 Task: Find an Airbnb in Elele, Nigeria, for 6 guests from August 24 to September 10, with 4 bedrooms, 4 bathrooms, a price range of ₹12,000 to ₹15,000, and amenities like WiFi, free parking, TV, gym, and breakfast. Choose a flat with self check-in.
Action: Mouse moved to (352, 153)
Screenshot: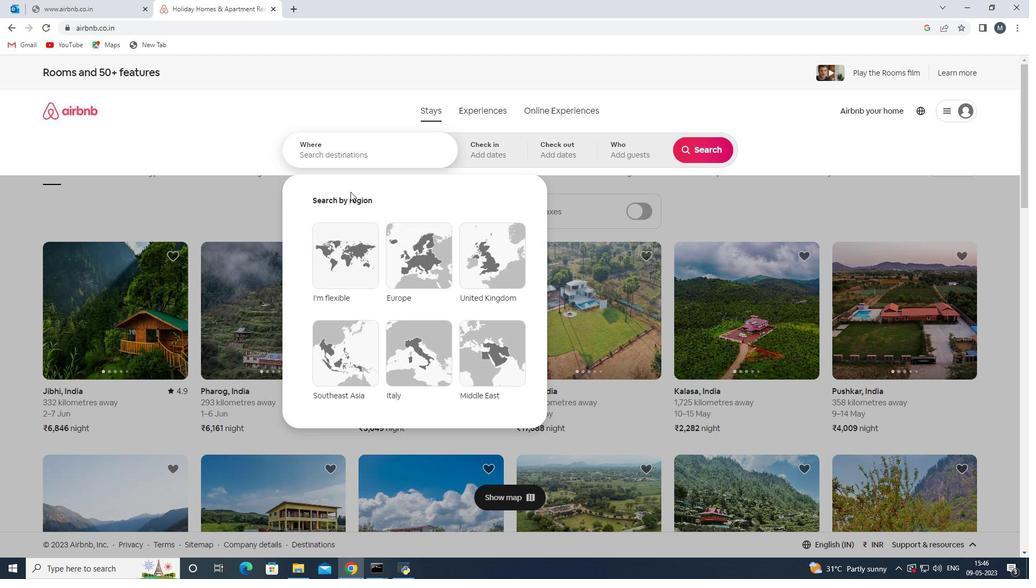 
Action: Mouse pressed left at (352, 153)
Screenshot: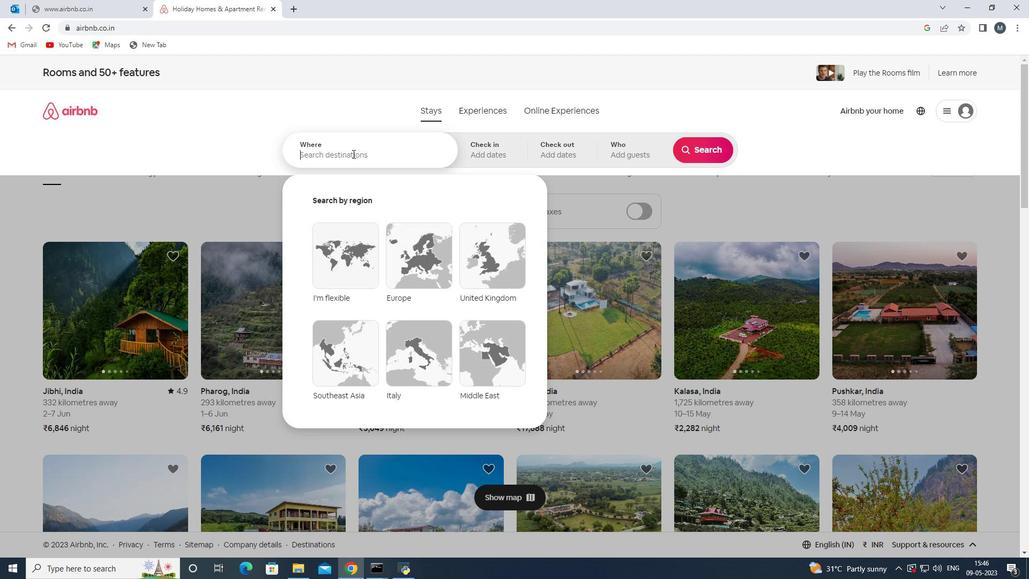 
Action: Key pressed <Key.shift><Key.shift><Key.shift><Key.shift><Key.shift><Key.shift><Key.shift><Key.shift><Key.shift><Key.shift><Key.shift><Key.shift><Key.shift><Key.shift><Key.shift>Elele,<Key.space><Key.shift>N
Screenshot: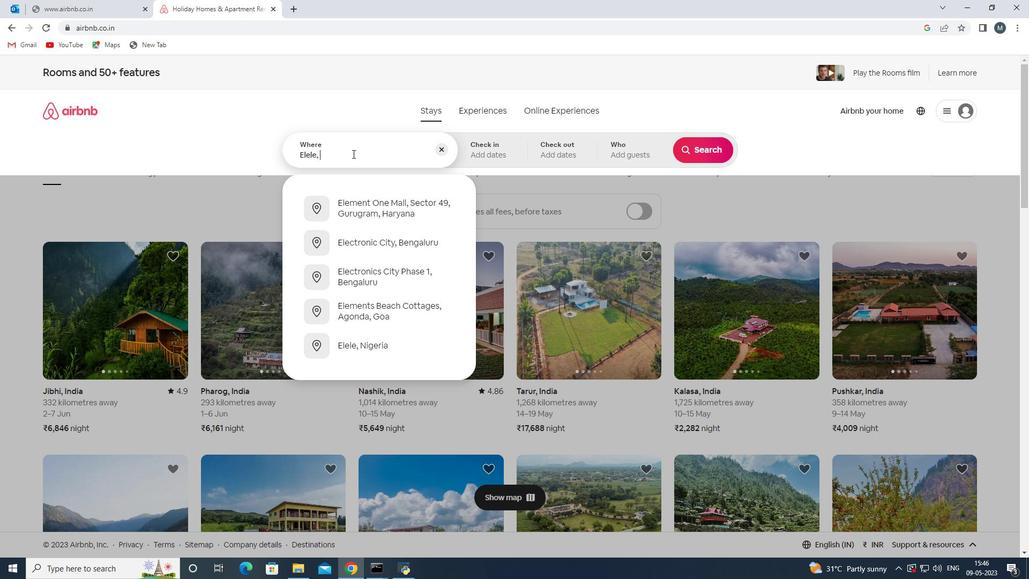 
Action: Mouse moved to (352, 218)
Screenshot: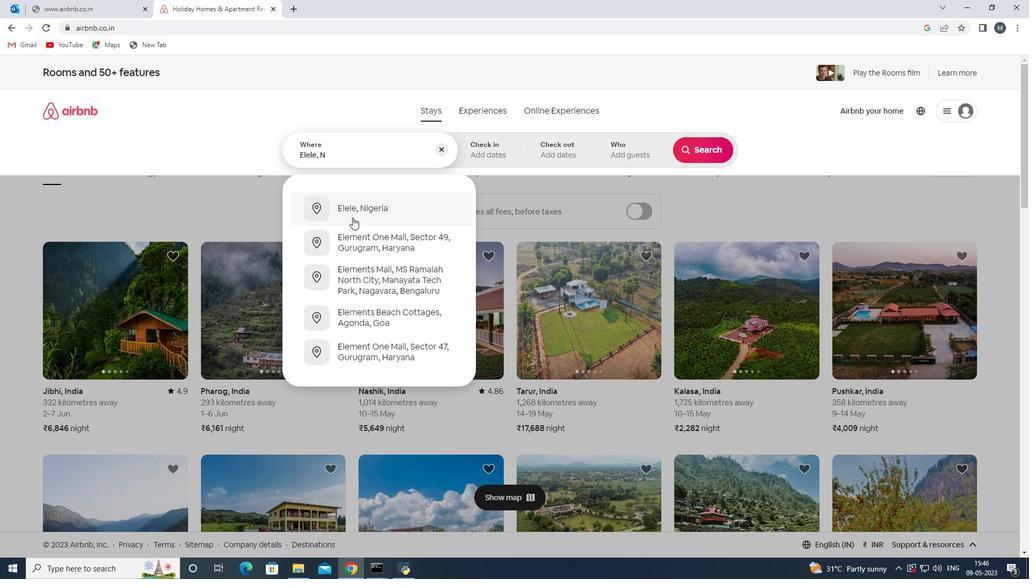 
Action: Mouse pressed left at (352, 218)
Screenshot: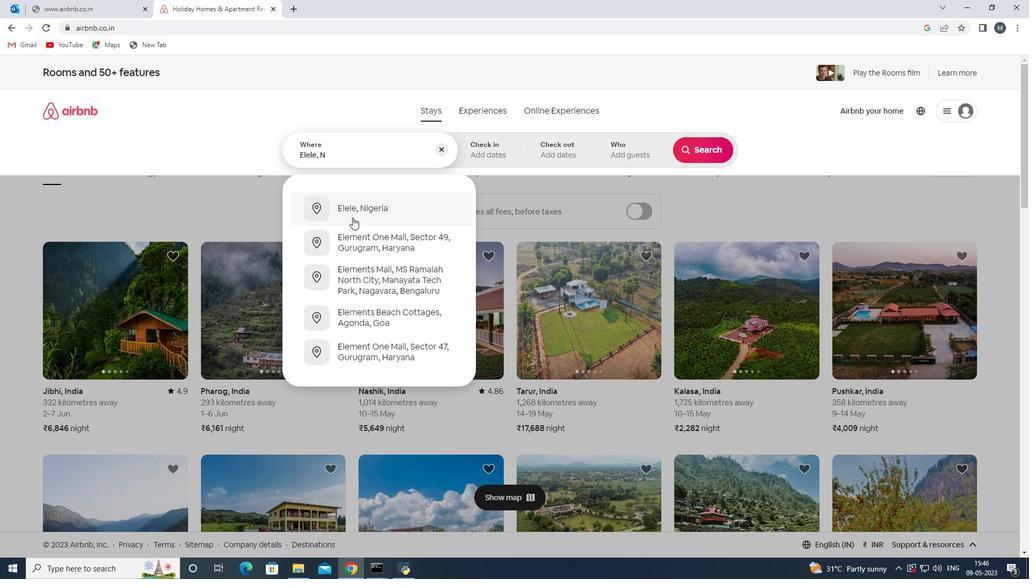 
Action: Mouse moved to (703, 237)
Screenshot: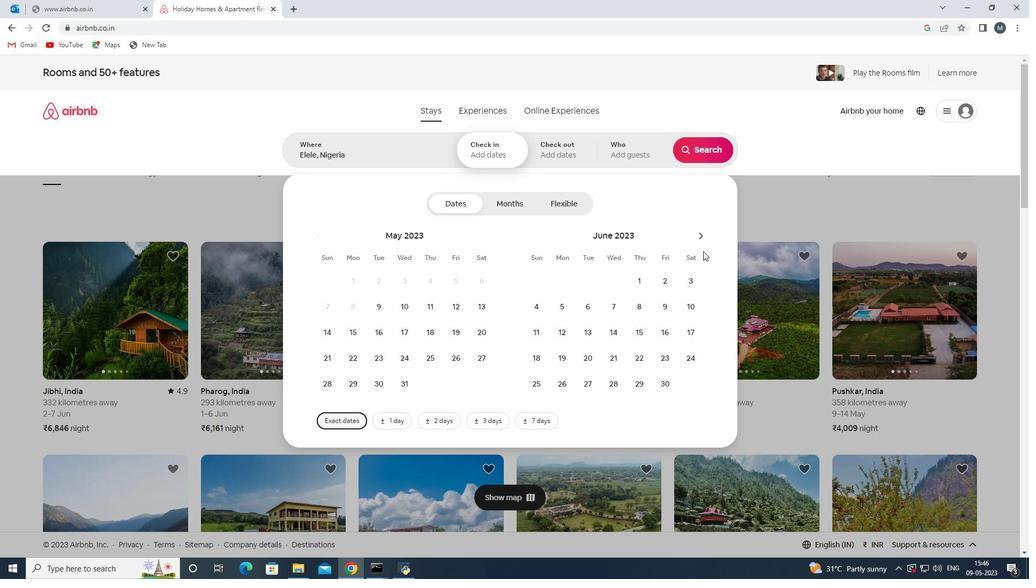 
Action: Mouse pressed left at (703, 237)
Screenshot: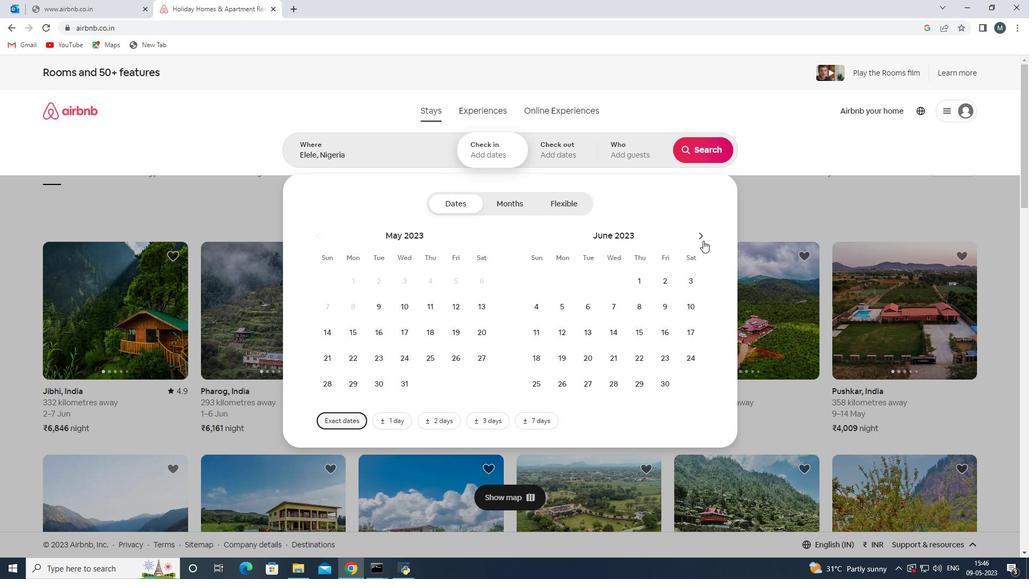 
Action: Mouse moved to (703, 238)
Screenshot: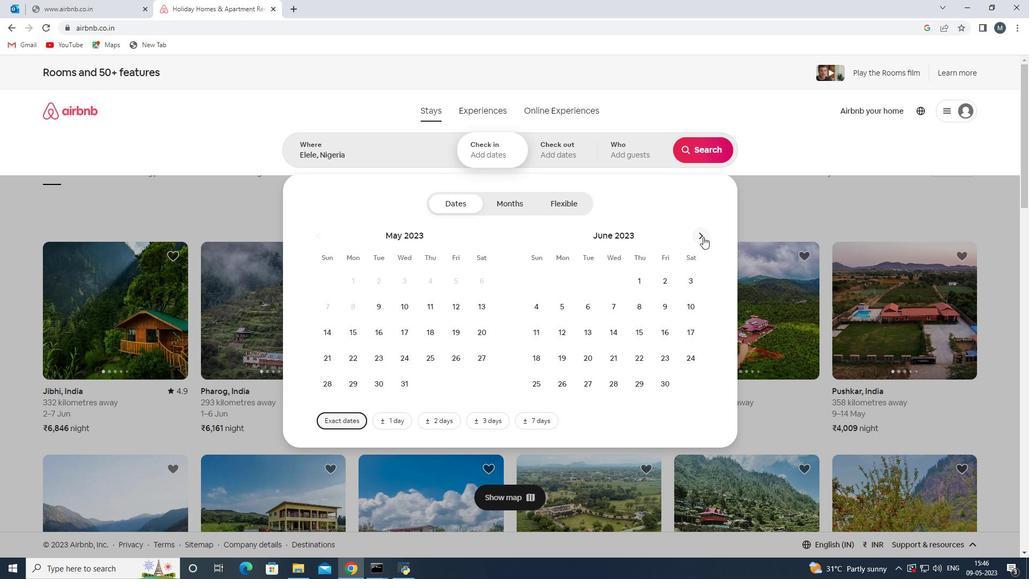 
Action: Mouse pressed left at (703, 238)
Screenshot: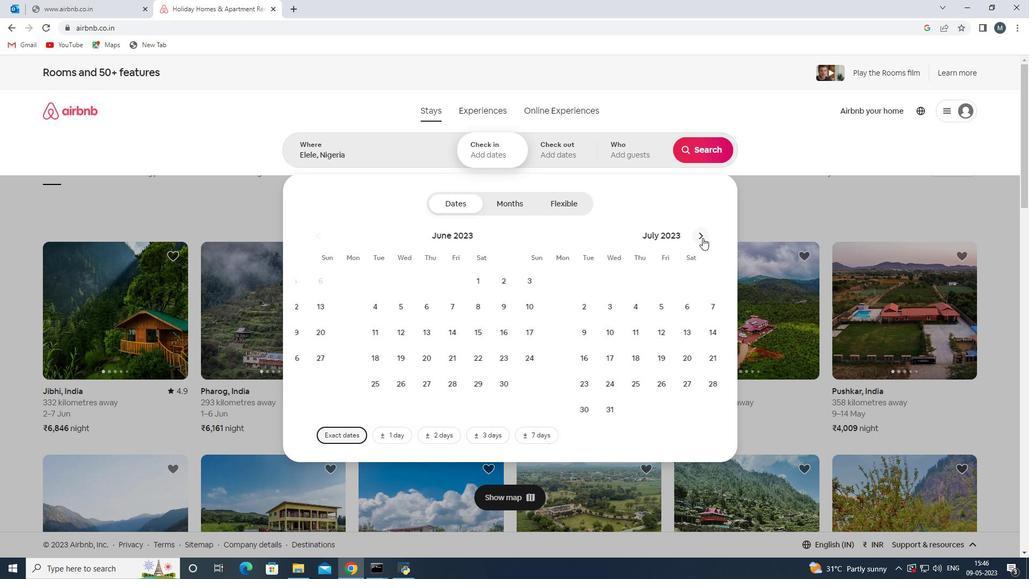 
Action: Mouse moved to (644, 352)
Screenshot: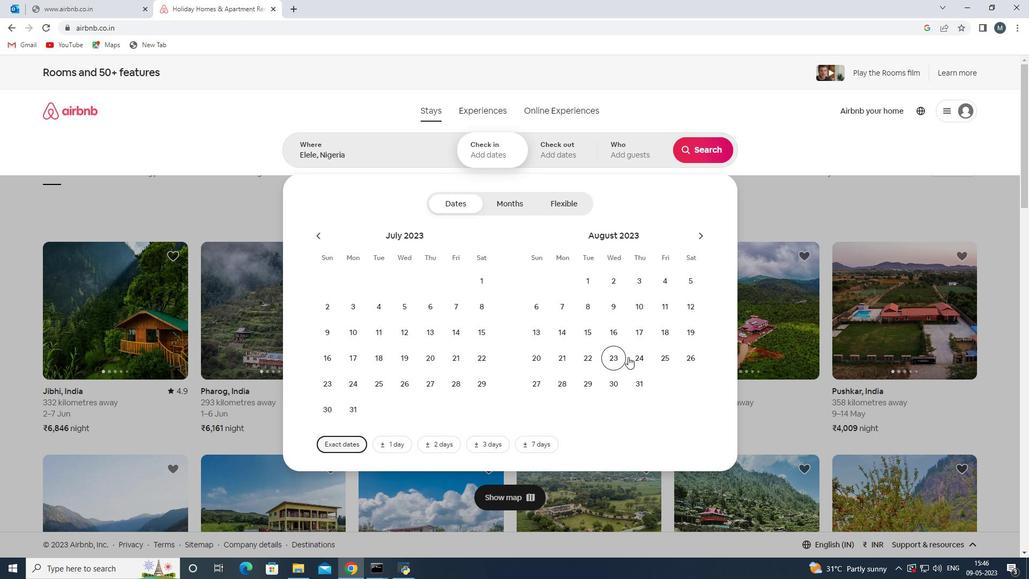 
Action: Mouse pressed left at (644, 352)
Screenshot: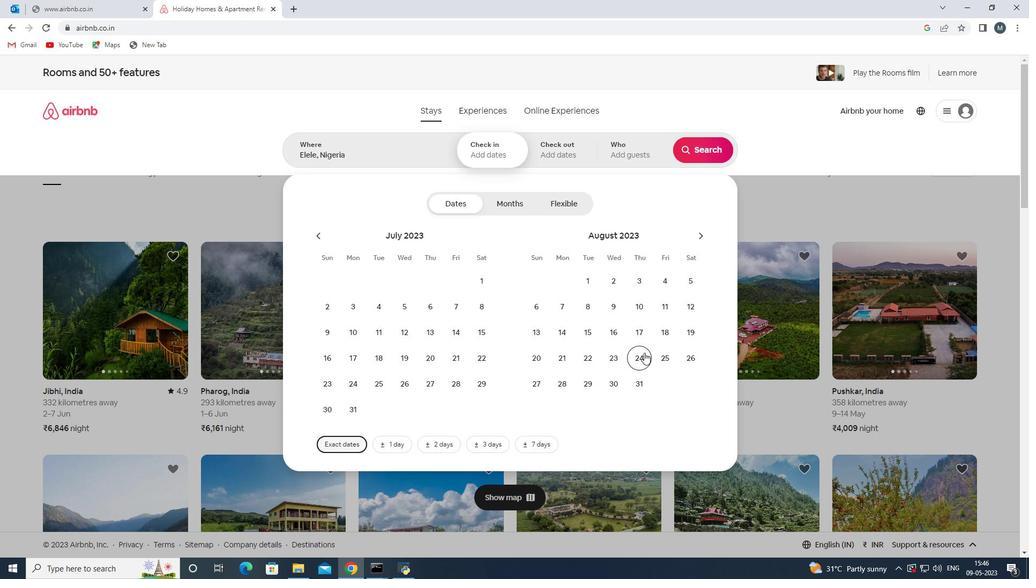 
Action: Mouse moved to (698, 228)
Screenshot: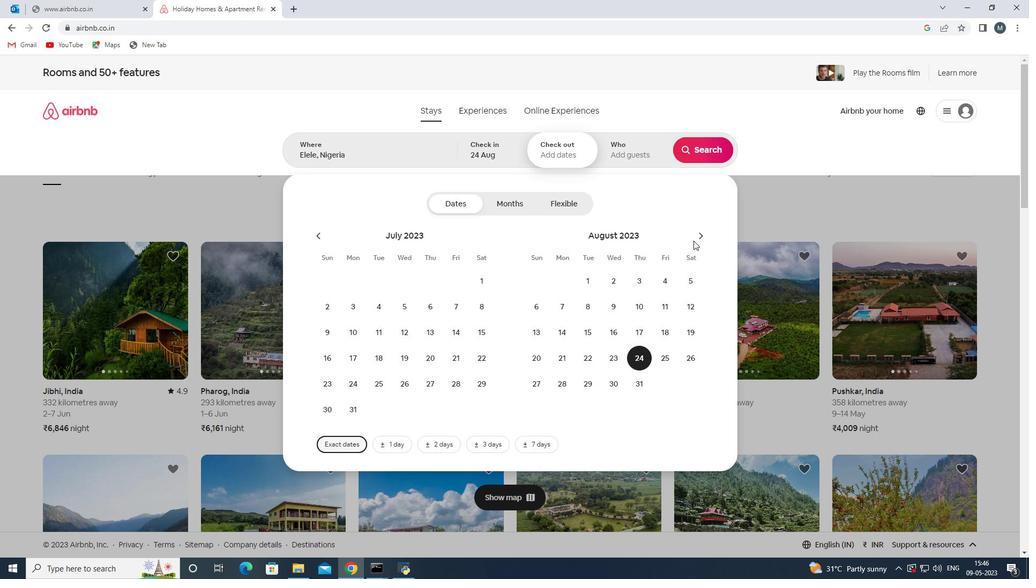 
Action: Mouse pressed left at (698, 228)
Screenshot: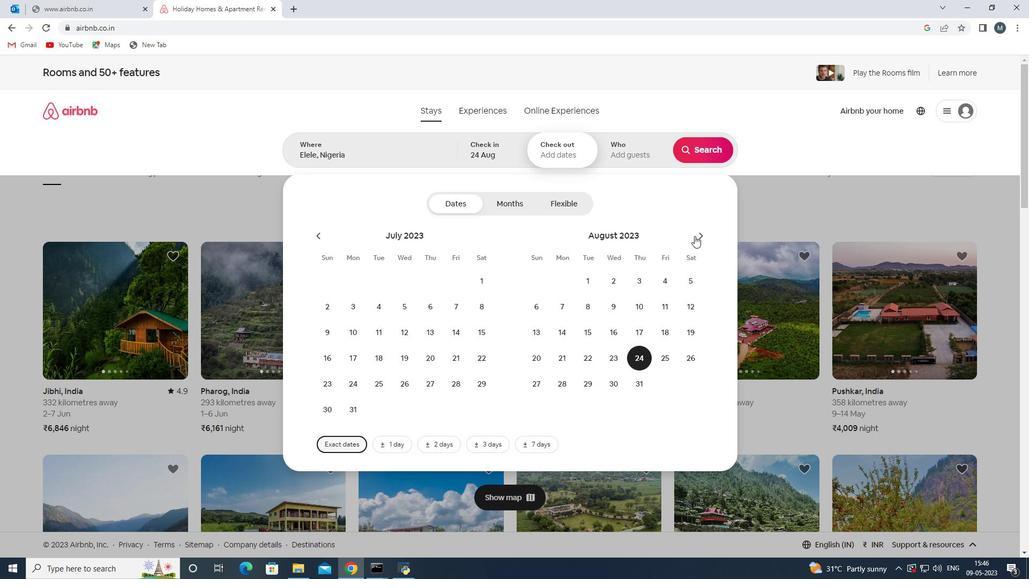 
Action: Mouse moved to (534, 333)
Screenshot: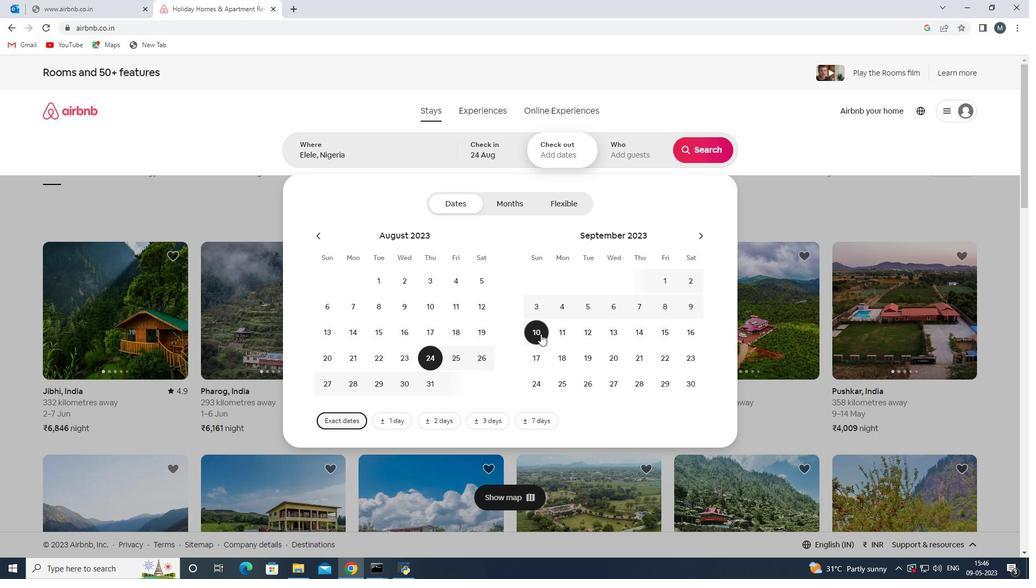 
Action: Mouse pressed left at (534, 333)
Screenshot: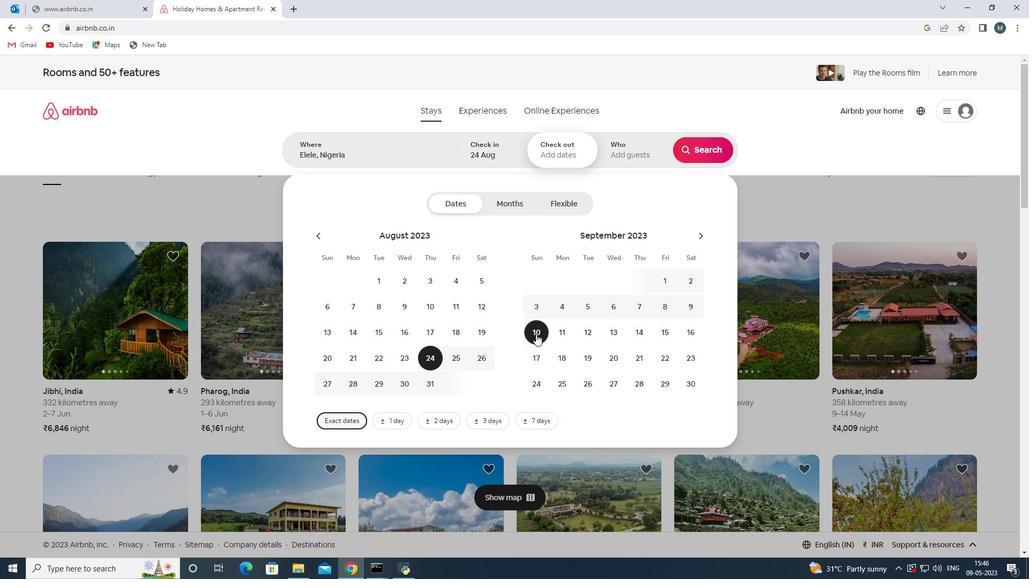 
Action: Mouse moved to (630, 146)
Screenshot: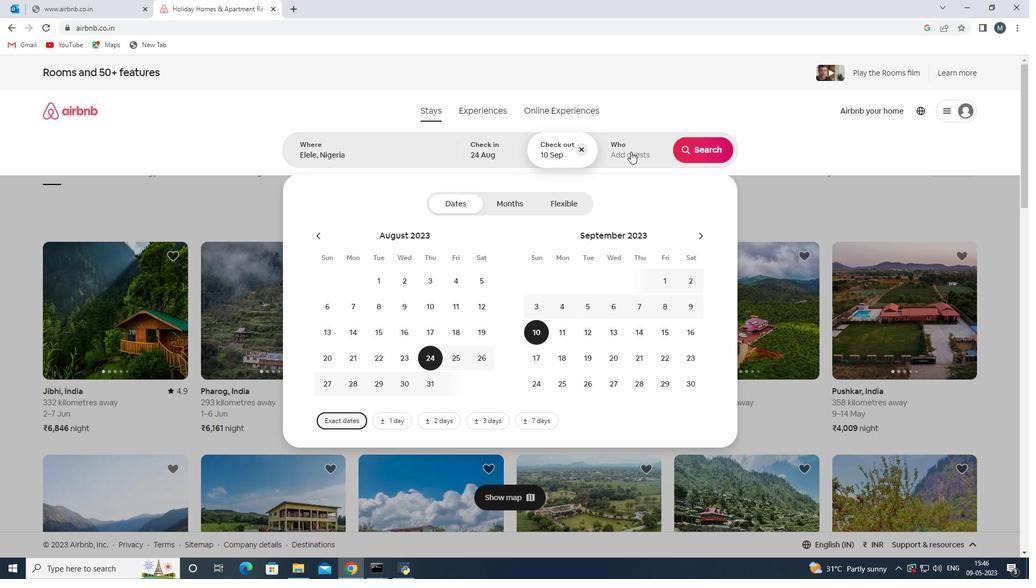 
Action: Mouse pressed left at (630, 146)
Screenshot: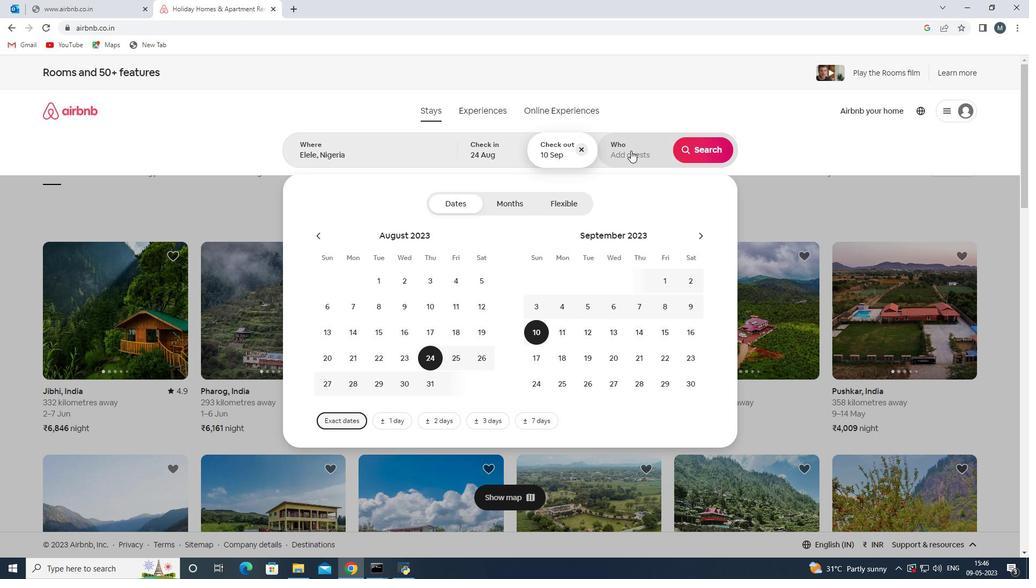 
Action: Mouse moved to (707, 208)
Screenshot: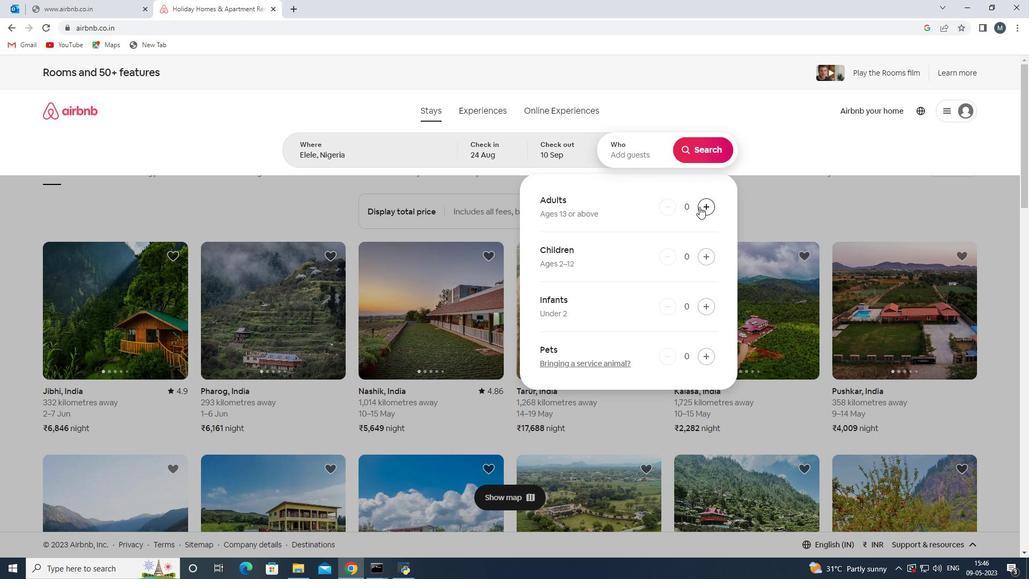 
Action: Mouse pressed left at (707, 208)
Screenshot: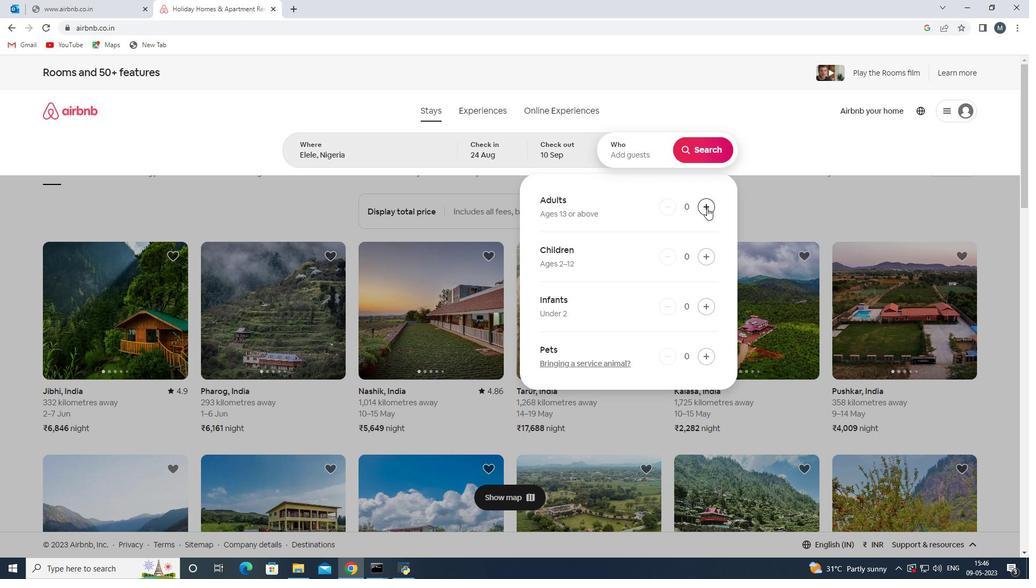 
Action: Mouse pressed left at (707, 208)
Screenshot: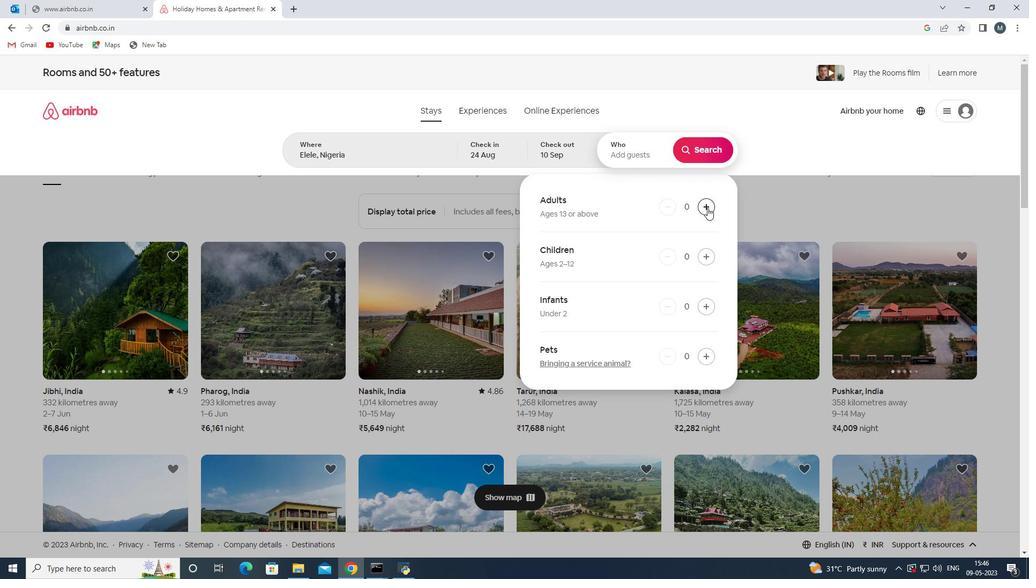 
Action: Mouse pressed left at (707, 208)
Screenshot: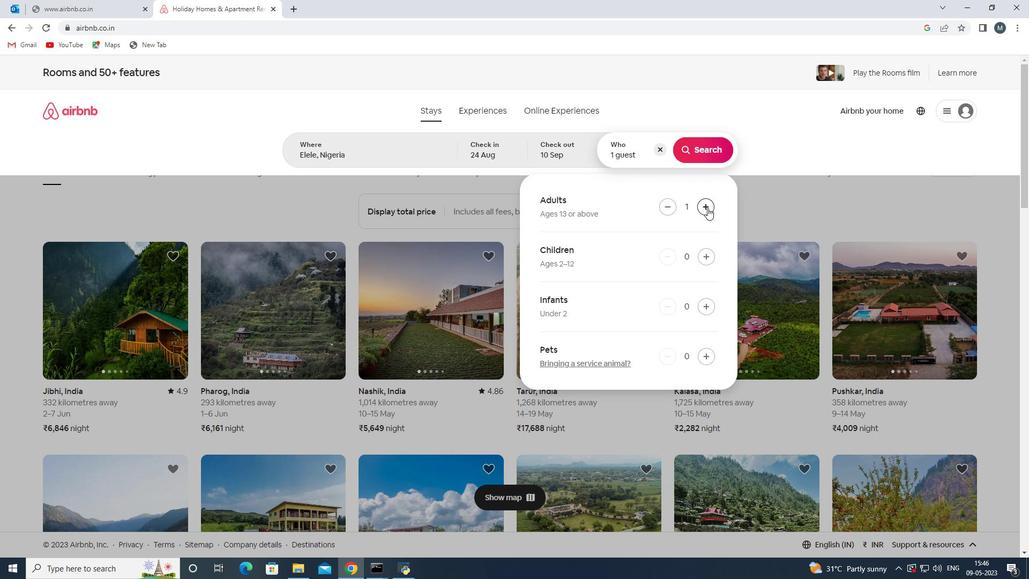 
Action: Mouse pressed left at (707, 208)
Screenshot: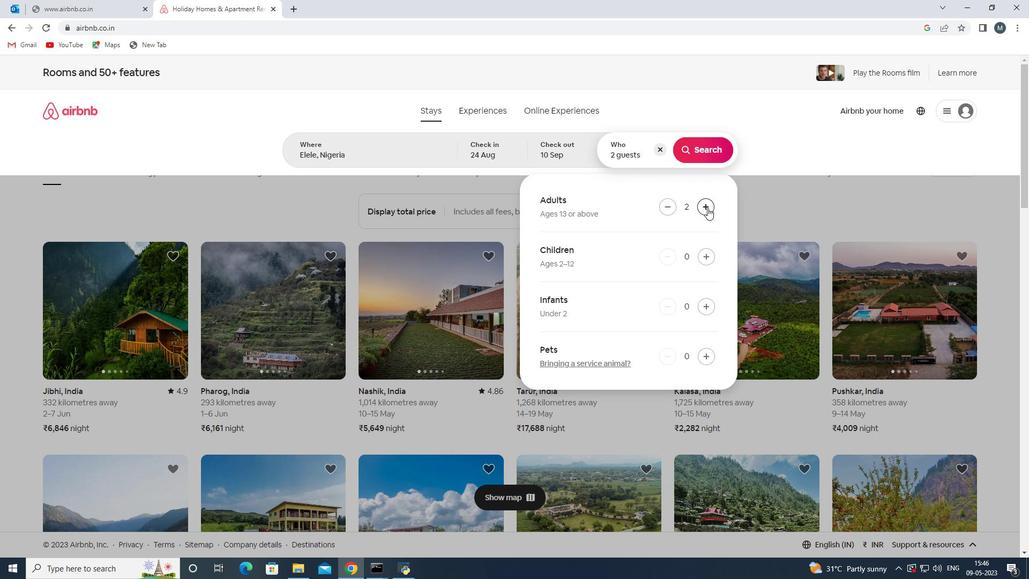 
Action: Mouse moved to (708, 208)
Screenshot: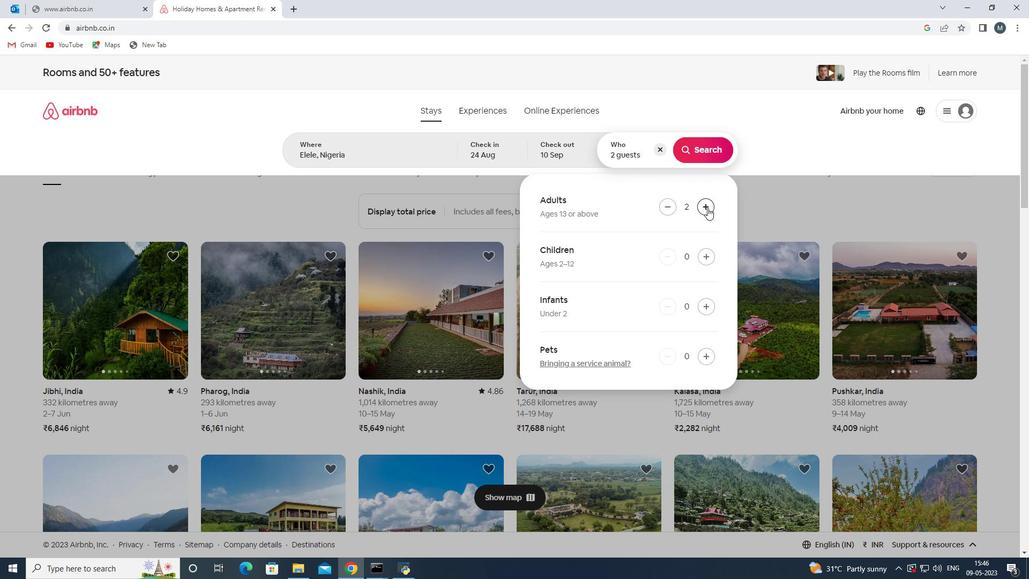 
Action: Mouse pressed left at (708, 208)
Screenshot: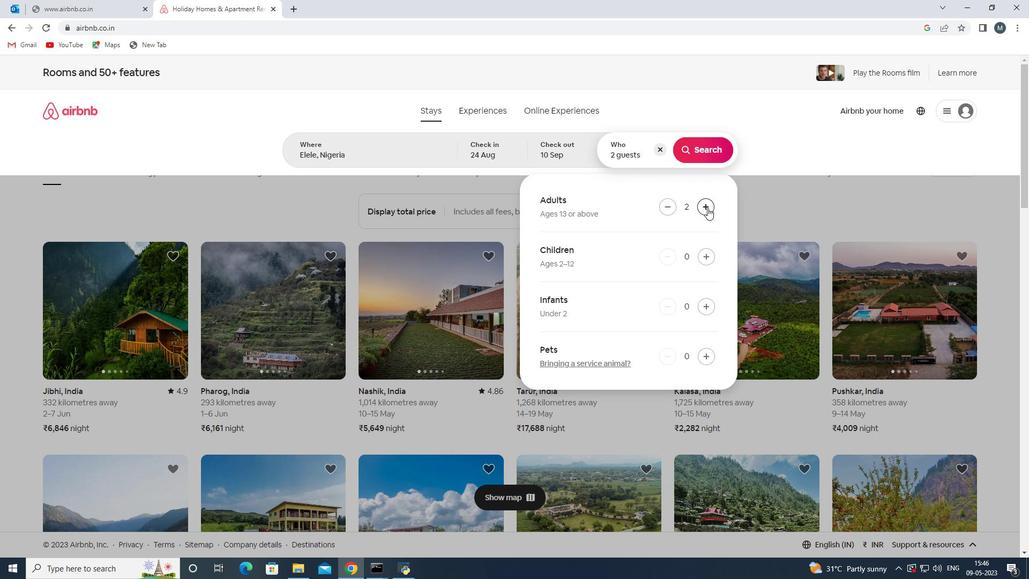 
Action: Mouse pressed left at (708, 208)
Screenshot: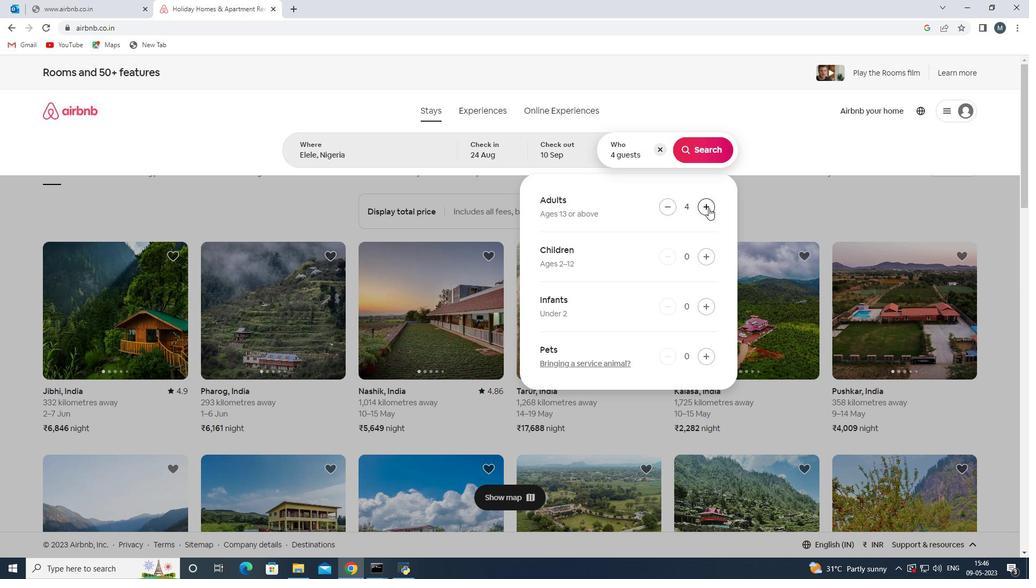 
Action: Mouse pressed left at (708, 208)
Screenshot: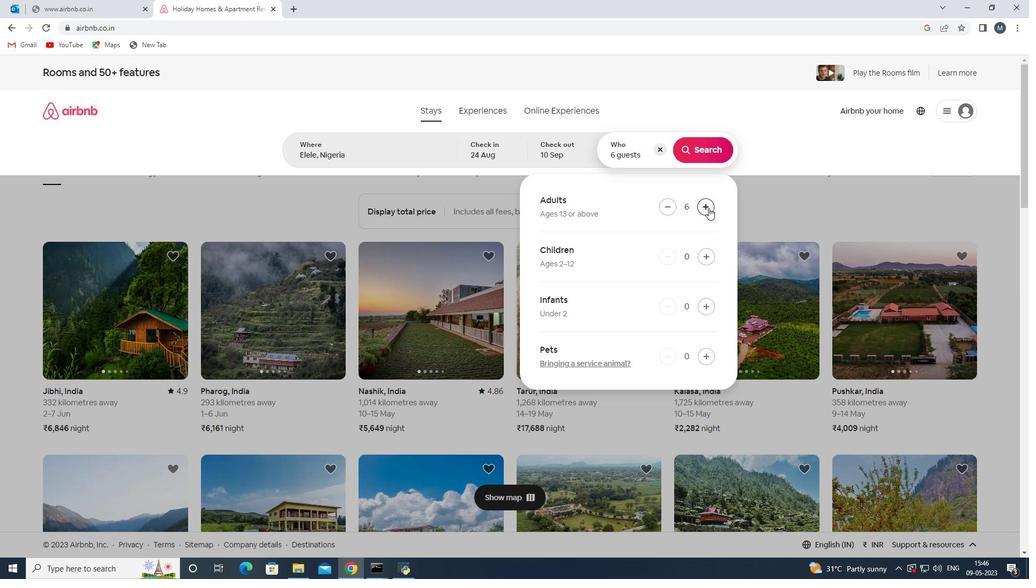 
Action: Mouse pressed left at (708, 208)
Screenshot: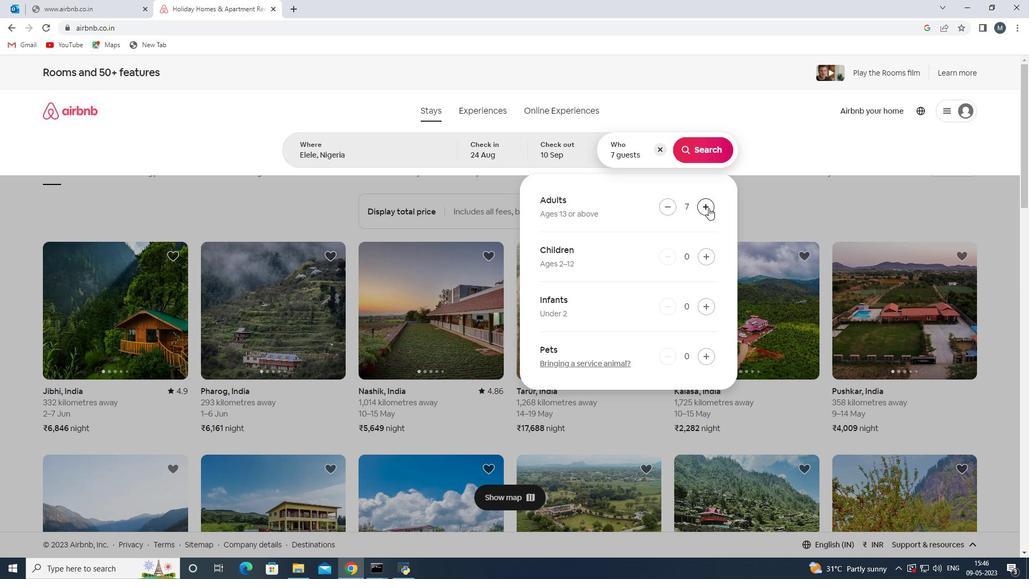 
Action: Mouse moved to (696, 152)
Screenshot: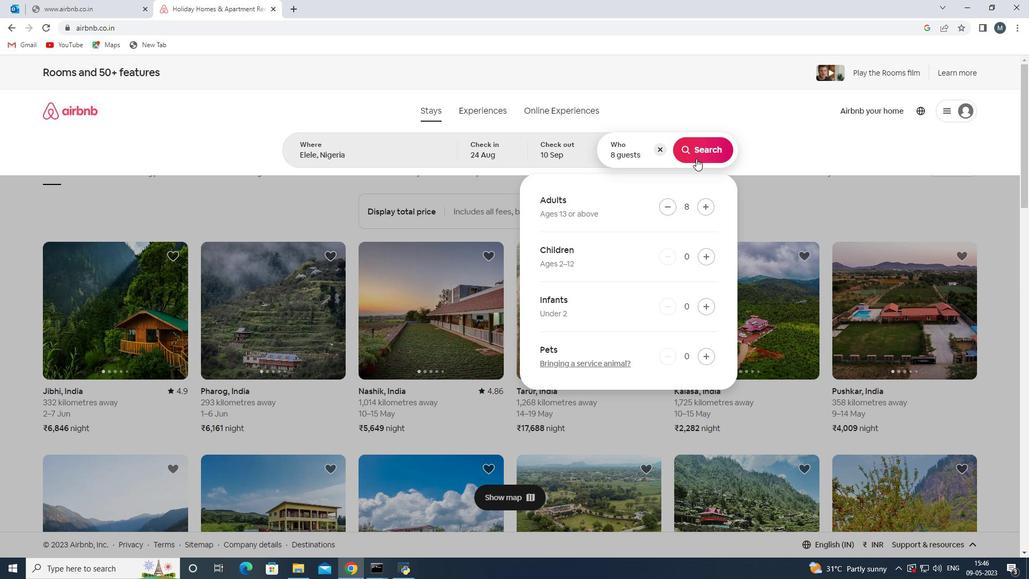 
Action: Mouse pressed left at (696, 152)
Screenshot: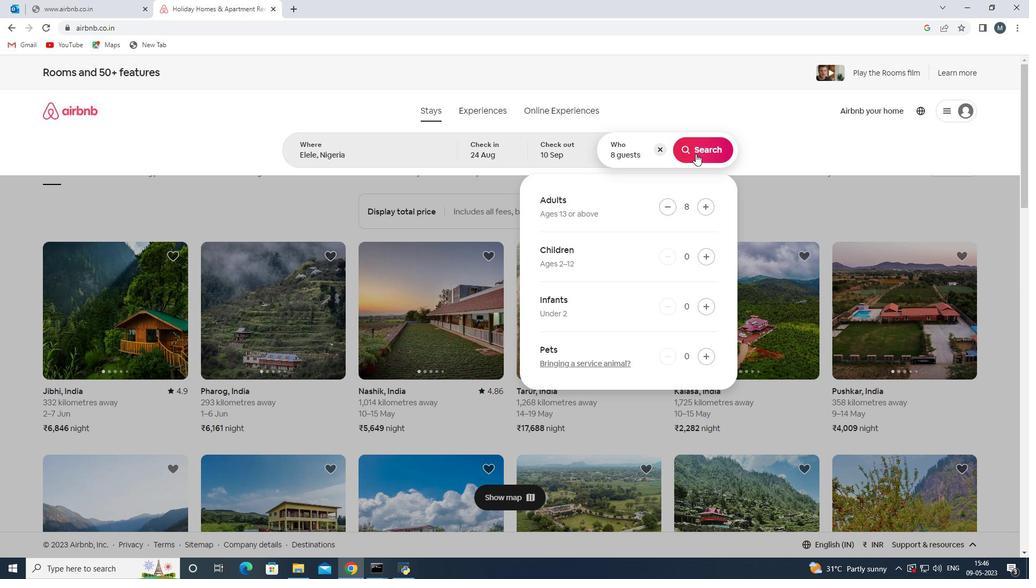 
Action: Mouse moved to (971, 121)
Screenshot: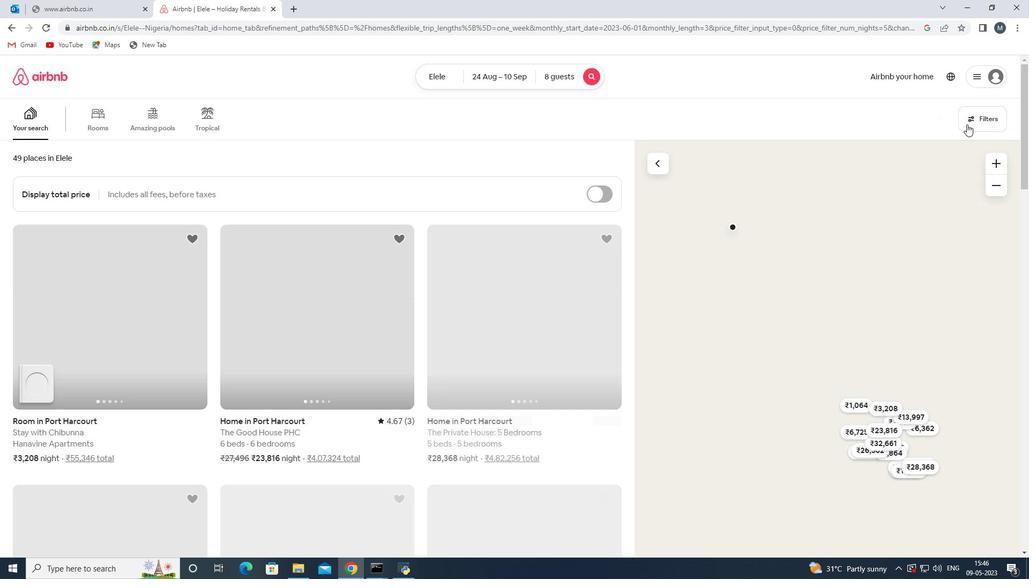 
Action: Mouse pressed left at (971, 121)
Screenshot: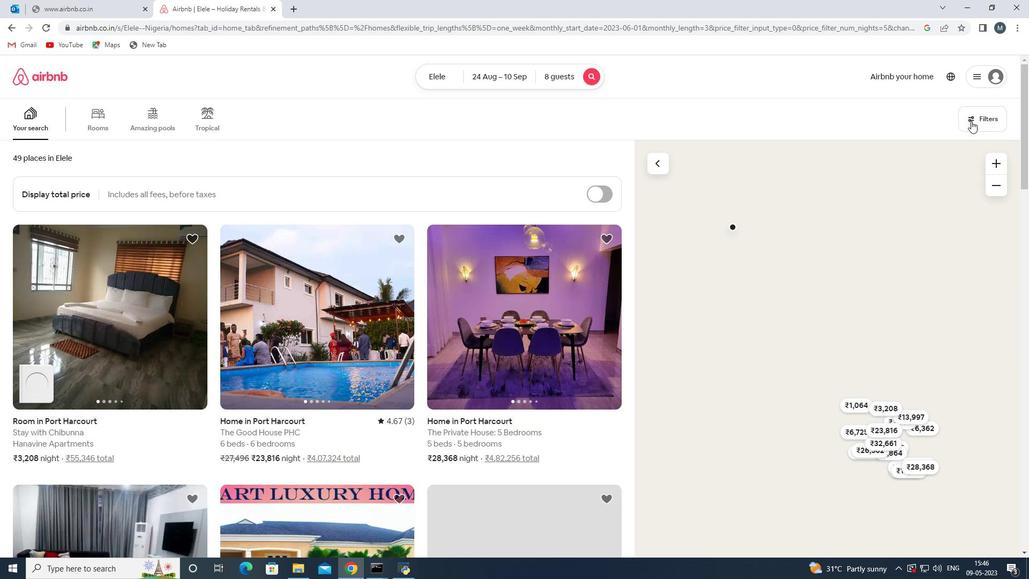 
Action: Mouse moved to (439, 383)
Screenshot: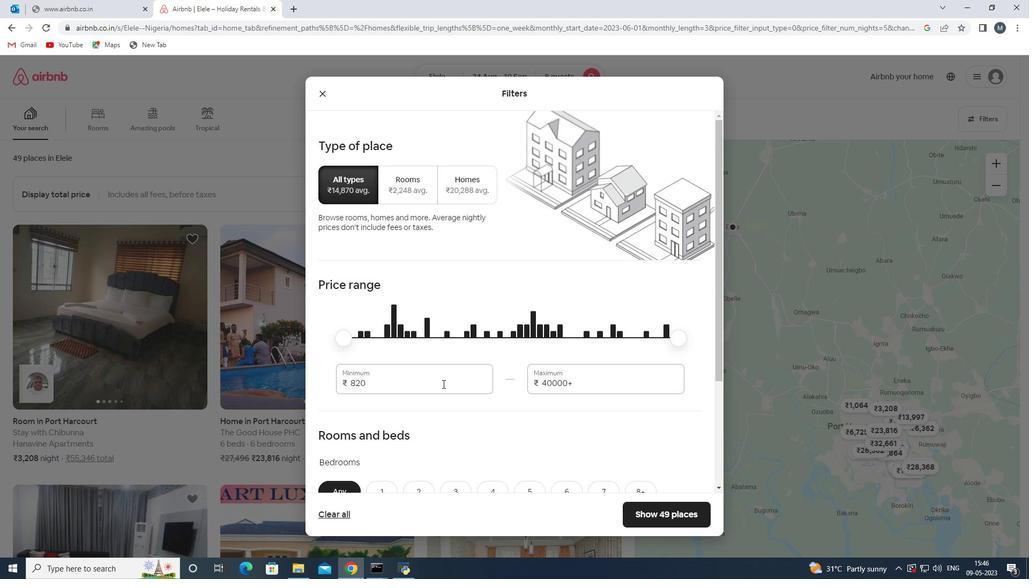 
Action: Mouse pressed left at (439, 383)
Screenshot: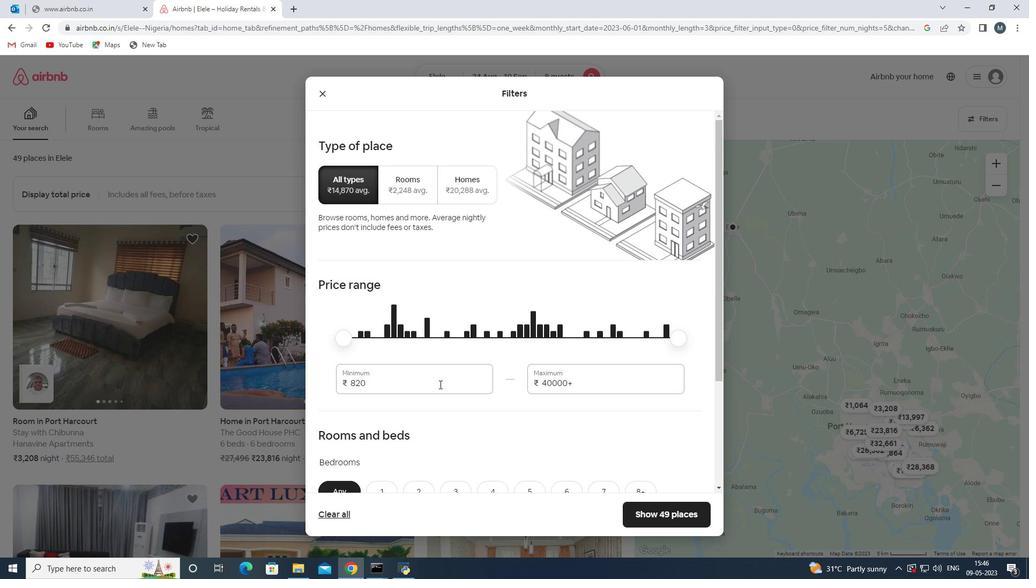 
Action: Mouse moved to (437, 381)
Screenshot: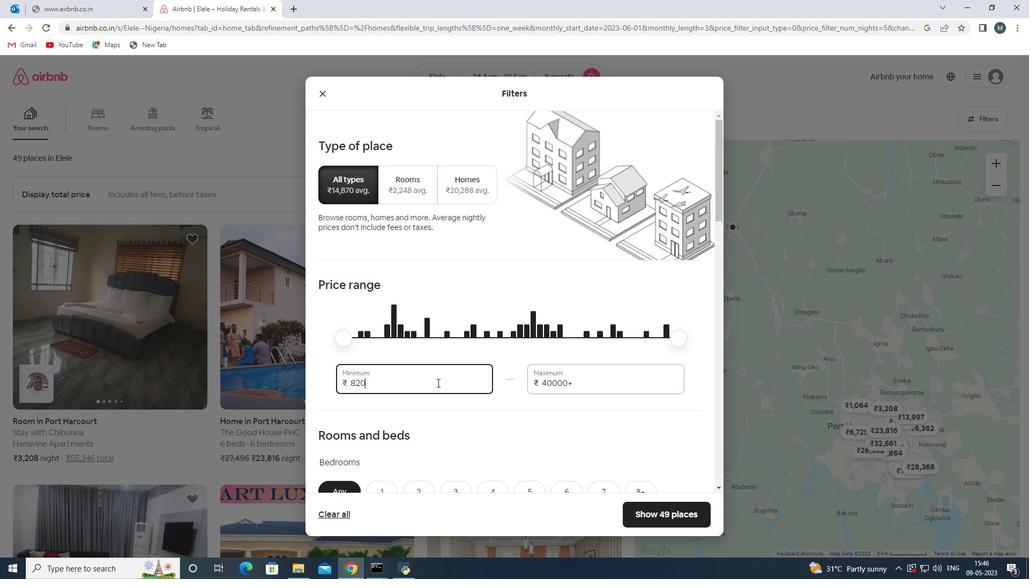 
Action: Key pressed <Key.backspace>
Screenshot: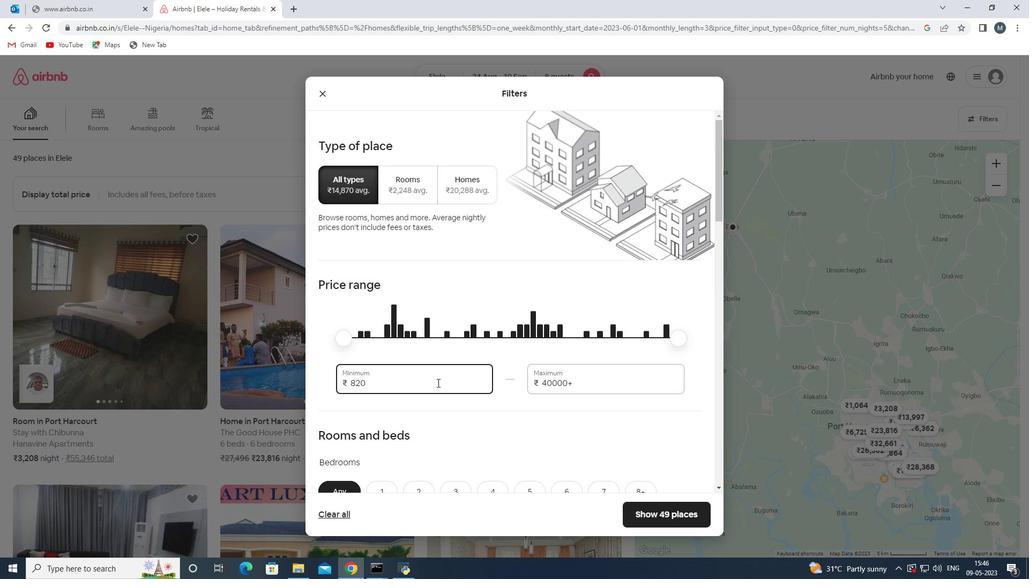 
Action: Mouse moved to (437, 380)
Screenshot: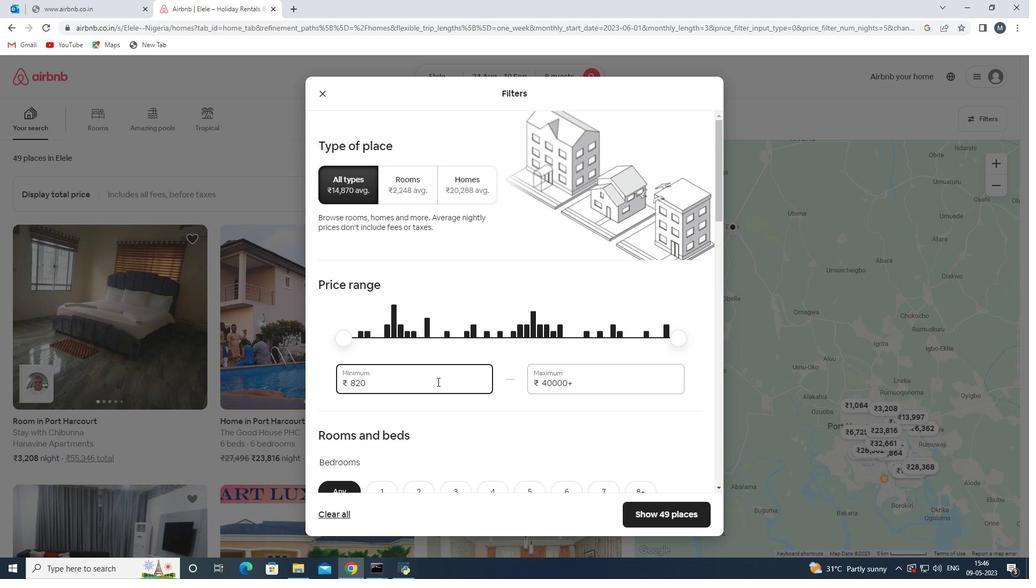 
Action: Key pressed <Key.backspace><Key.backspace><Key.backspace><Key.backspace><Key.backspace><Key.backspace><Key.backspace><Key.backspace>1
Screenshot: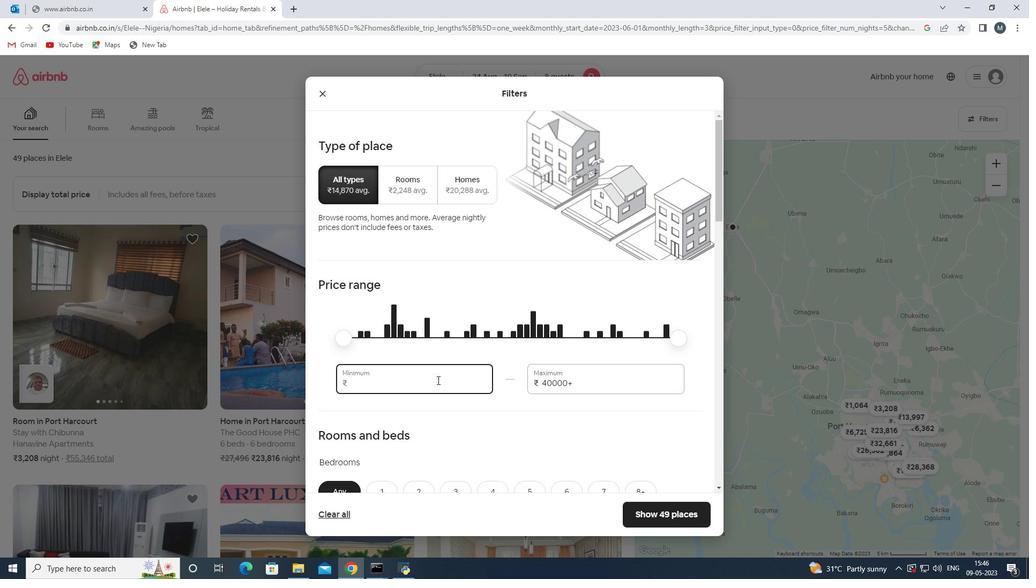 
Action: Mouse moved to (437, 380)
Screenshot: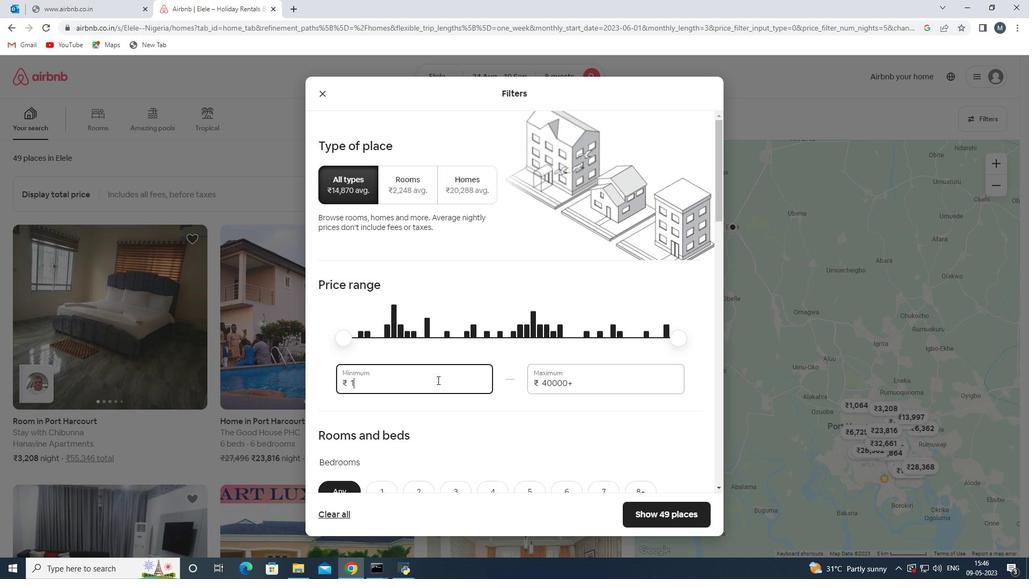 
Action: Key pressed 2000
Screenshot: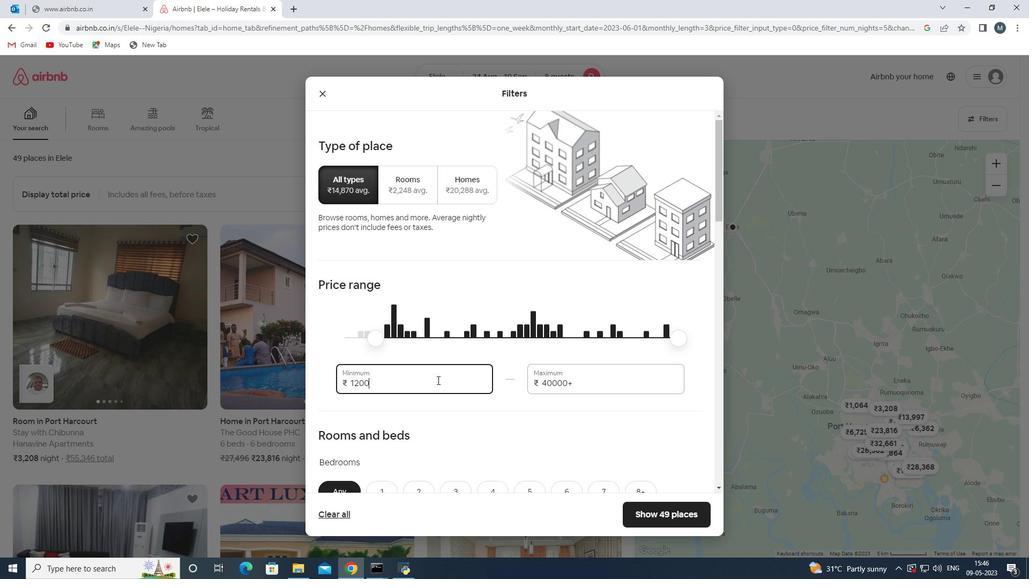
Action: Mouse moved to (588, 385)
Screenshot: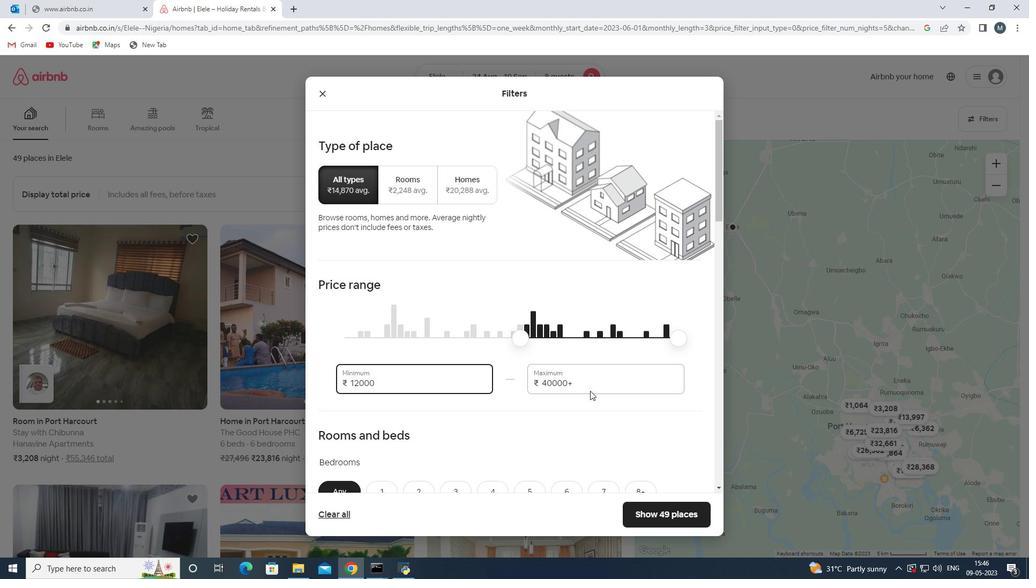 
Action: Mouse pressed left at (588, 385)
Screenshot: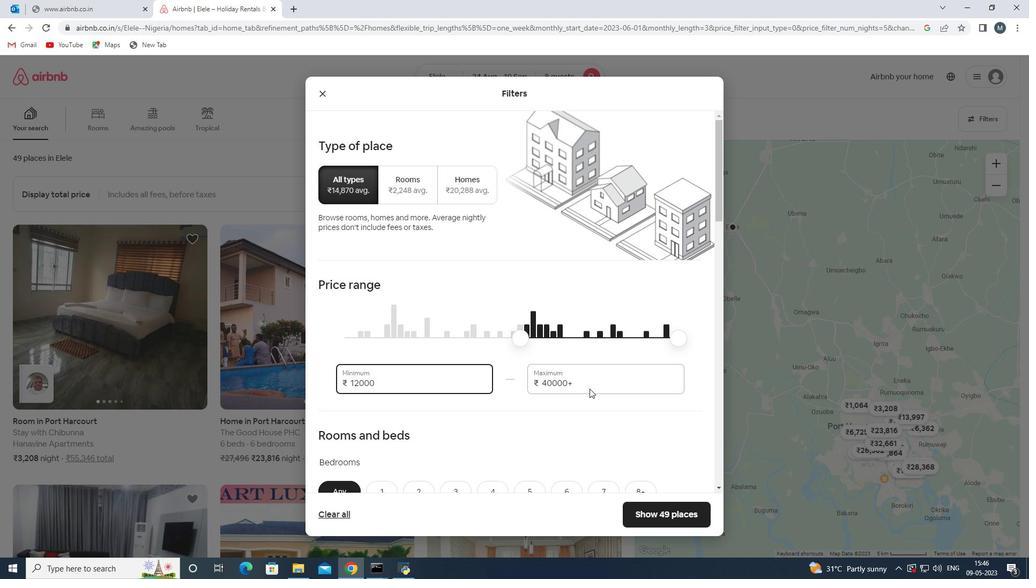 
Action: Mouse moved to (536, 381)
Screenshot: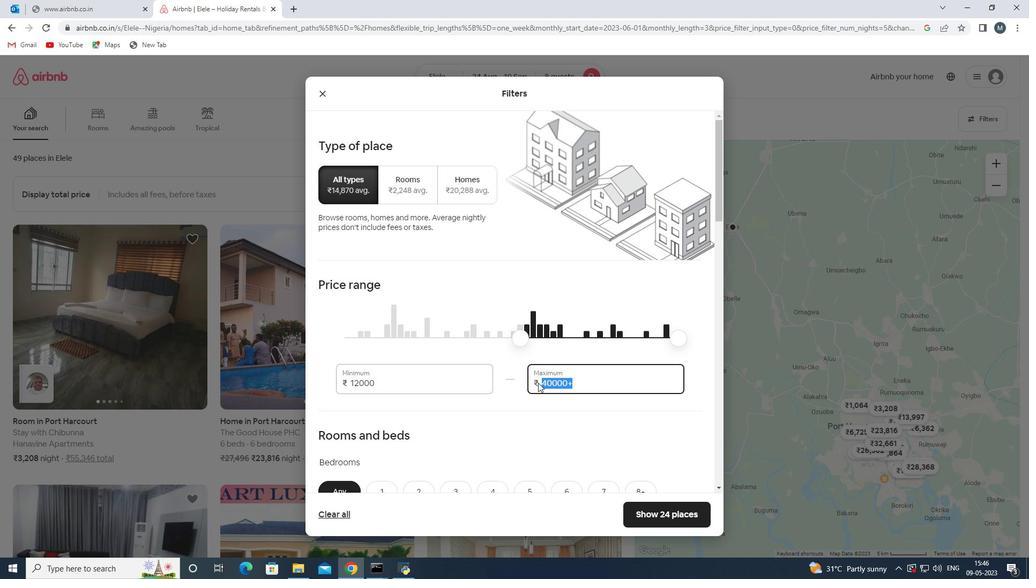 
Action: Key pressed 150
Screenshot: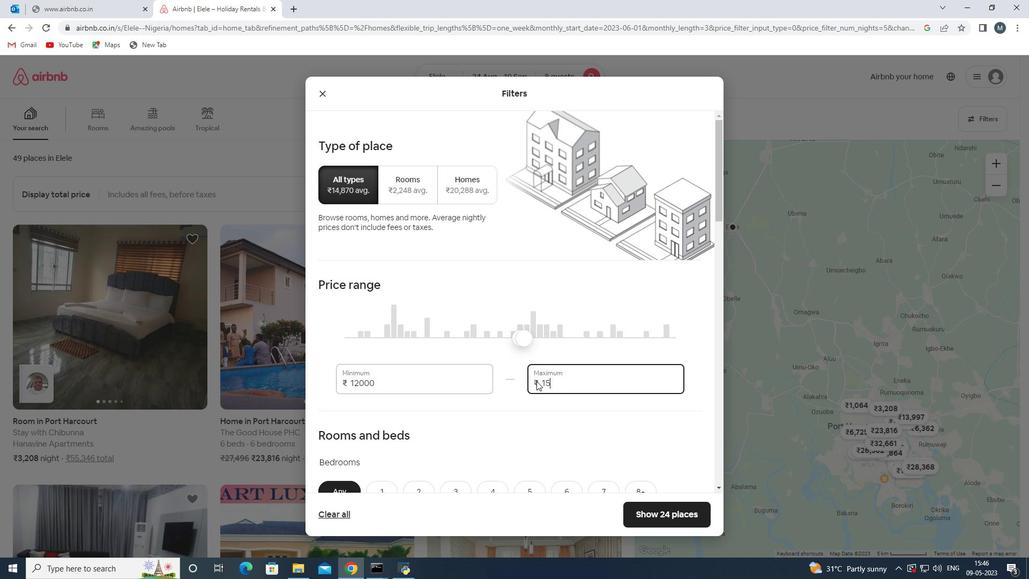 
Action: Mouse moved to (536, 380)
Screenshot: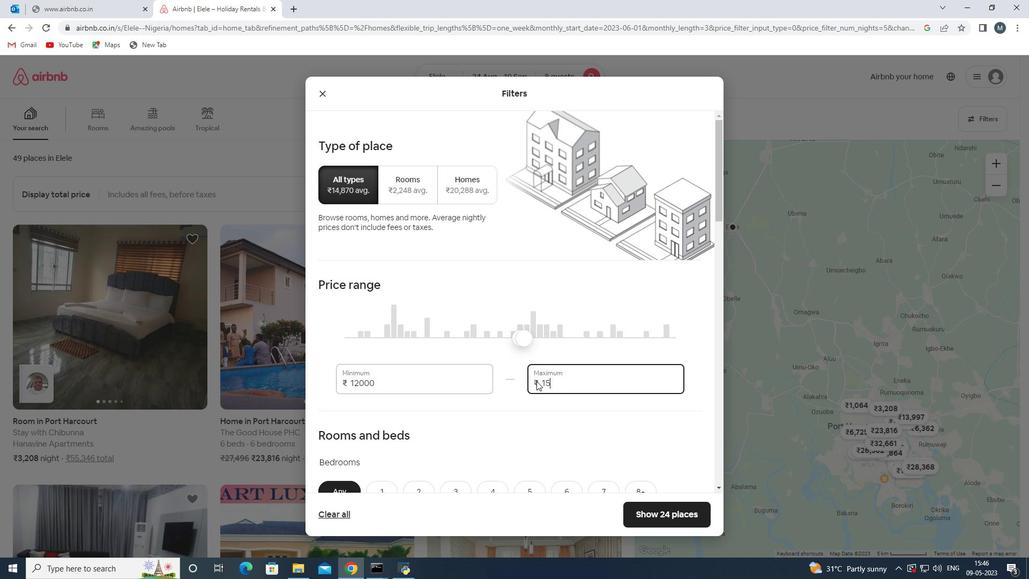 
Action: Key pressed 00
Screenshot: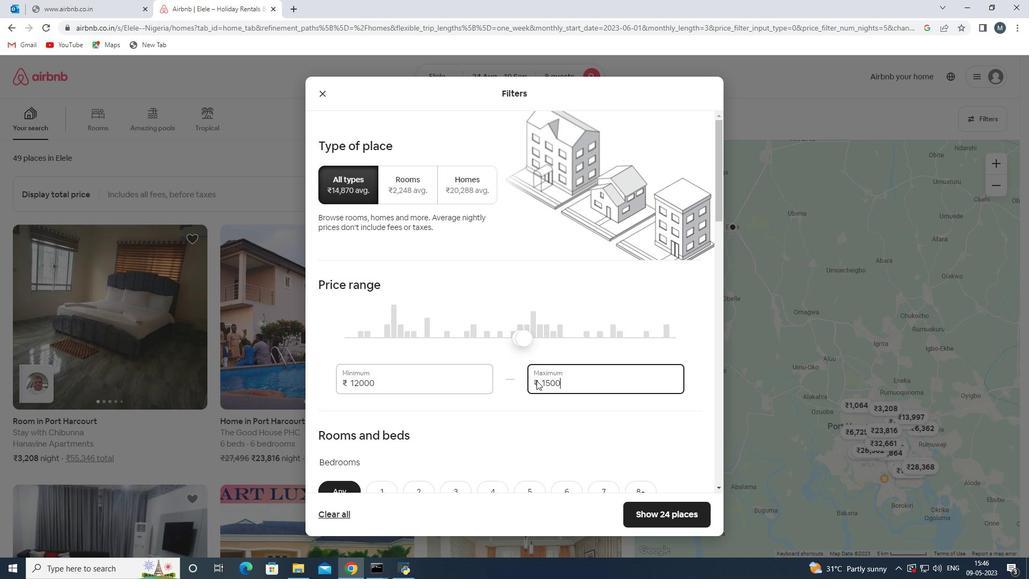 
Action: Mouse moved to (470, 382)
Screenshot: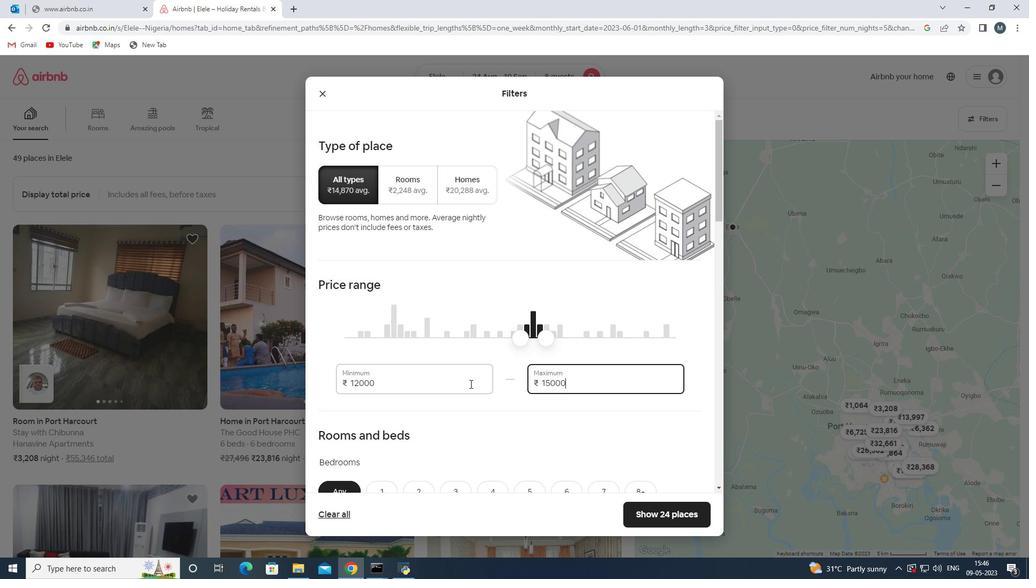 
Action: Mouse scrolled (470, 381) with delta (0, 0)
Screenshot: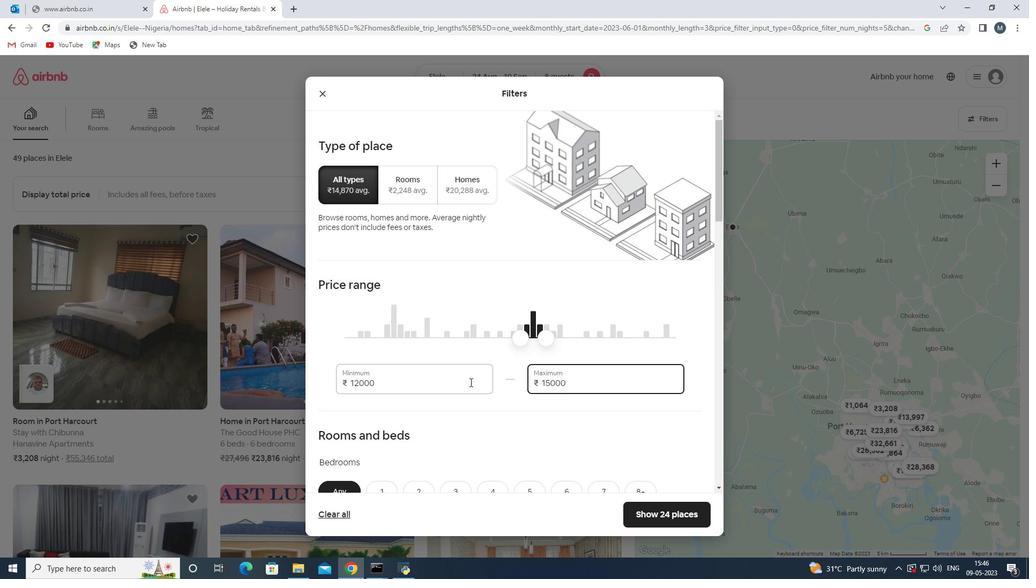 
Action: Mouse moved to (479, 368)
Screenshot: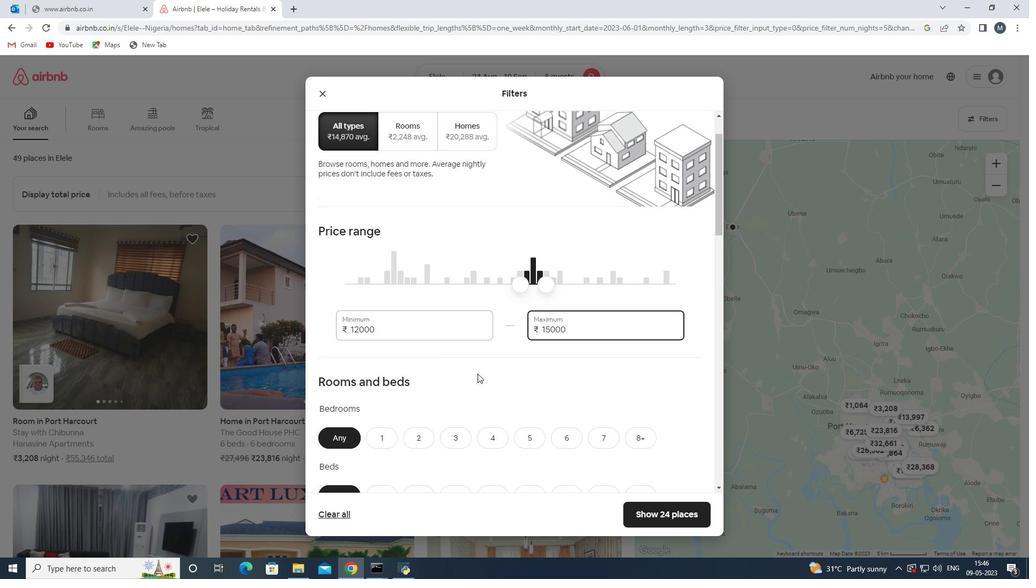 
Action: Mouse scrolled (479, 368) with delta (0, 0)
Screenshot: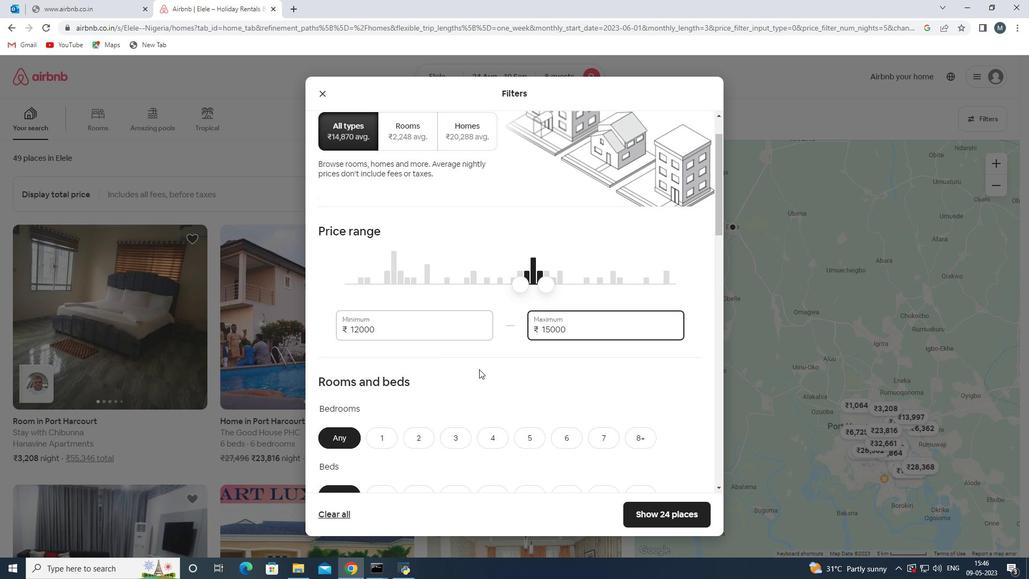 
Action: Mouse moved to (490, 386)
Screenshot: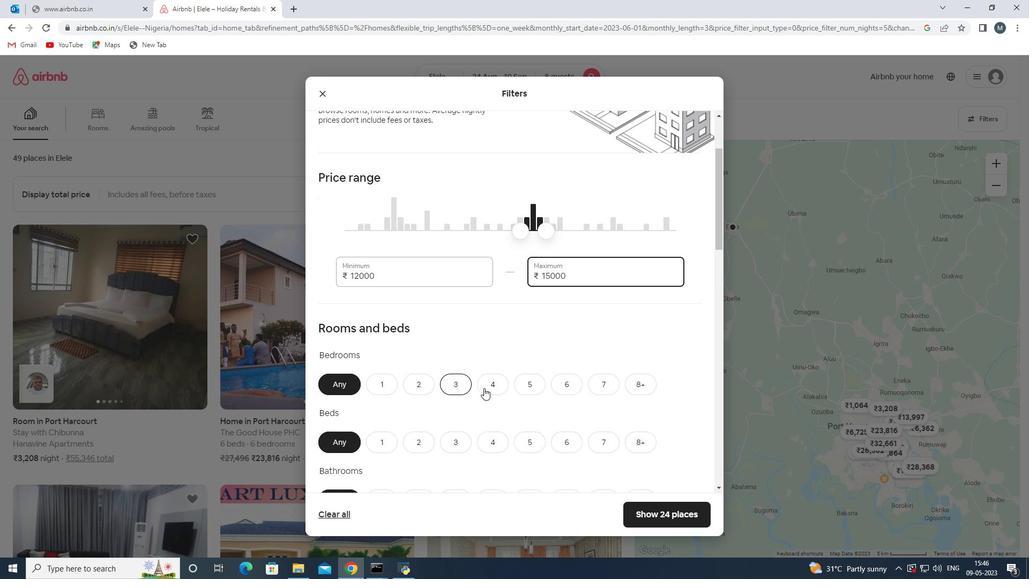 
Action: Mouse pressed left at (490, 386)
Screenshot: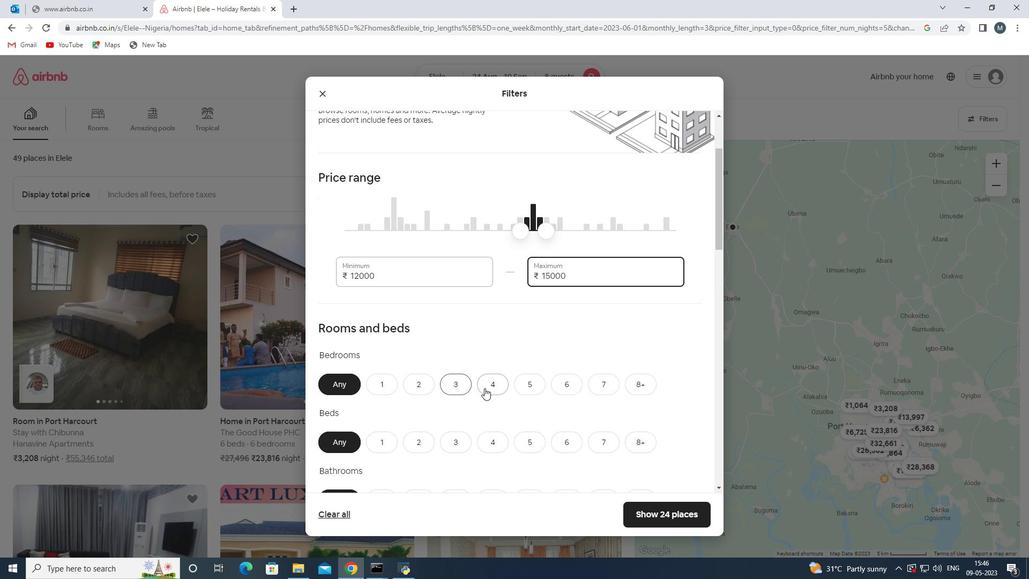 
Action: Mouse moved to (632, 438)
Screenshot: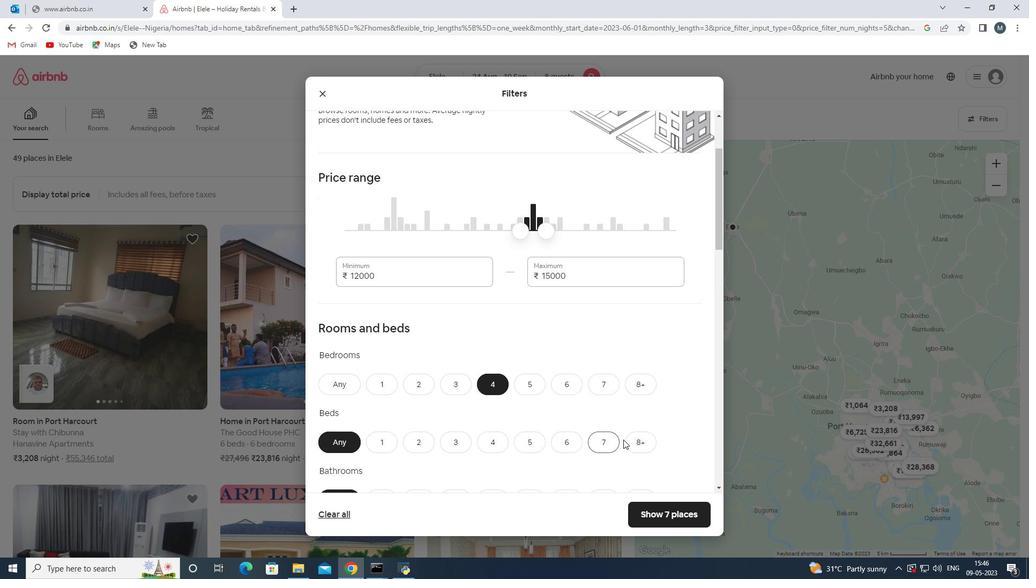 
Action: Mouse pressed left at (632, 438)
Screenshot: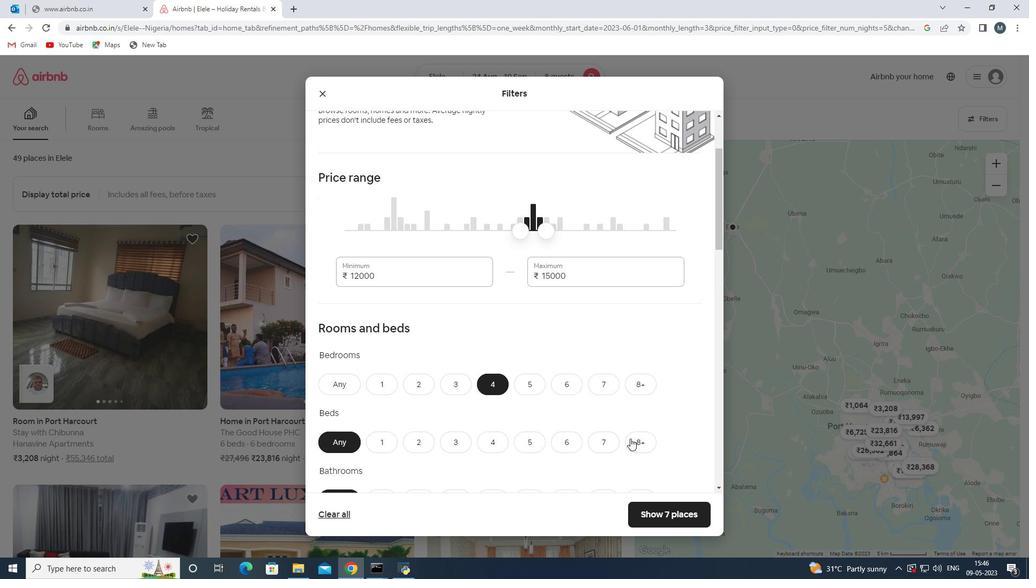 
Action: Mouse moved to (501, 416)
Screenshot: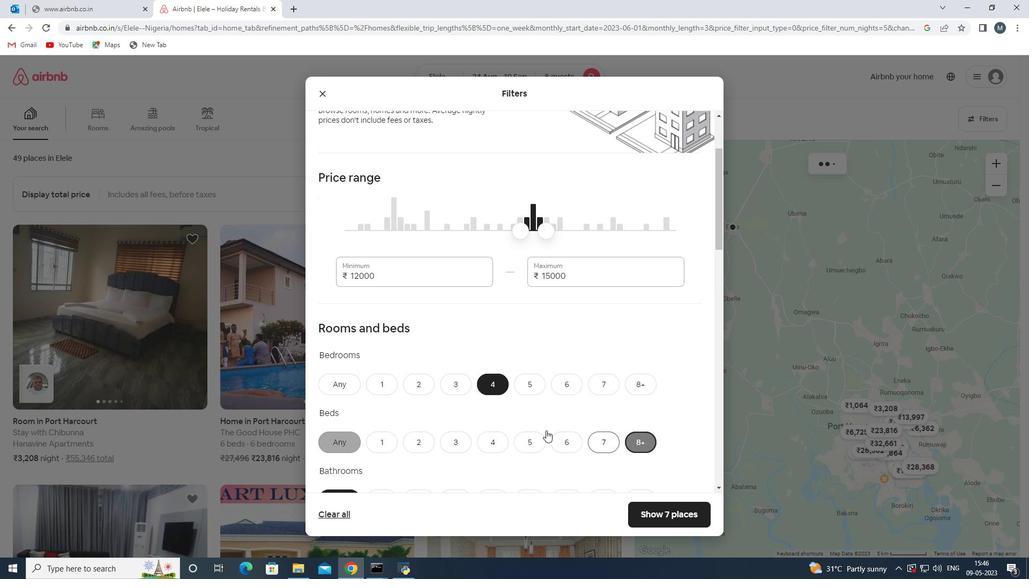 
Action: Mouse scrolled (501, 416) with delta (0, 0)
Screenshot: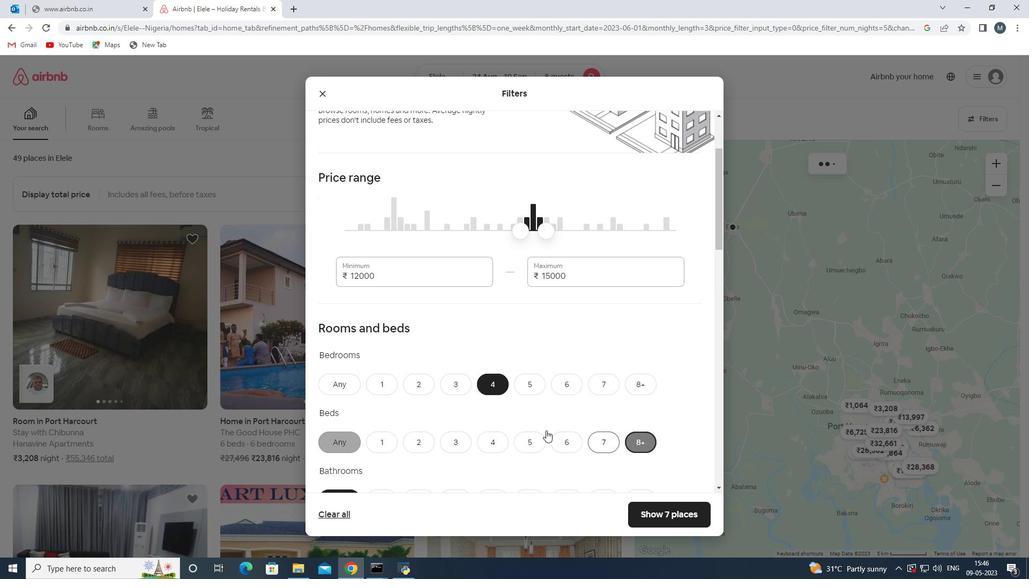 
Action: Mouse scrolled (501, 416) with delta (0, 0)
Screenshot: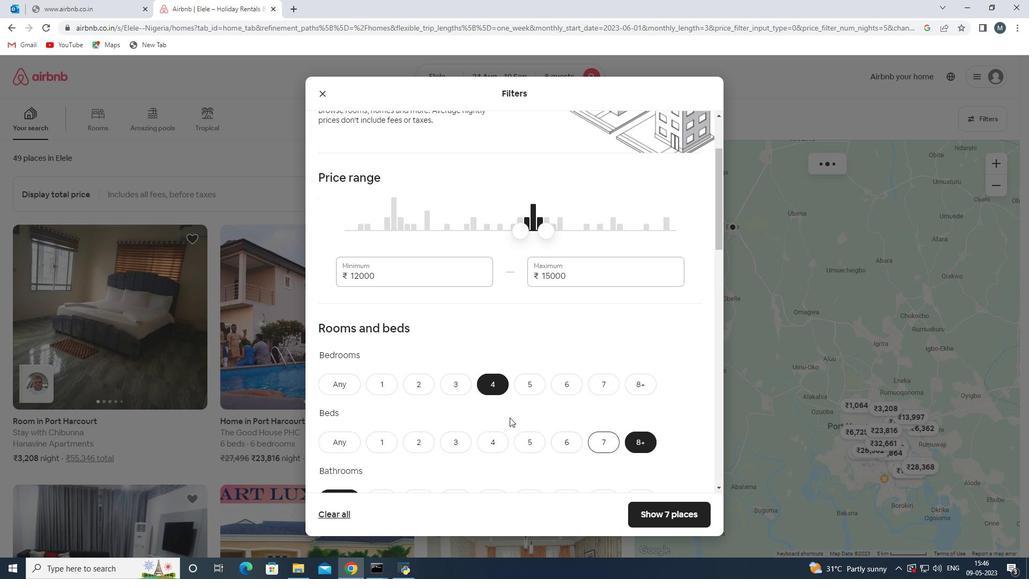 
Action: Mouse moved to (487, 392)
Screenshot: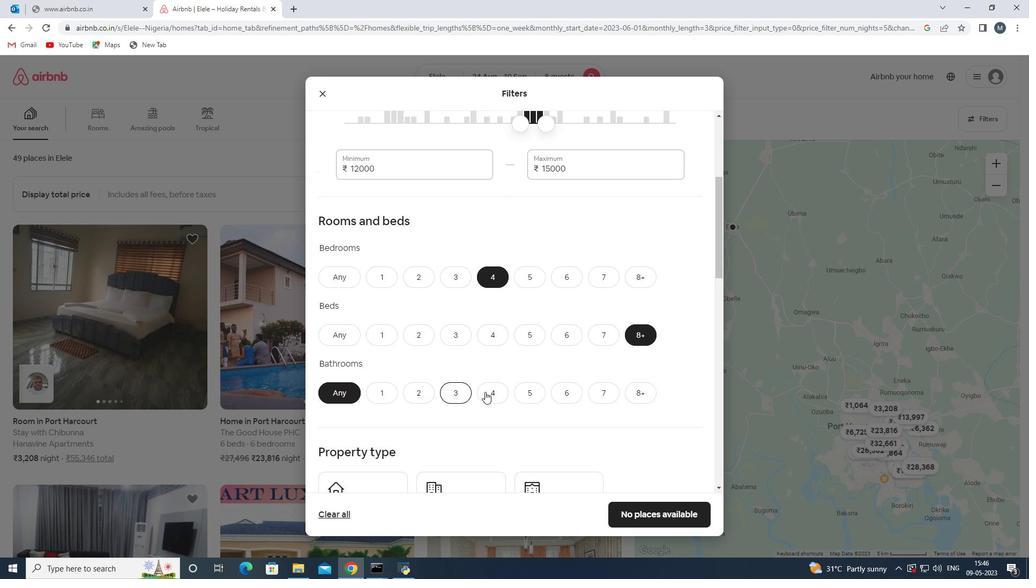 
Action: Mouse pressed left at (487, 392)
Screenshot: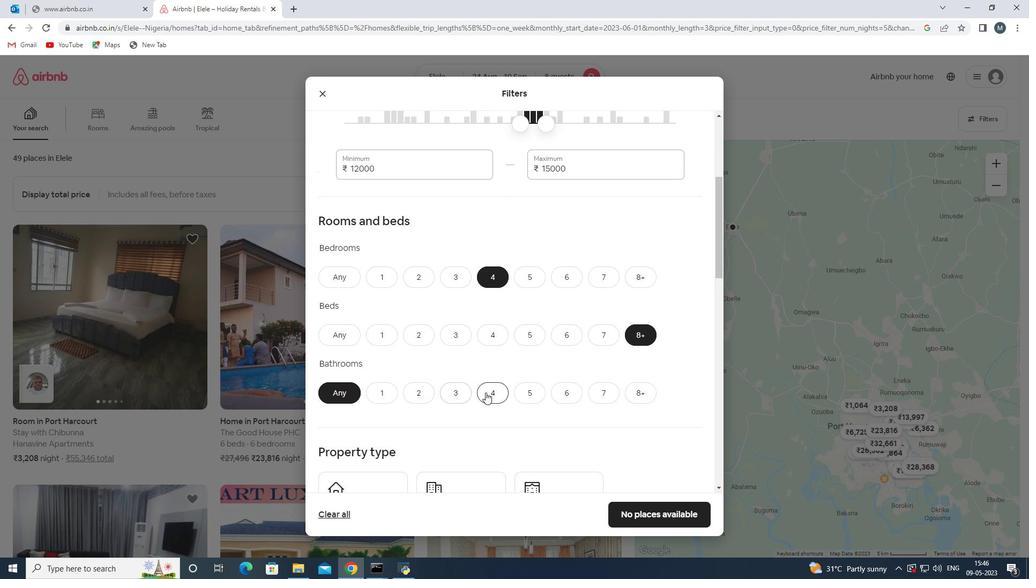 
Action: Mouse moved to (478, 383)
Screenshot: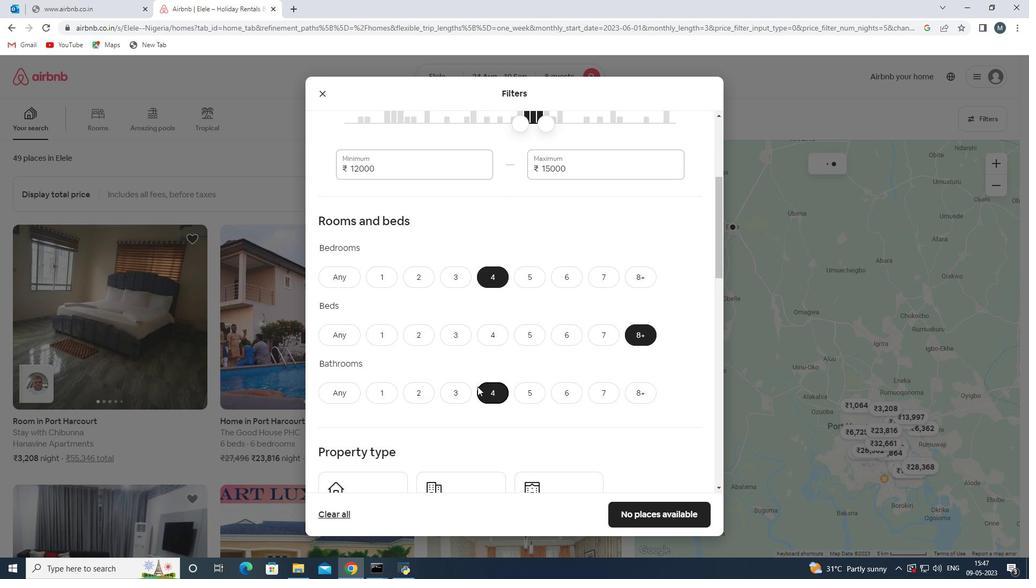 
Action: Mouse scrolled (478, 383) with delta (0, 0)
Screenshot: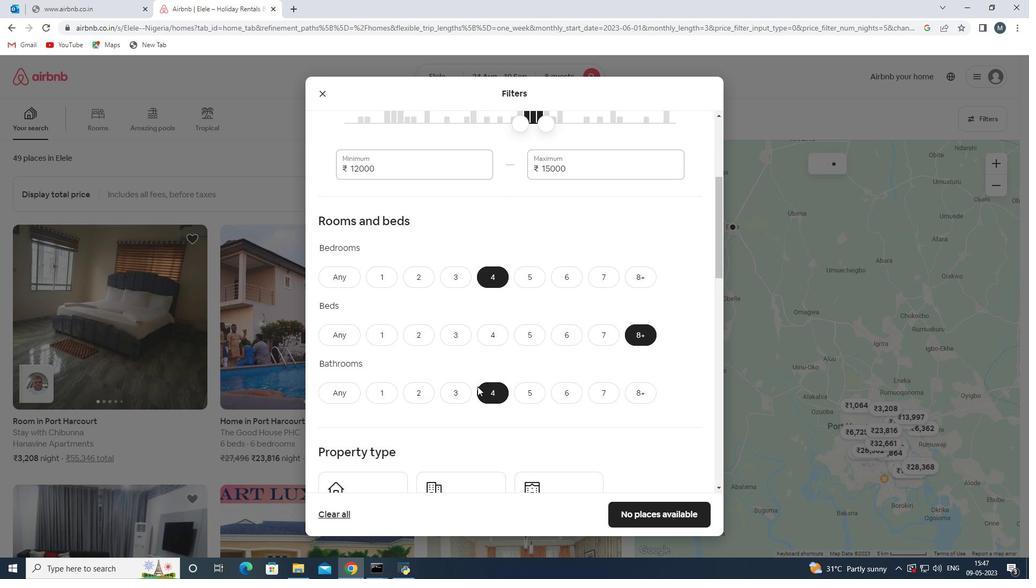 
Action: Mouse moved to (469, 372)
Screenshot: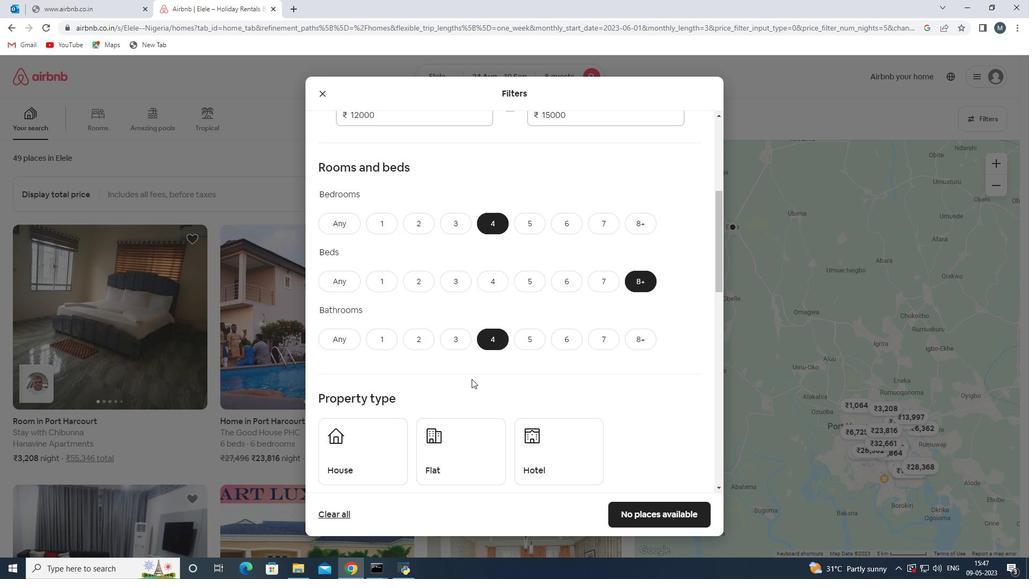 
Action: Mouse scrolled (469, 371) with delta (0, 0)
Screenshot: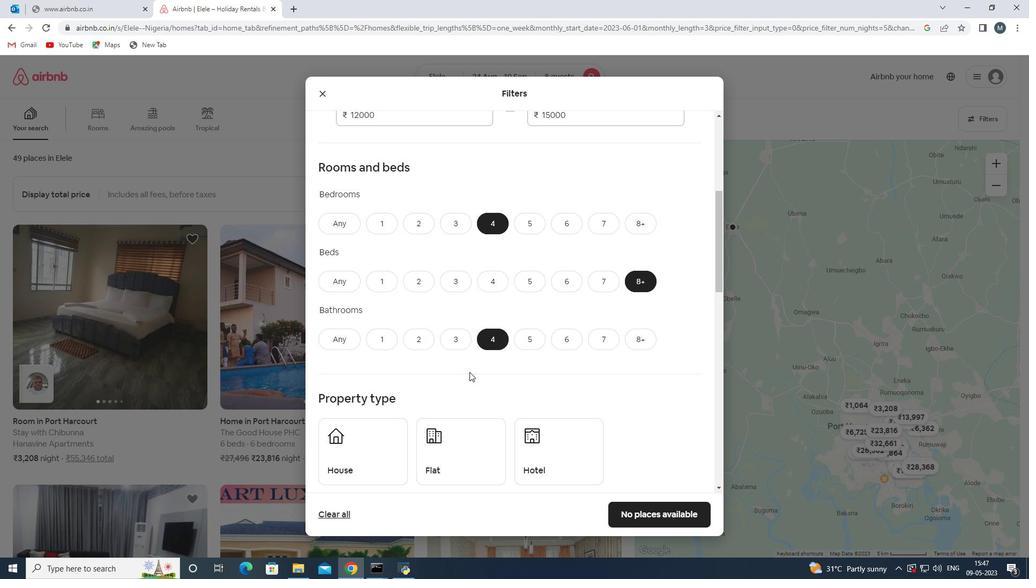 
Action: Mouse moved to (404, 399)
Screenshot: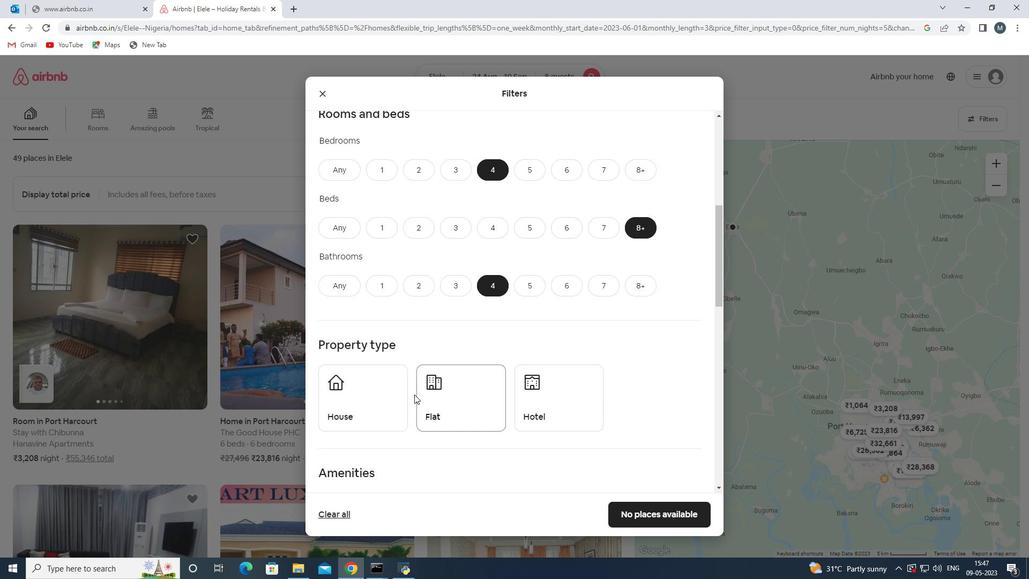 
Action: Mouse pressed left at (404, 399)
Screenshot: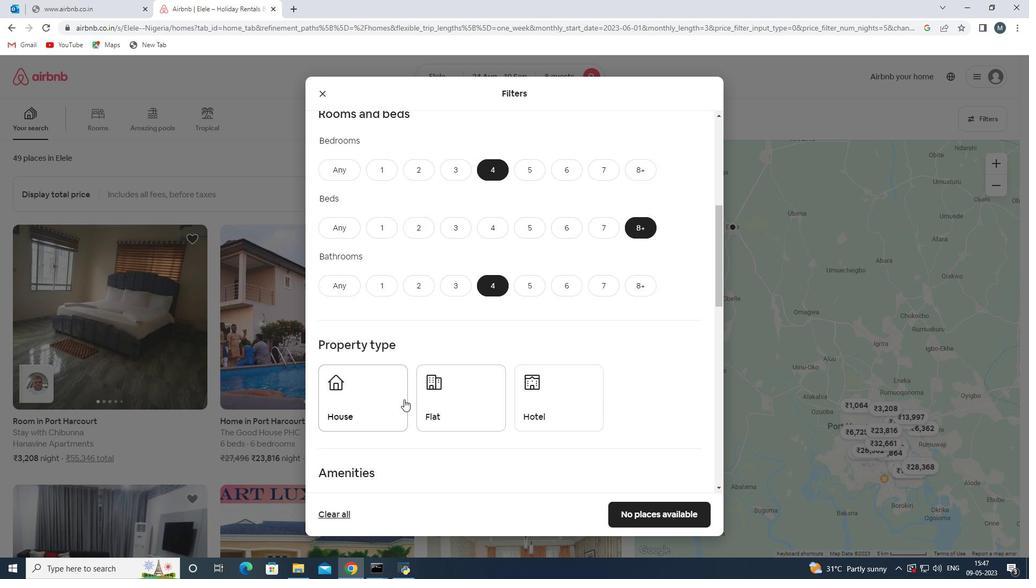 
Action: Mouse moved to (456, 400)
Screenshot: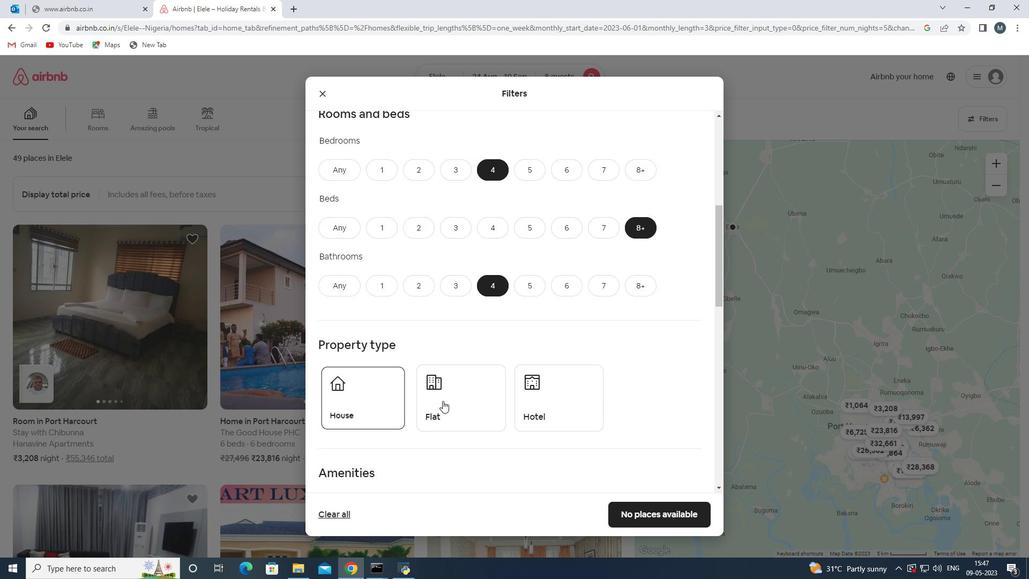 
Action: Mouse pressed left at (456, 400)
Screenshot: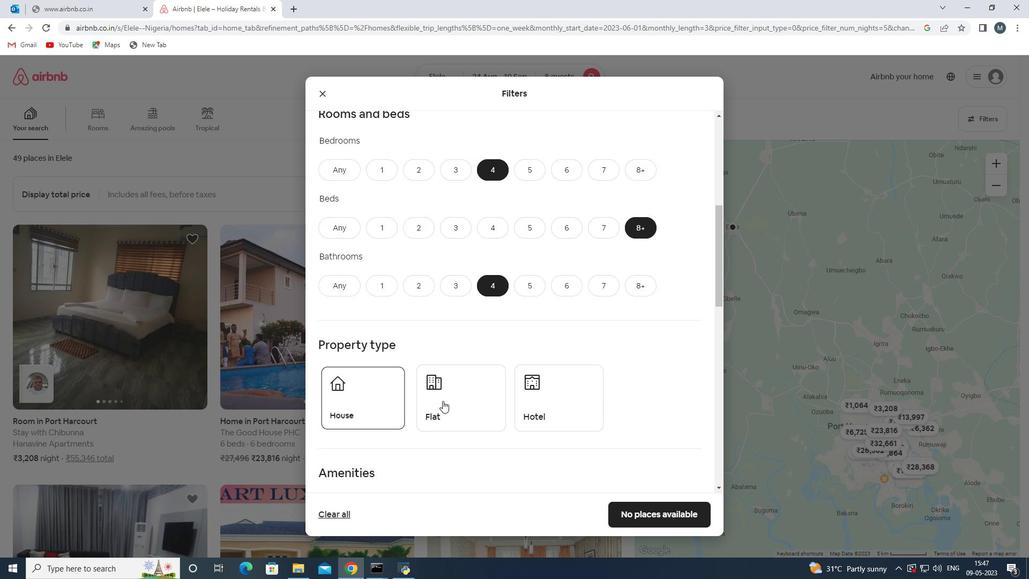 
Action: Mouse moved to (468, 397)
Screenshot: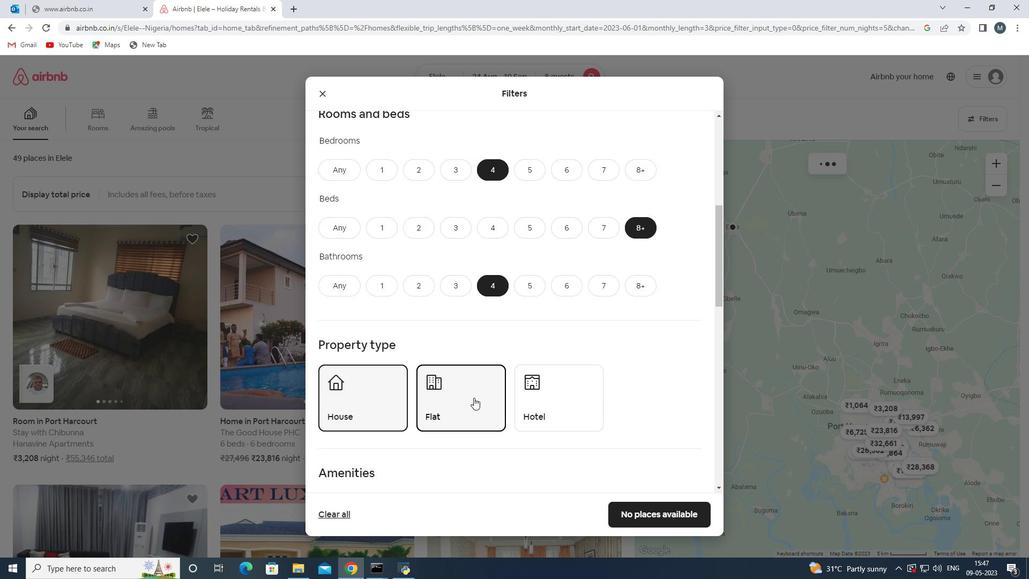 
Action: Mouse scrolled (468, 397) with delta (0, 0)
Screenshot: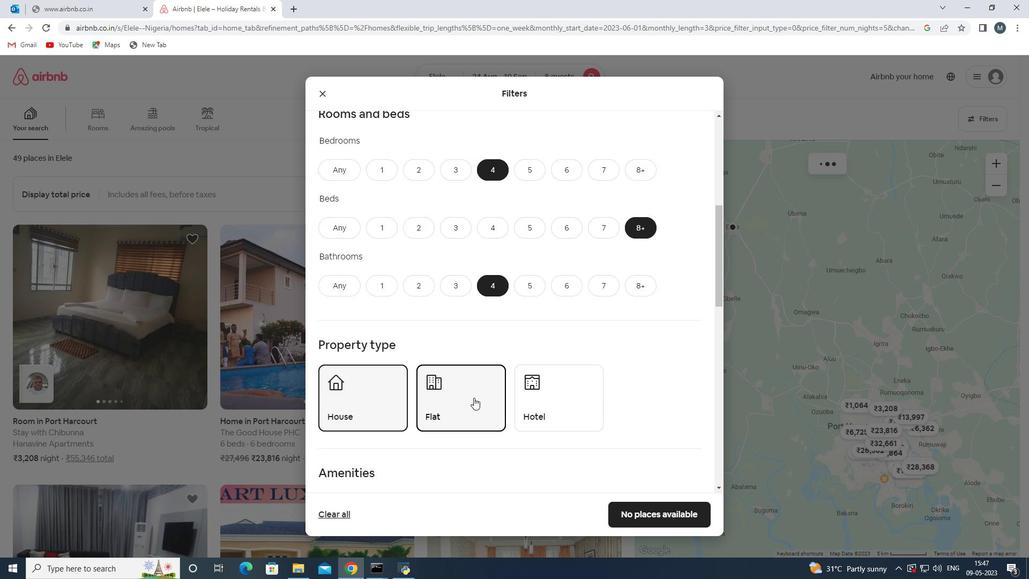 
Action: Mouse moved to (456, 397)
Screenshot: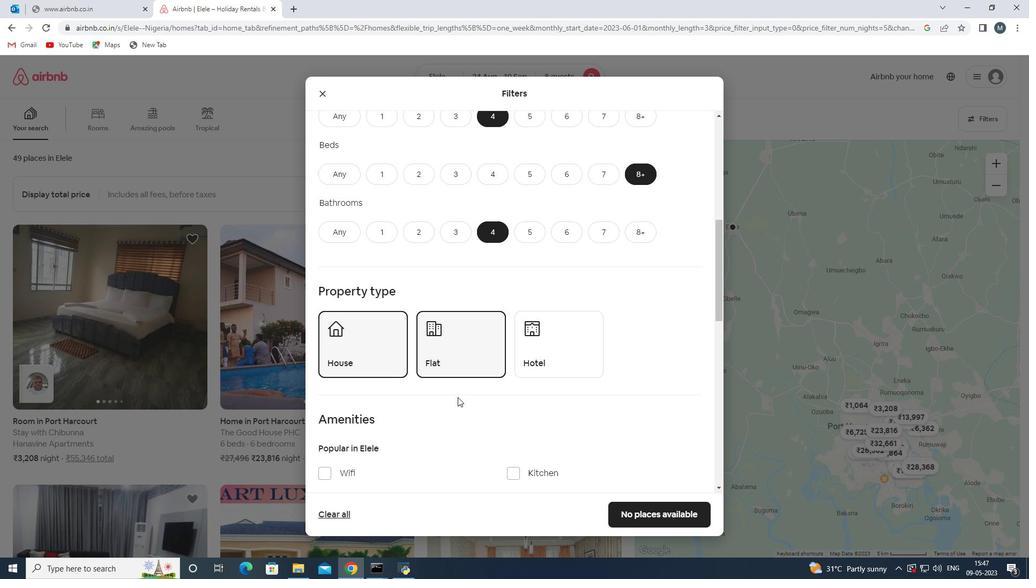 
Action: Mouse scrolled (456, 396) with delta (0, 0)
Screenshot: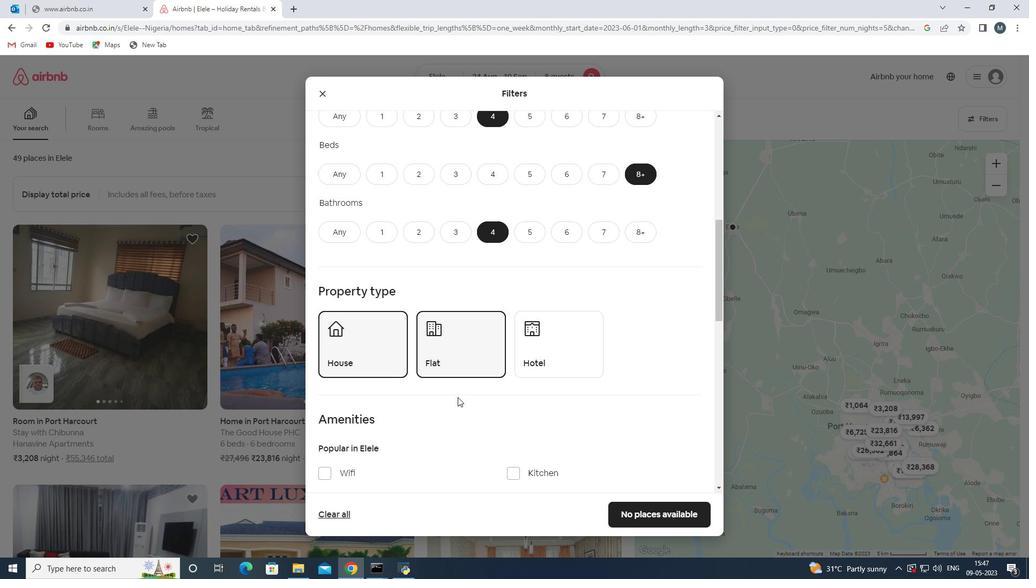 
Action: Mouse scrolled (456, 396) with delta (0, 0)
Screenshot: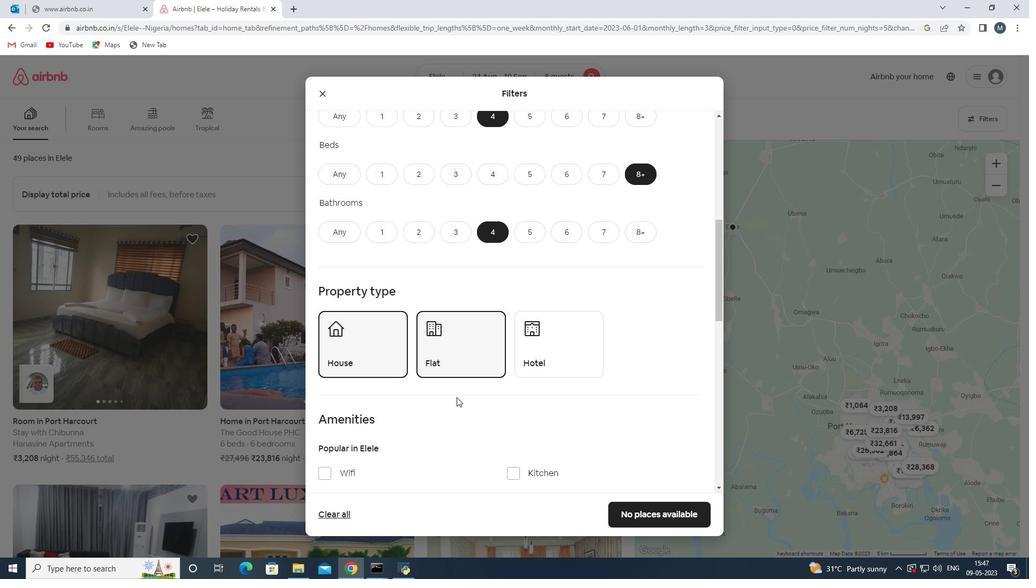
Action: Mouse moved to (315, 365)
Screenshot: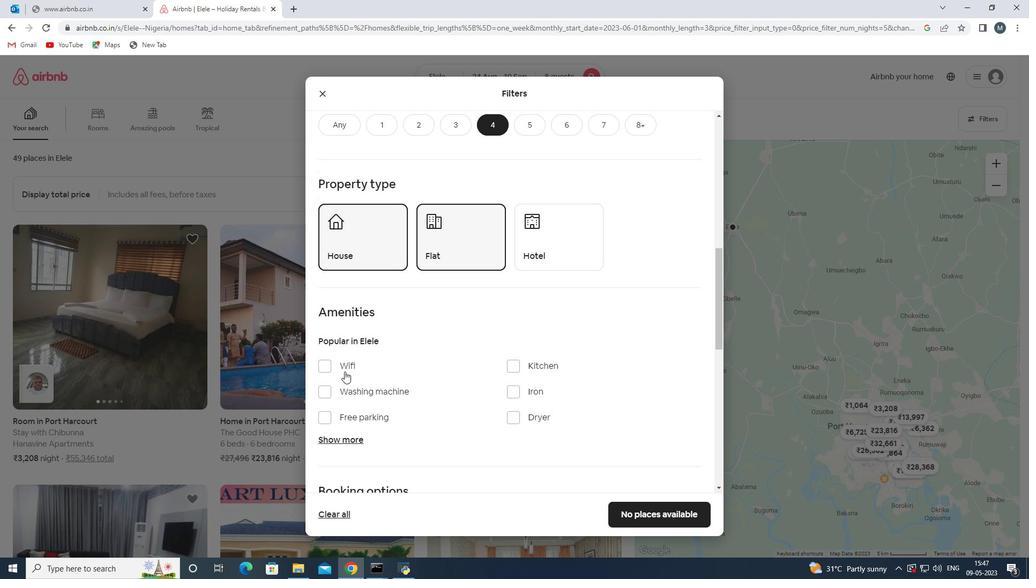 
Action: Mouse pressed left at (315, 365)
Screenshot: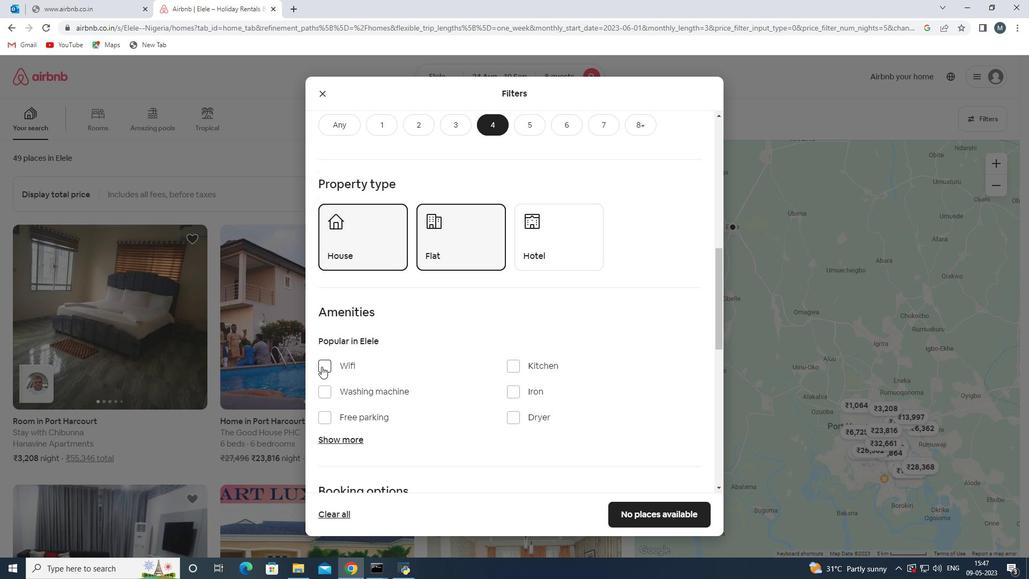 
Action: Mouse moved to (326, 364)
Screenshot: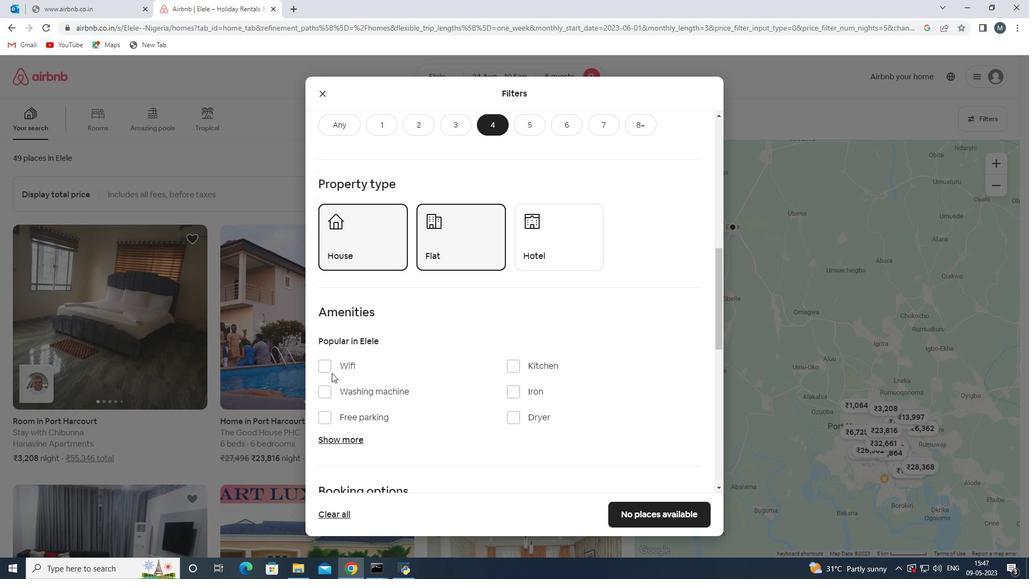 
Action: Mouse pressed left at (326, 364)
Screenshot: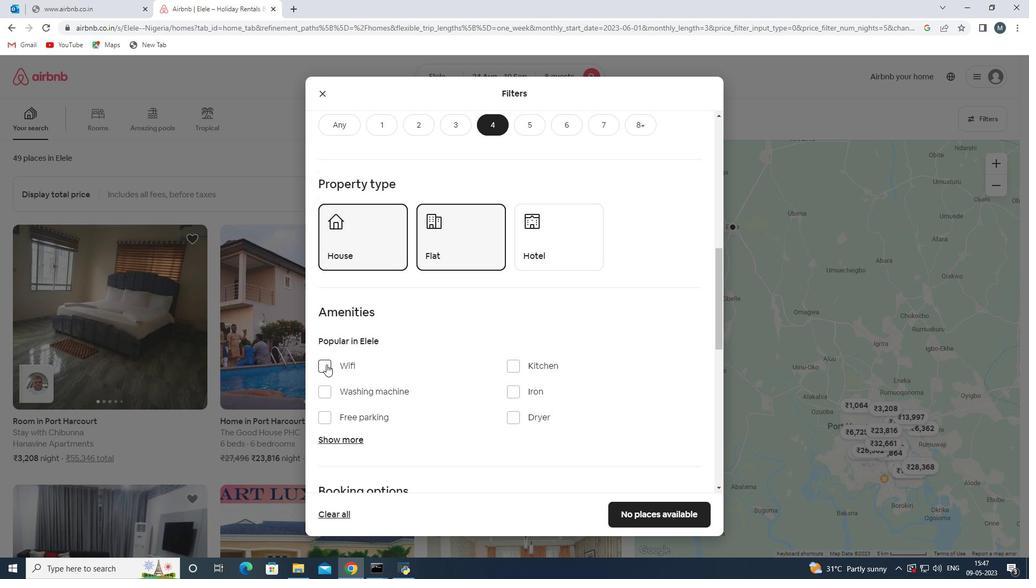 
Action: Mouse moved to (346, 438)
Screenshot: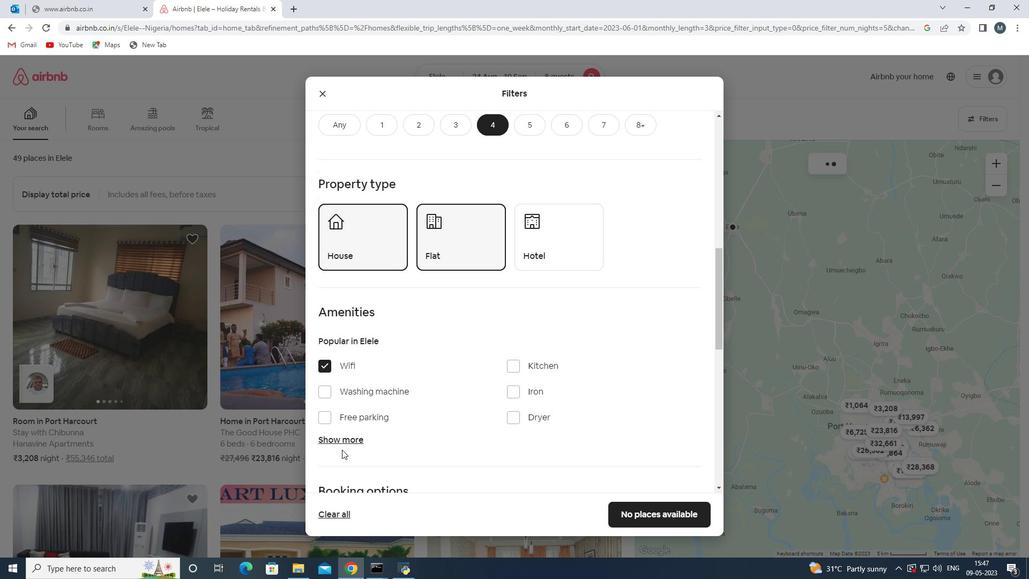 
Action: Mouse pressed left at (346, 438)
Screenshot: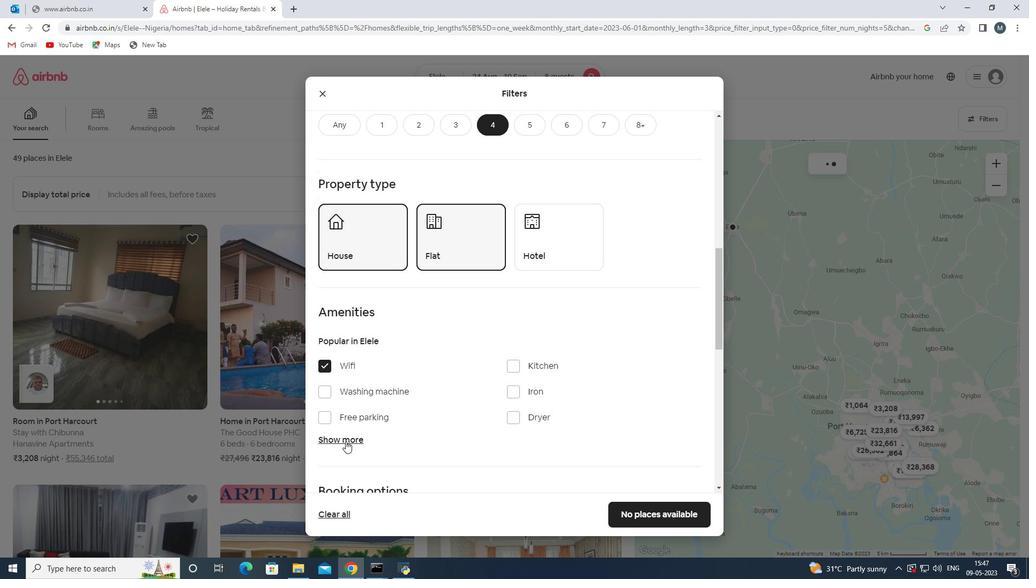 
Action: Mouse moved to (364, 424)
Screenshot: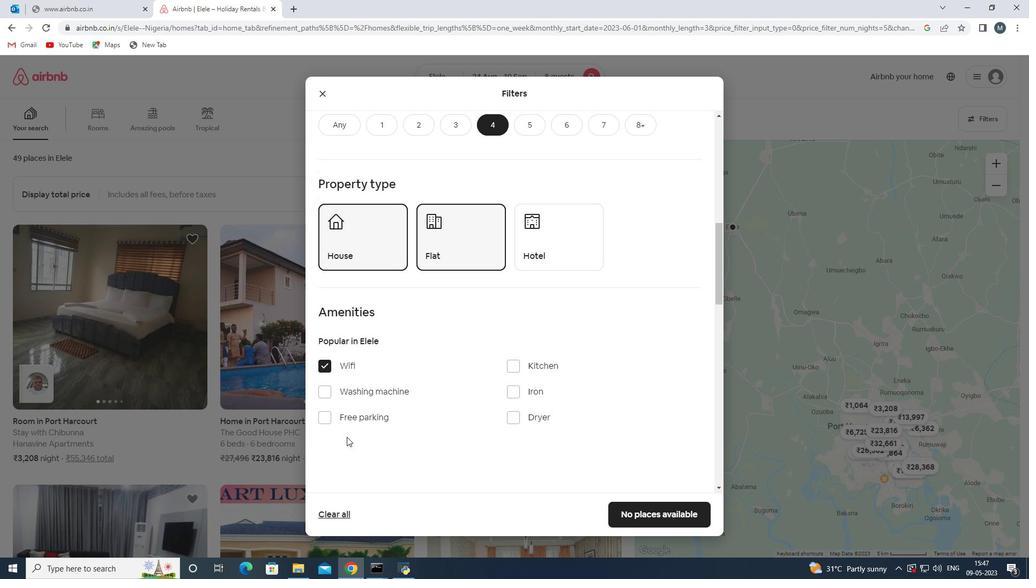 
Action: Mouse scrolled (364, 423) with delta (0, 0)
Screenshot: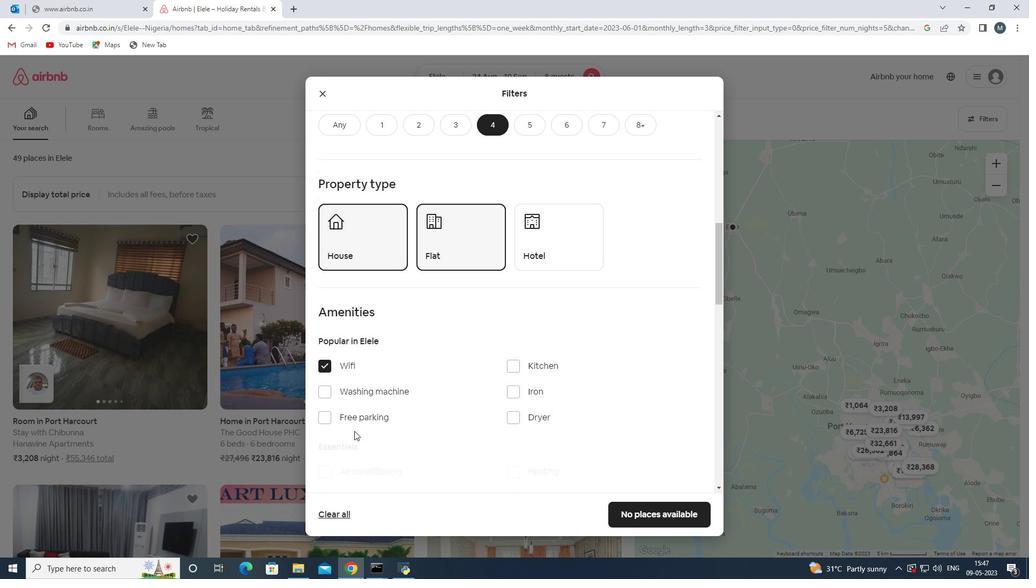 
Action: Mouse scrolled (364, 423) with delta (0, 0)
Screenshot: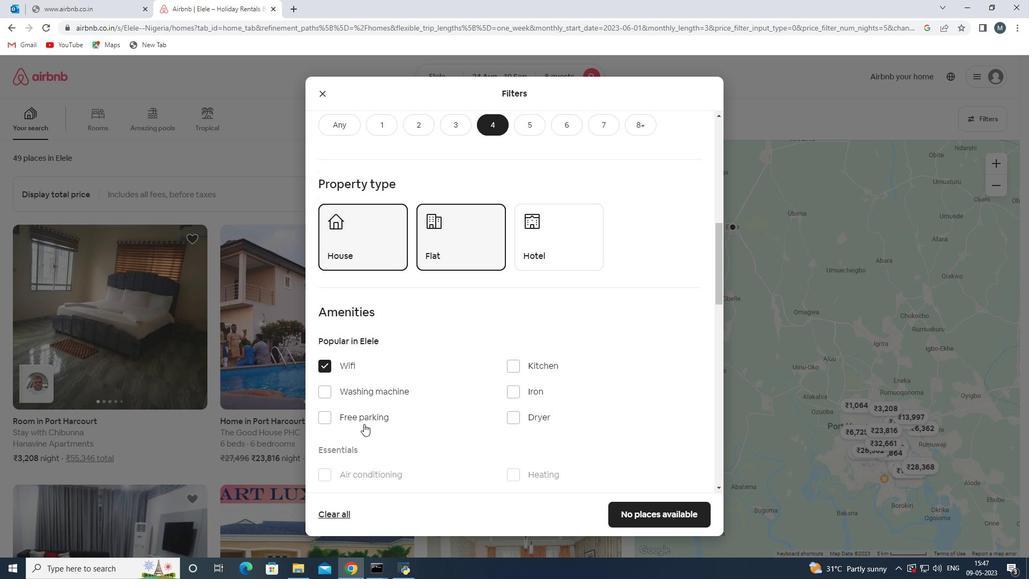 
Action: Mouse moved to (520, 395)
Screenshot: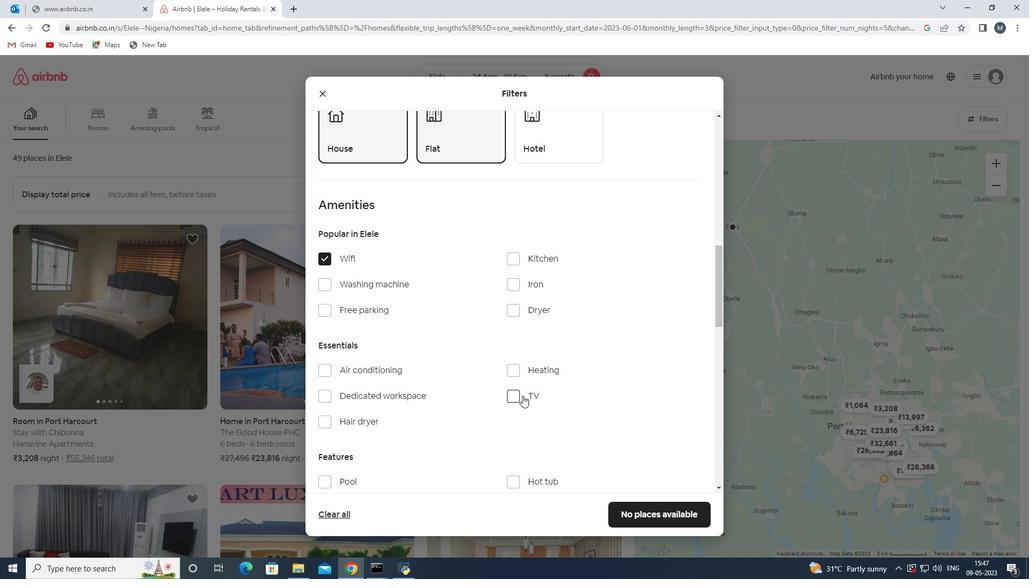 
Action: Mouse pressed left at (520, 395)
Screenshot: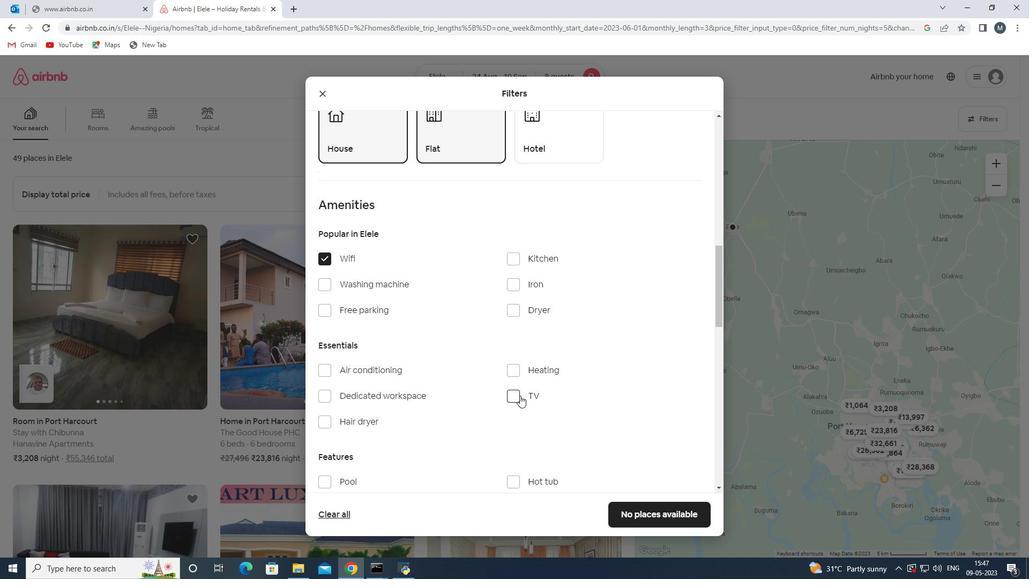 
Action: Mouse moved to (420, 405)
Screenshot: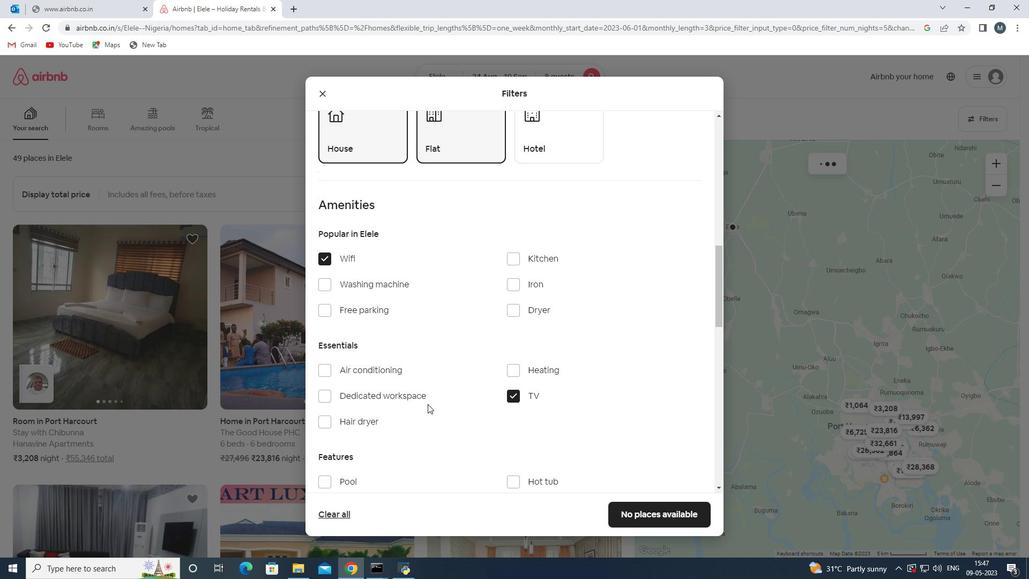 
Action: Mouse scrolled (420, 404) with delta (0, 0)
Screenshot: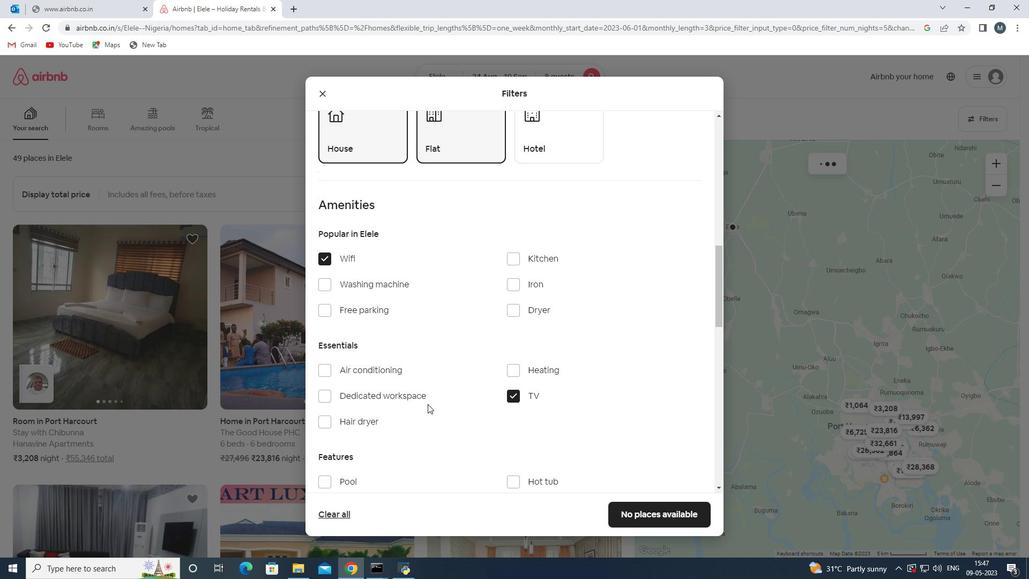 
Action: Mouse moved to (388, 254)
Screenshot: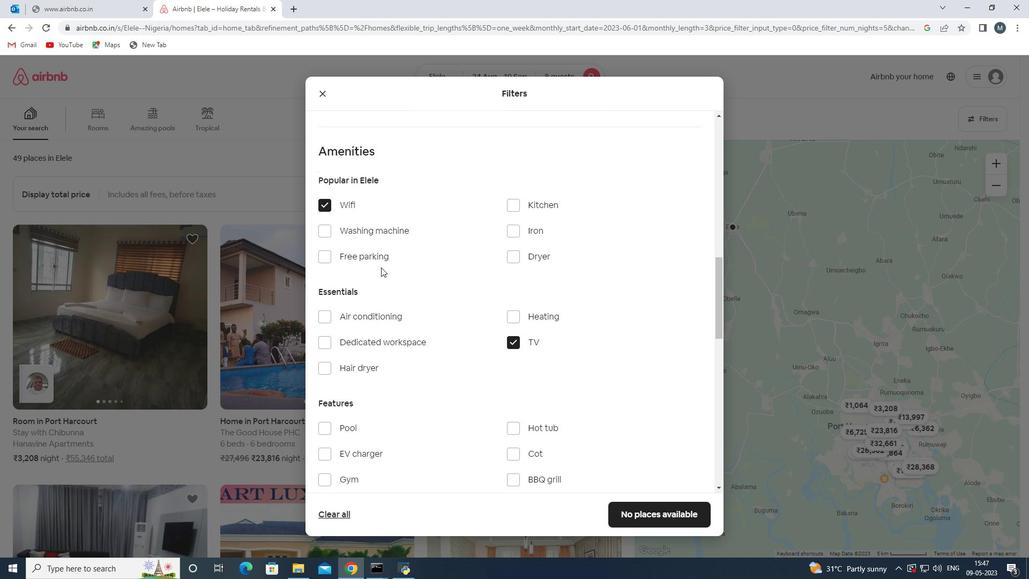 
Action: Mouse pressed left at (388, 254)
Screenshot: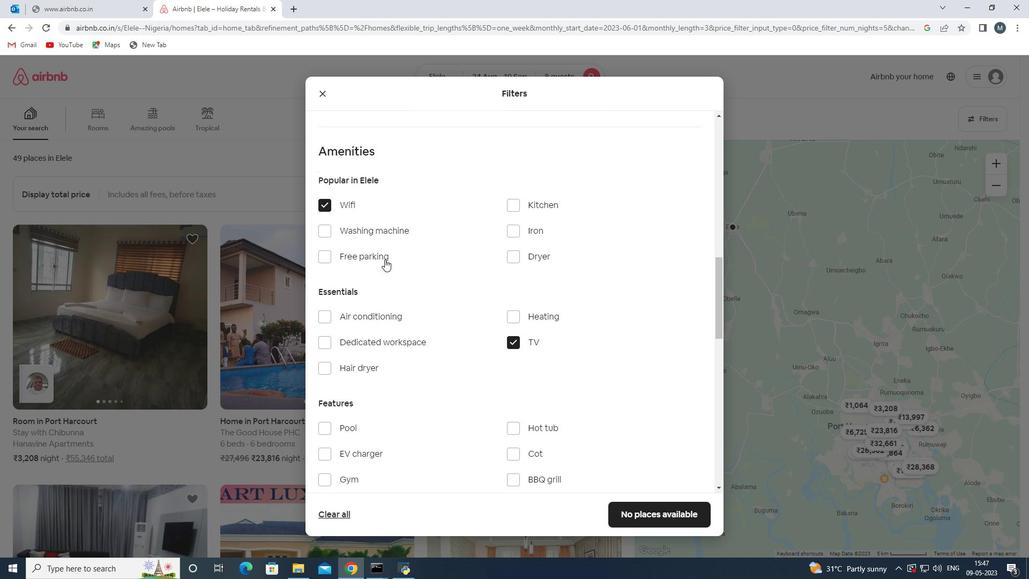 
Action: Mouse moved to (404, 306)
Screenshot: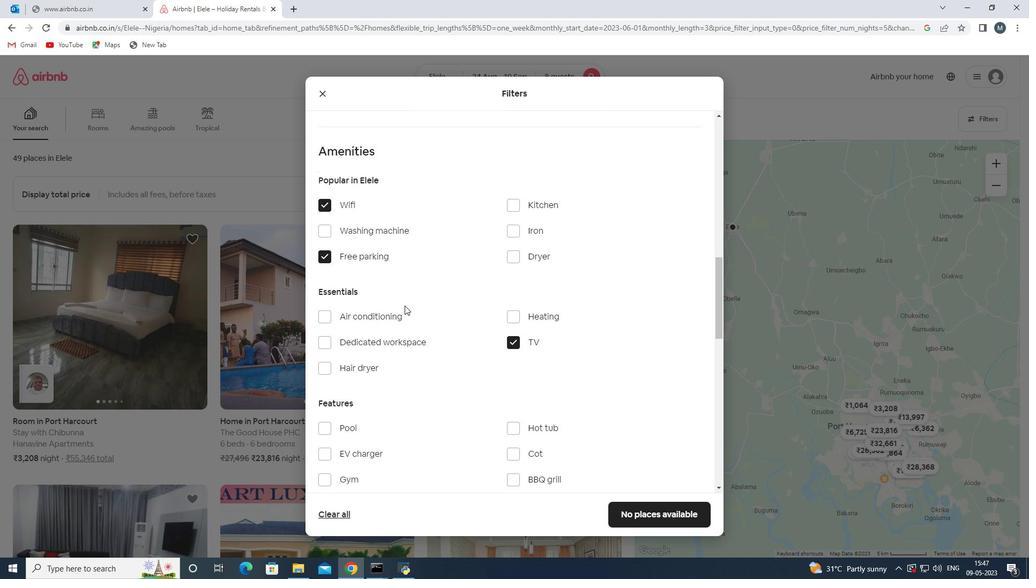 
Action: Mouse scrolled (404, 305) with delta (0, 0)
Screenshot: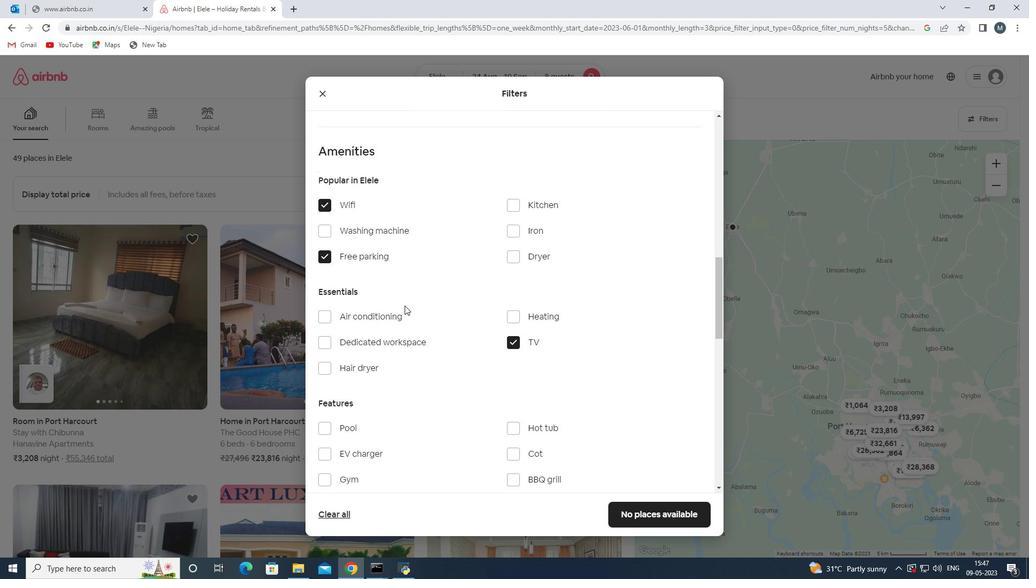 
Action: Mouse moved to (403, 308)
Screenshot: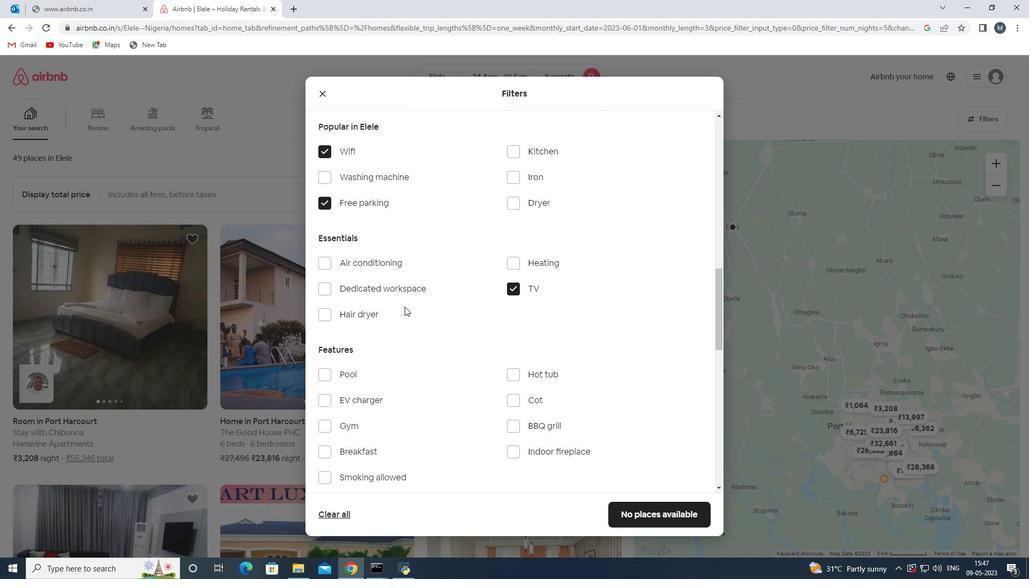 
Action: Mouse scrolled (403, 307) with delta (0, 0)
Screenshot: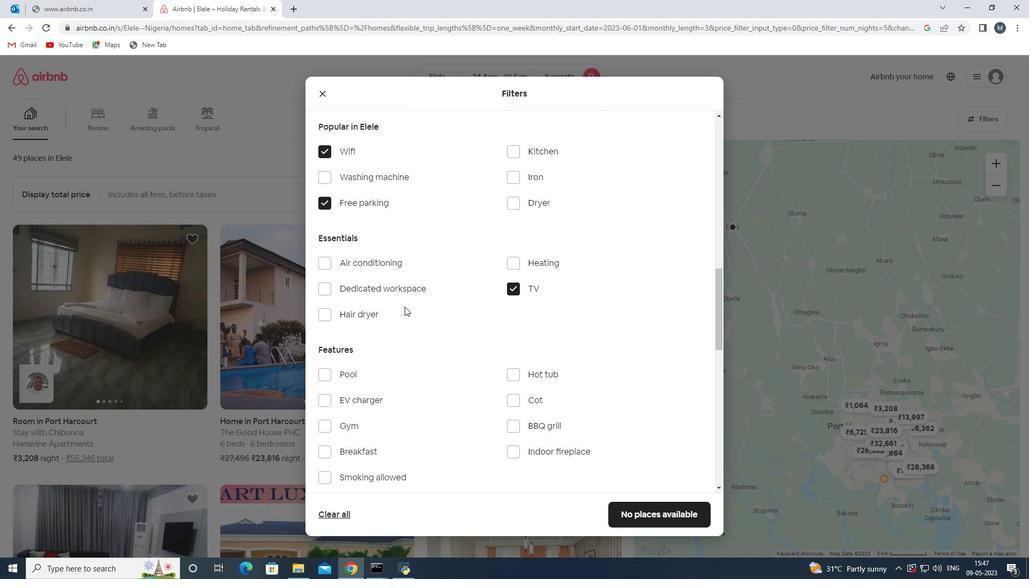 
Action: Mouse moved to (335, 371)
Screenshot: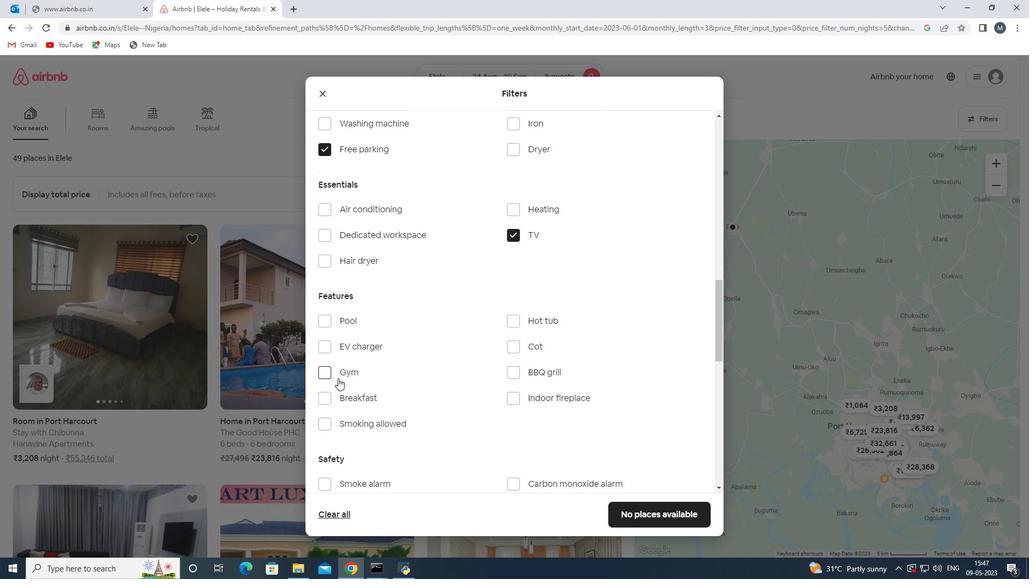 
Action: Mouse pressed left at (335, 371)
Screenshot: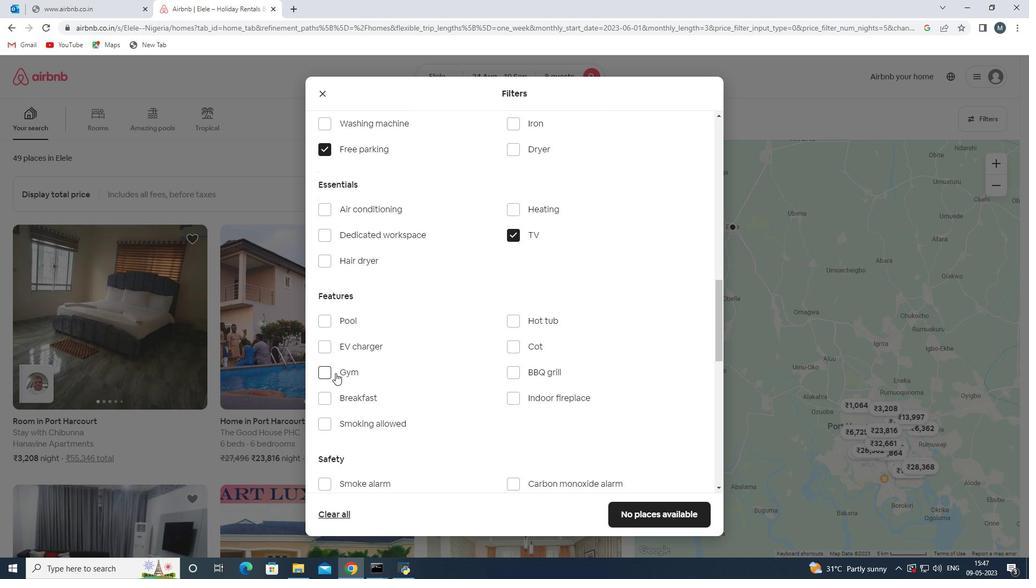 
Action: Mouse moved to (336, 401)
Screenshot: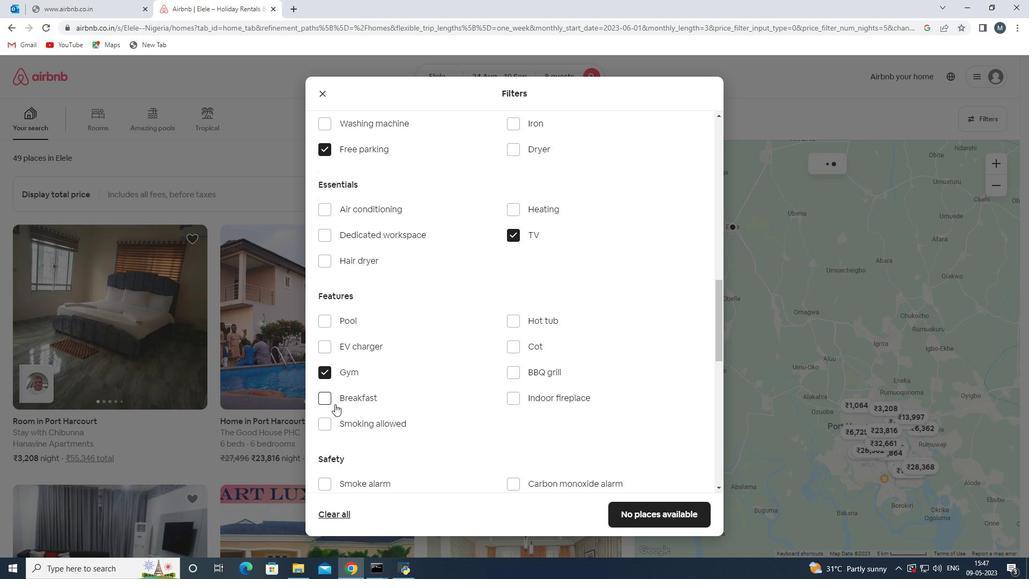 
Action: Mouse pressed left at (336, 401)
Screenshot: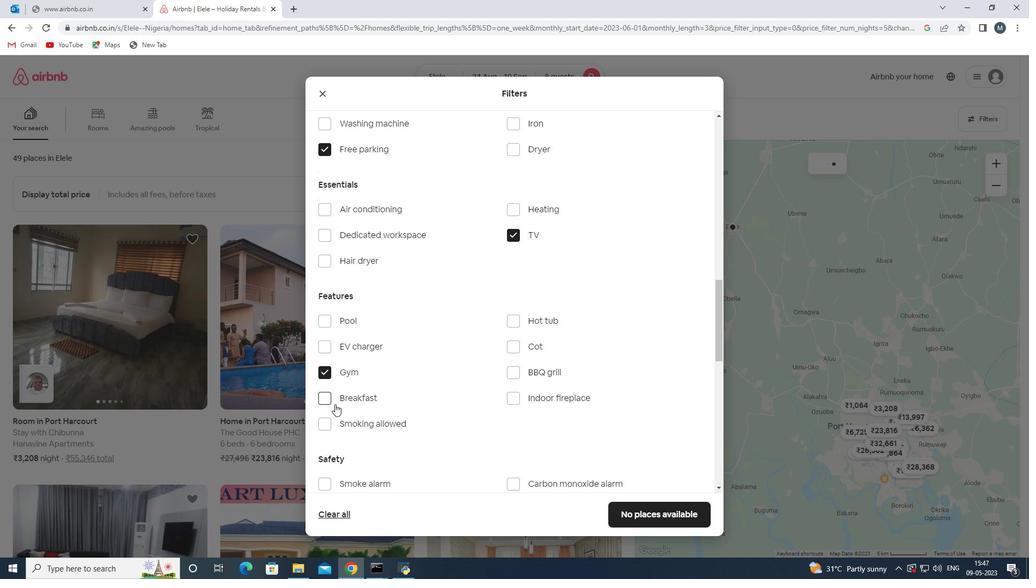 
Action: Mouse moved to (352, 394)
Screenshot: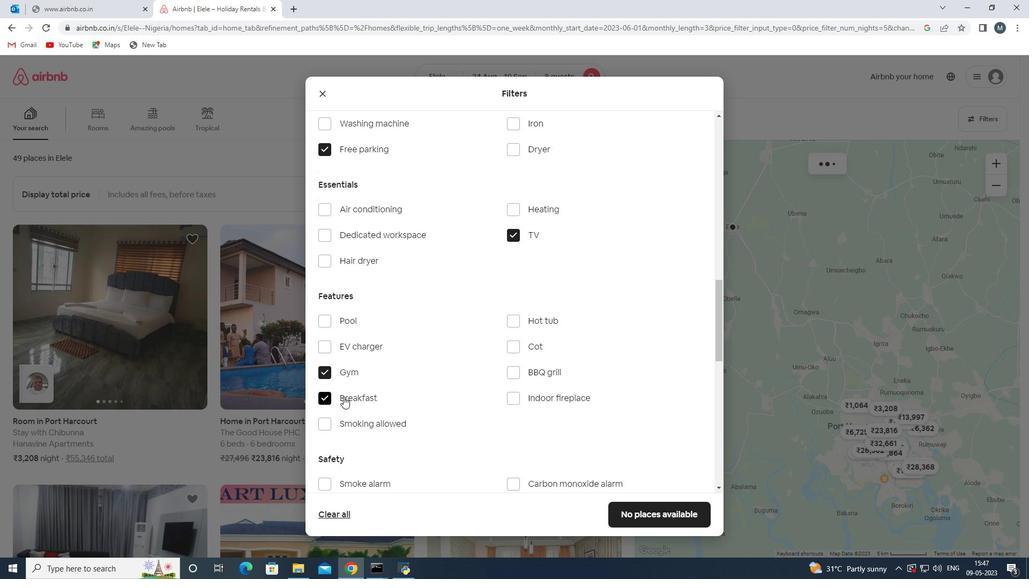 
Action: Mouse scrolled (352, 394) with delta (0, 0)
Screenshot: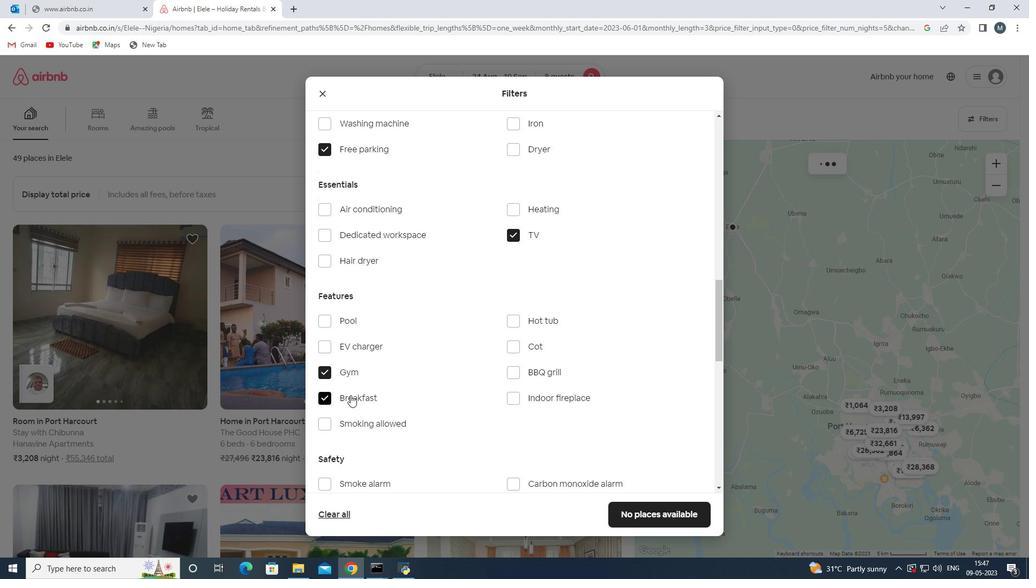 
Action: Mouse moved to (405, 390)
Screenshot: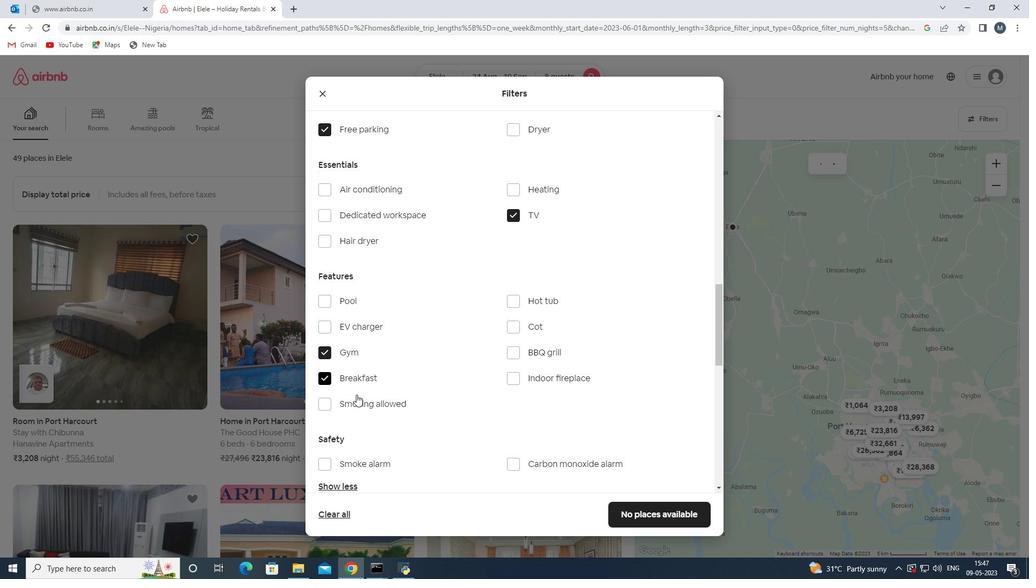 
Action: Mouse scrolled (405, 389) with delta (0, 0)
Screenshot: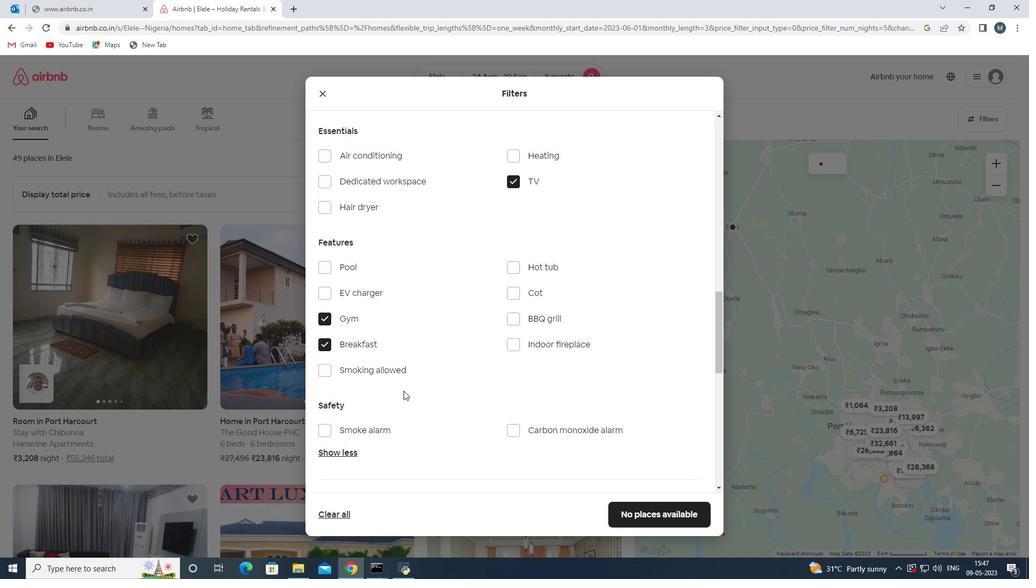 
Action: Mouse moved to (408, 389)
Screenshot: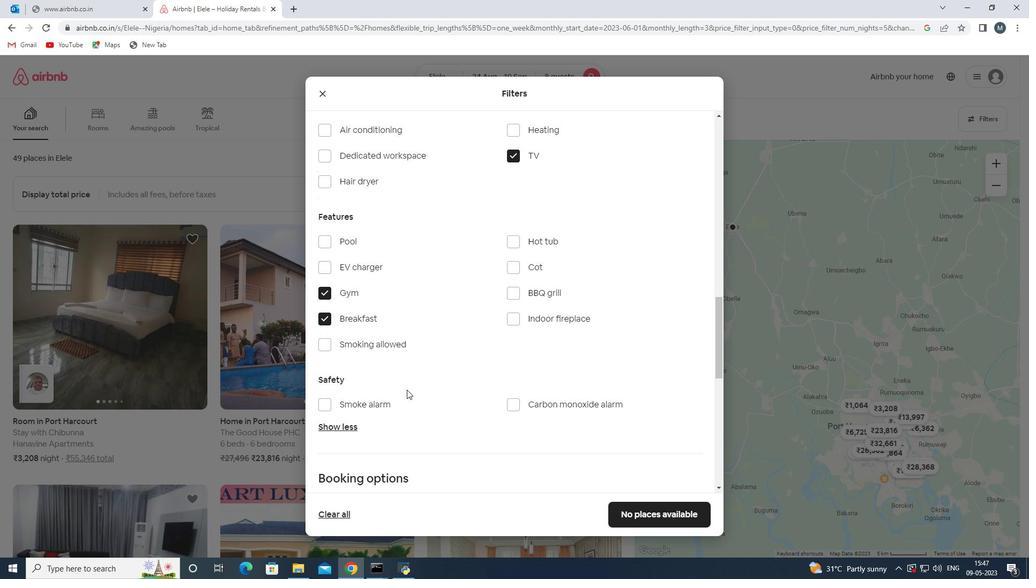 
Action: Mouse scrolled (408, 388) with delta (0, 0)
Screenshot: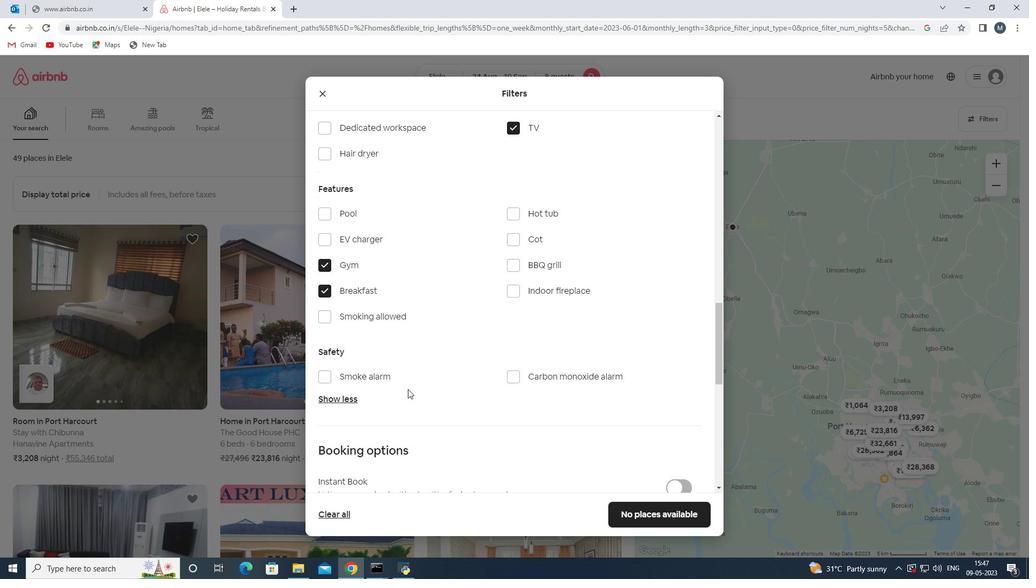 
Action: Mouse moved to (436, 378)
Screenshot: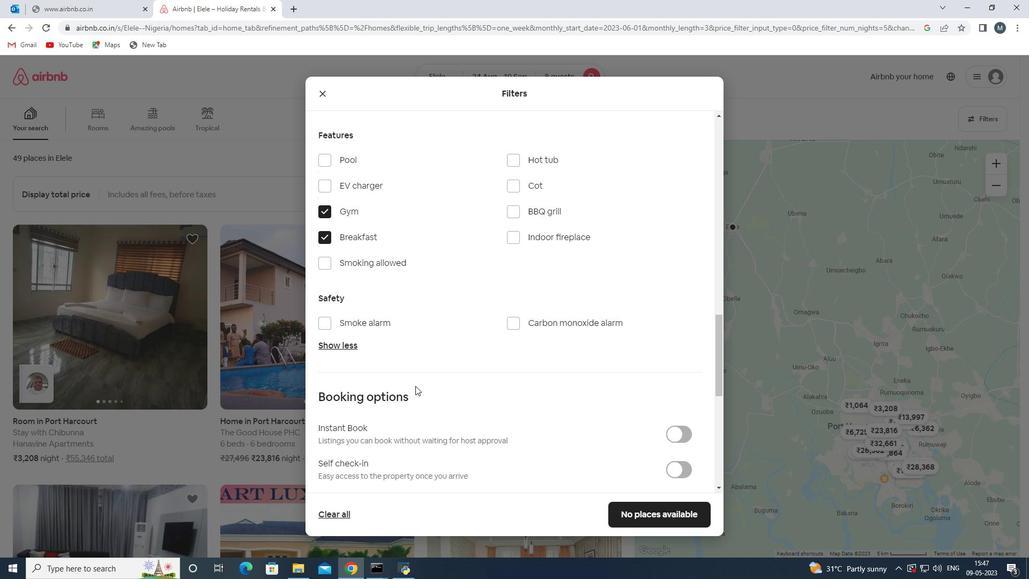 
Action: Mouse scrolled (436, 377) with delta (0, 0)
Screenshot: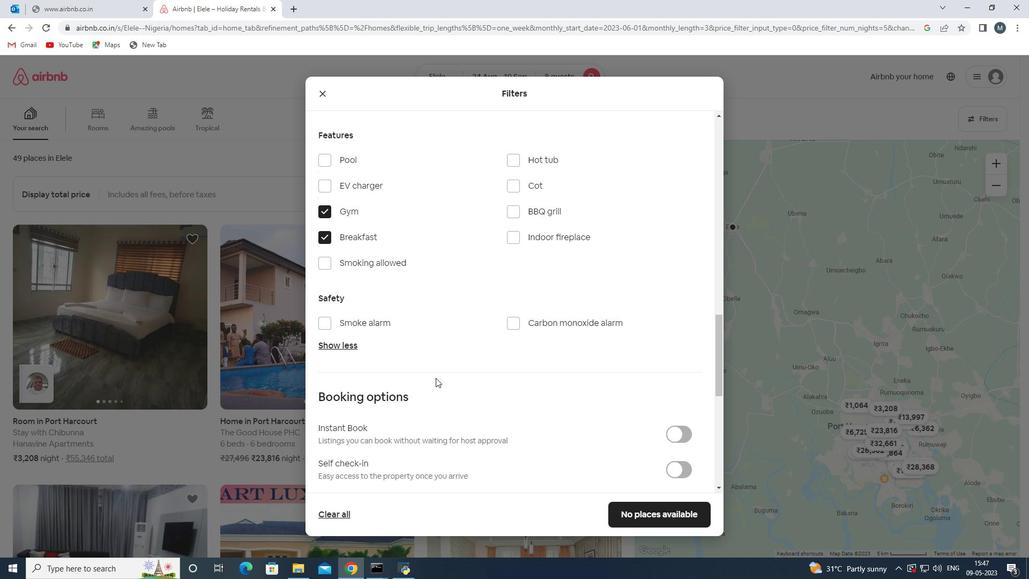 
Action: Mouse moved to (436, 377)
Screenshot: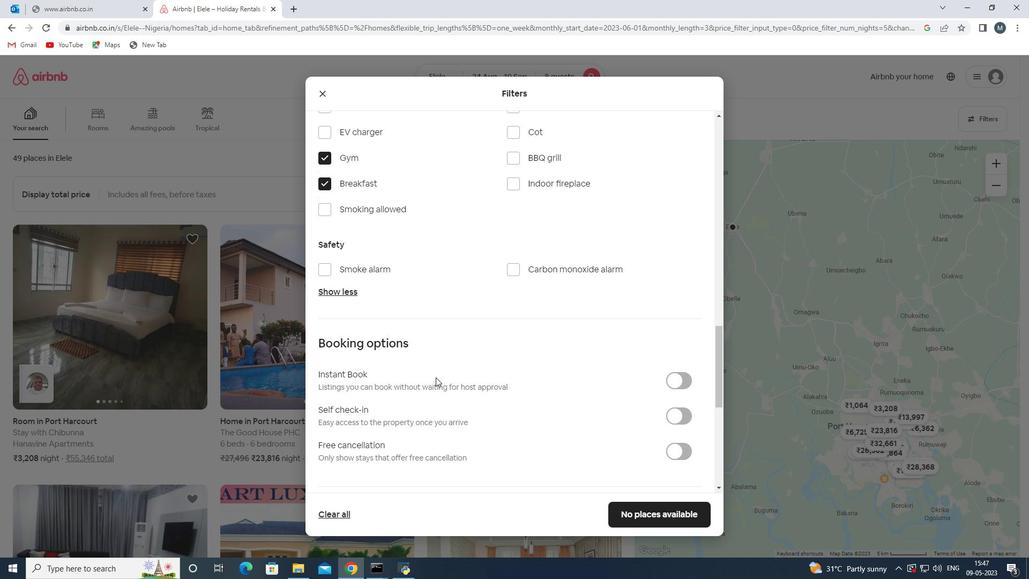
Action: Mouse scrolled (436, 377) with delta (0, 0)
Screenshot: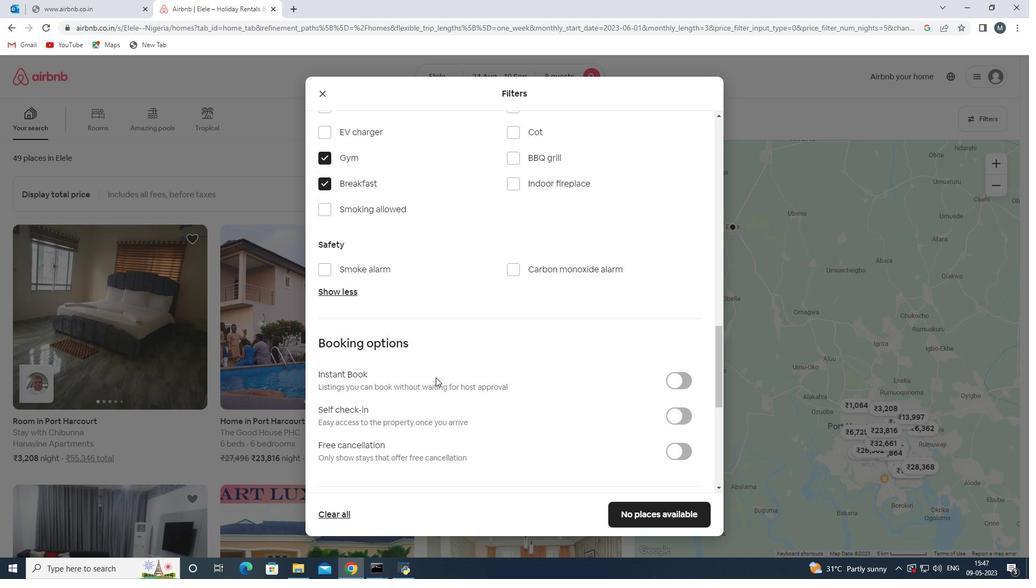 
Action: Mouse moved to (436, 377)
Screenshot: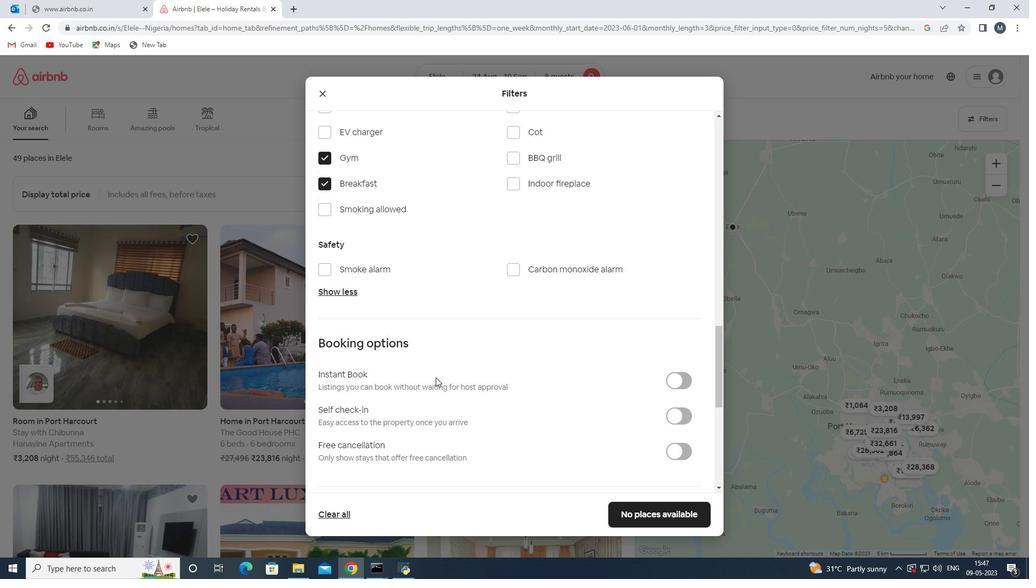 
Action: Mouse scrolled (436, 376) with delta (0, 0)
Screenshot: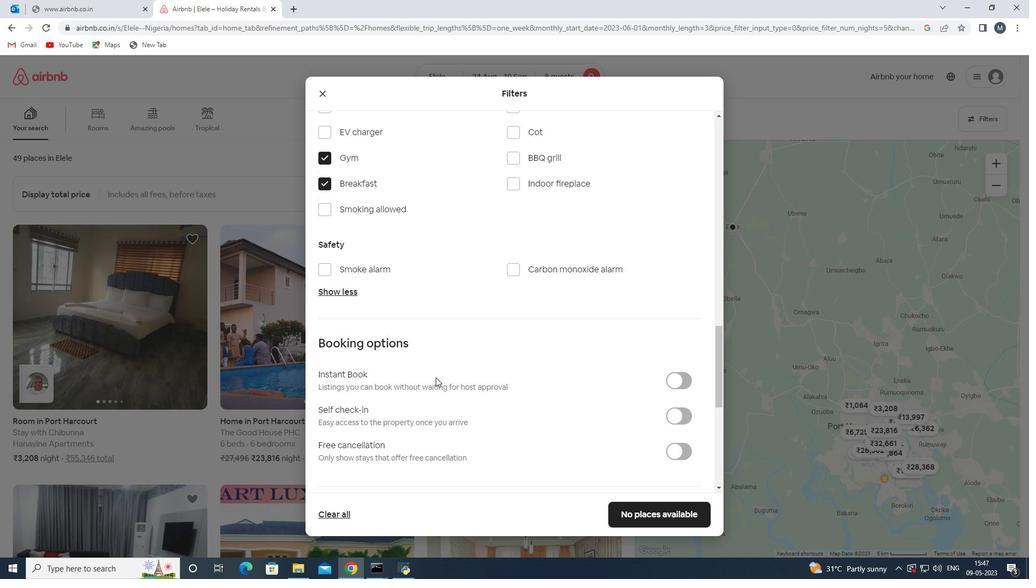 
Action: Mouse moved to (675, 311)
Screenshot: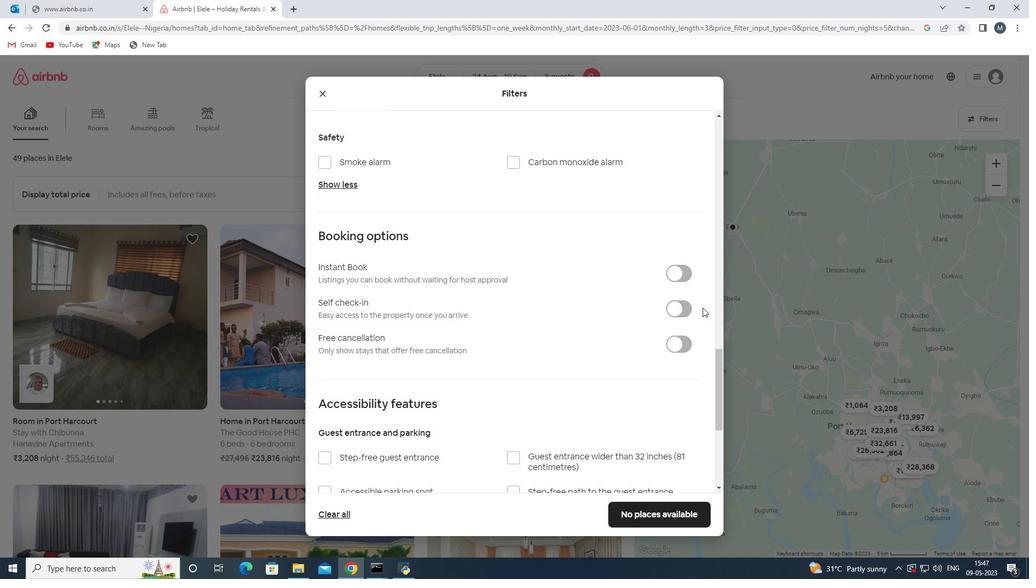
Action: Mouse pressed left at (675, 311)
Screenshot: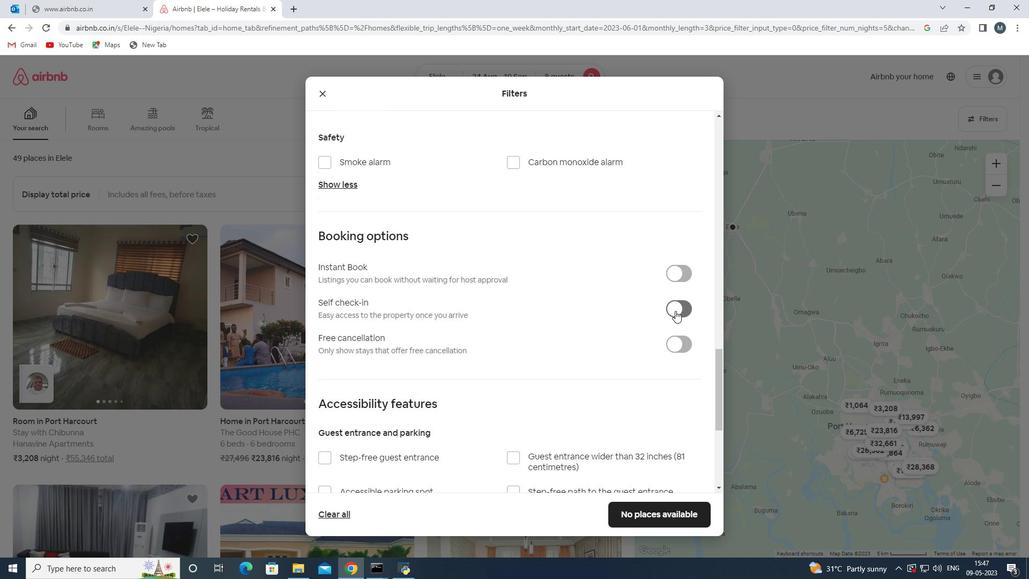 
Action: Mouse moved to (530, 345)
Screenshot: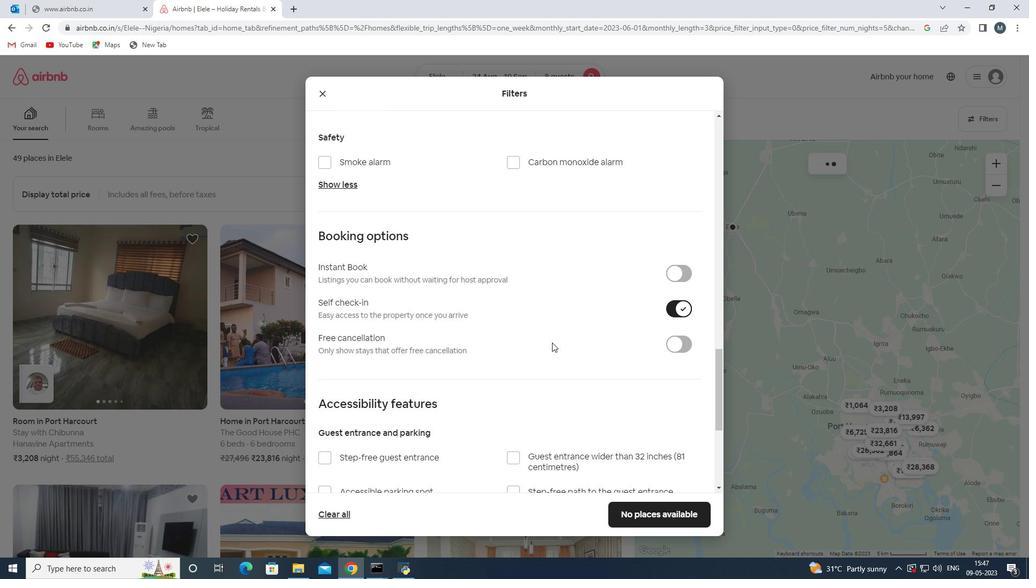 
Action: Mouse scrolled (530, 345) with delta (0, 0)
Screenshot: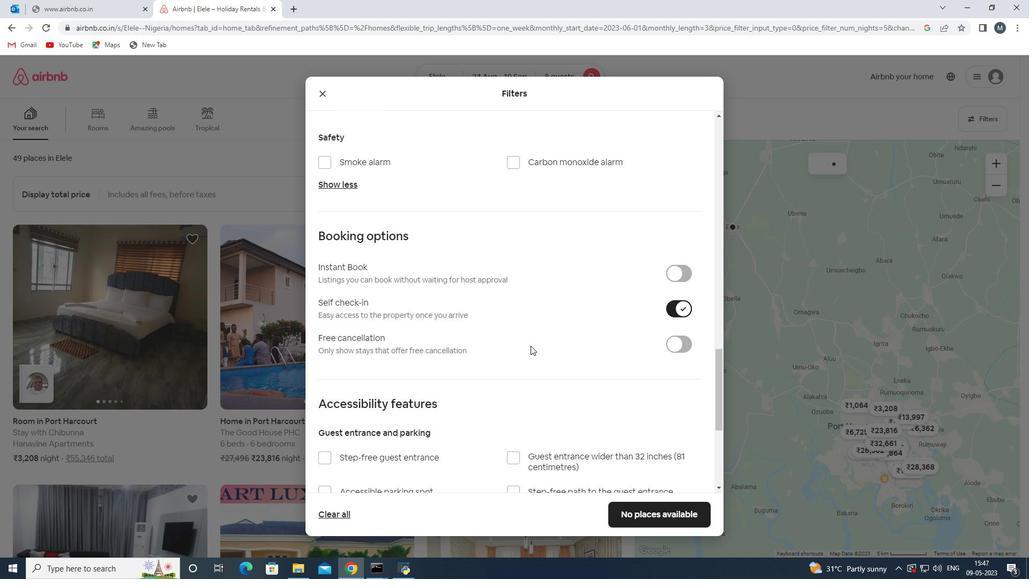 
Action: Mouse moved to (506, 348)
Screenshot: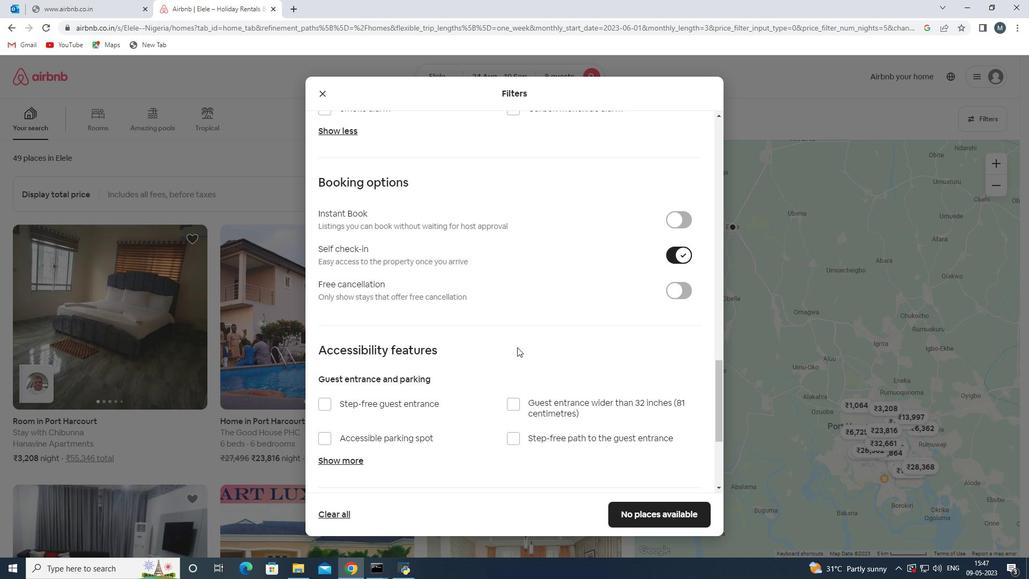 
Action: Mouse scrolled (506, 347) with delta (0, 0)
Screenshot: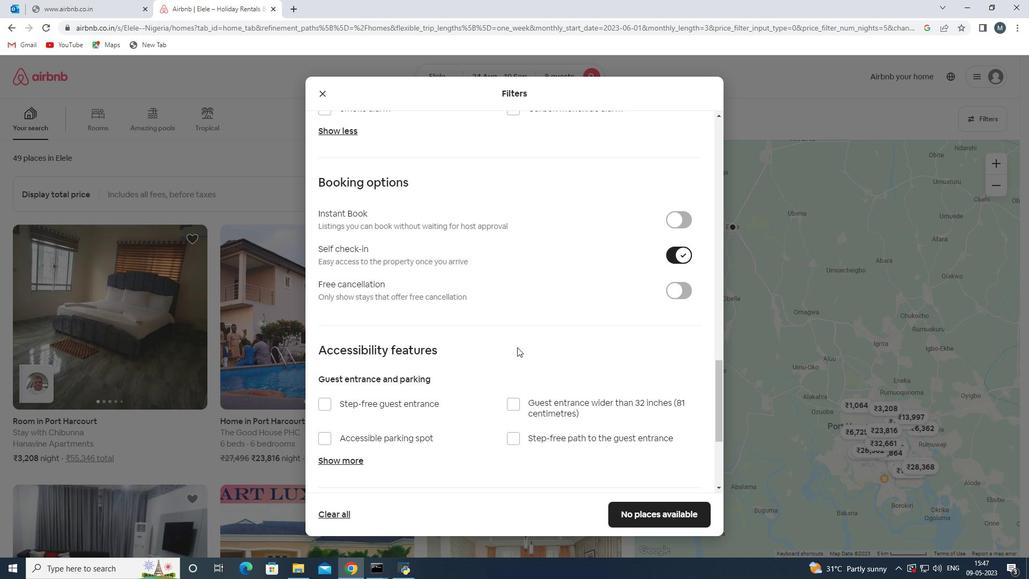 
Action: Mouse moved to (506, 348)
Screenshot: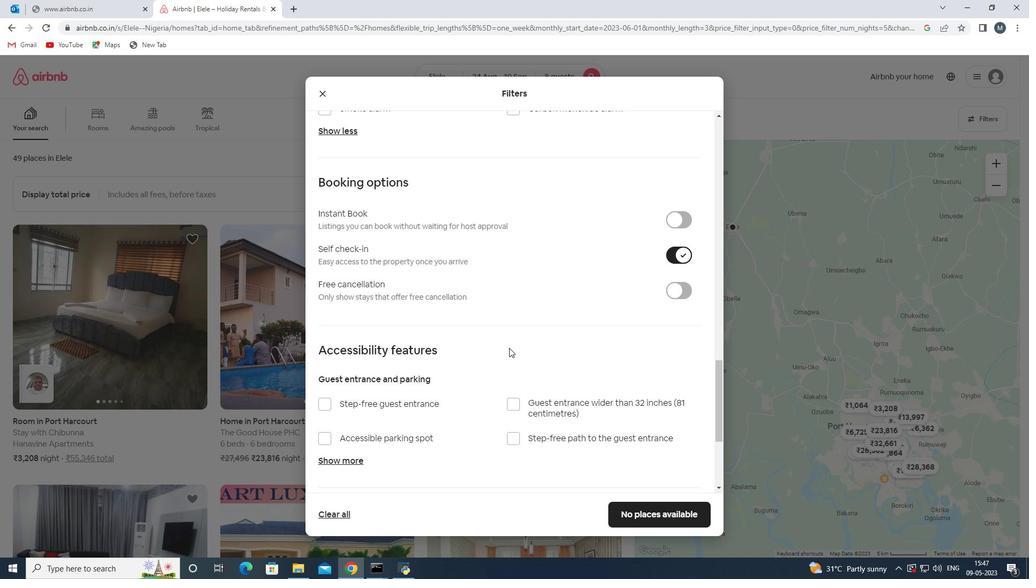 
Action: Mouse scrolled (506, 347) with delta (0, 0)
Screenshot: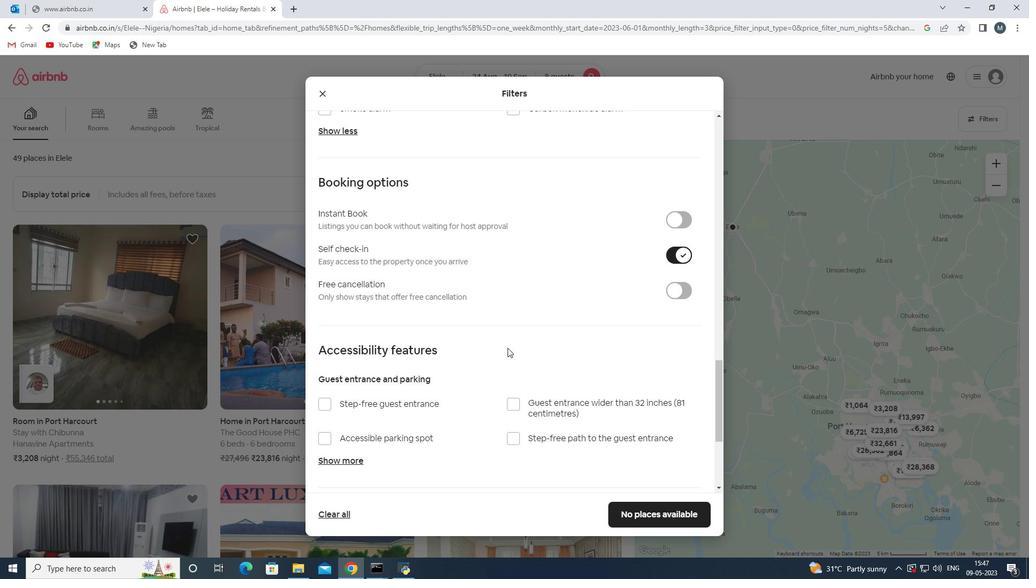
Action: Mouse moved to (502, 348)
Screenshot: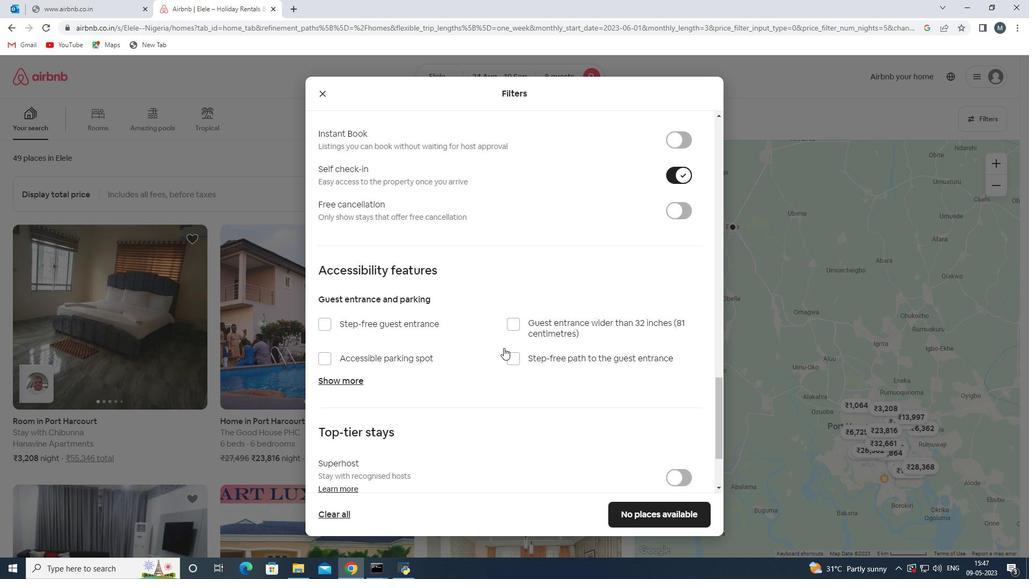 
Action: Mouse scrolled (502, 348) with delta (0, 0)
Screenshot: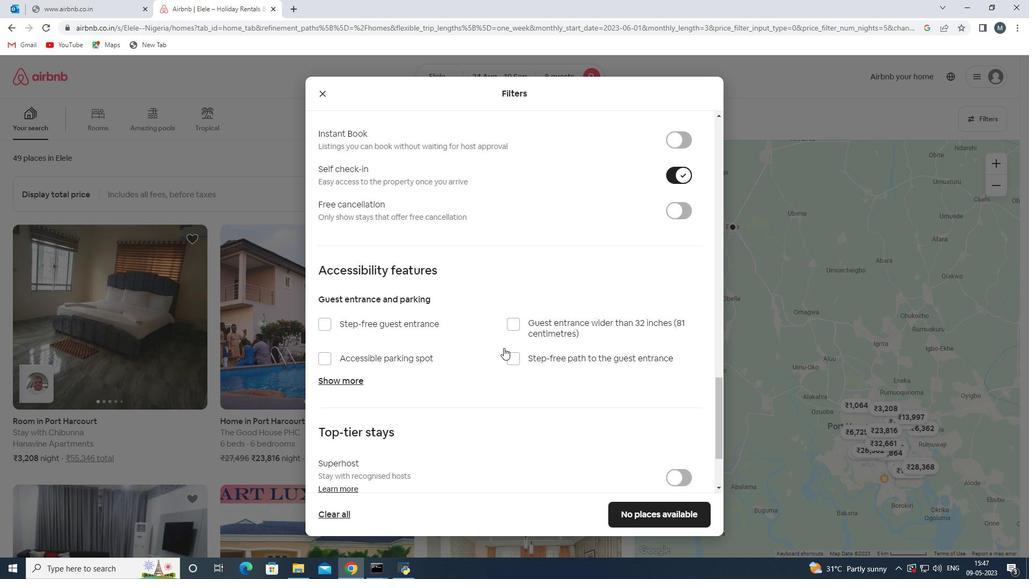 
Action: Mouse moved to (456, 363)
Screenshot: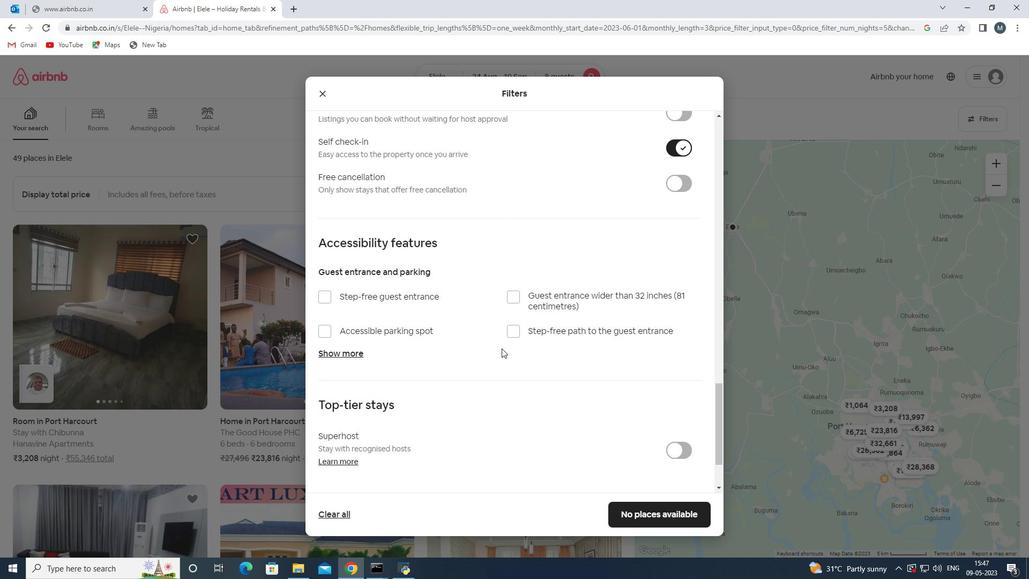 
Action: Mouse scrolled (468, 360) with delta (0, 0)
Screenshot: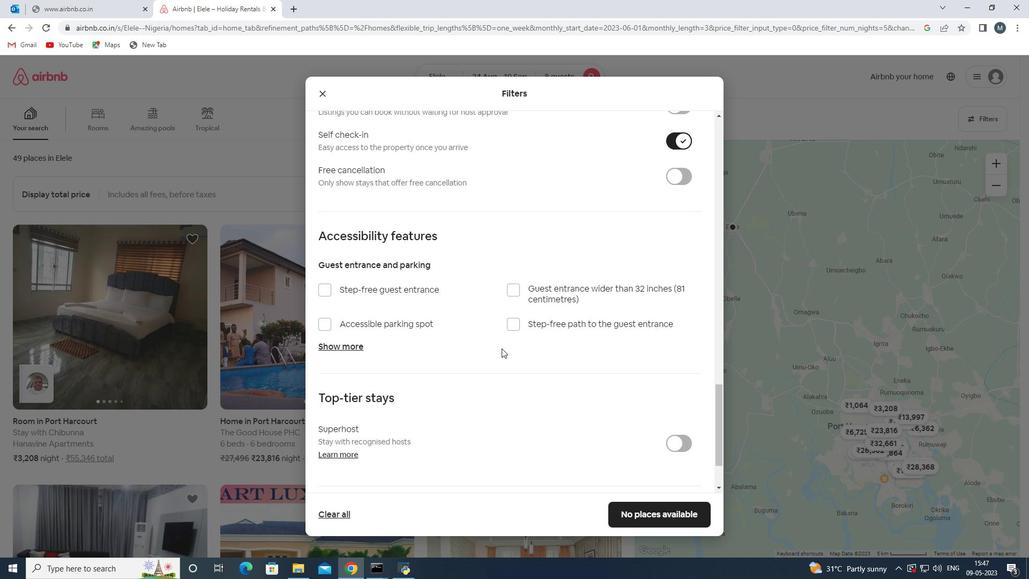 
Action: Mouse moved to (417, 380)
Screenshot: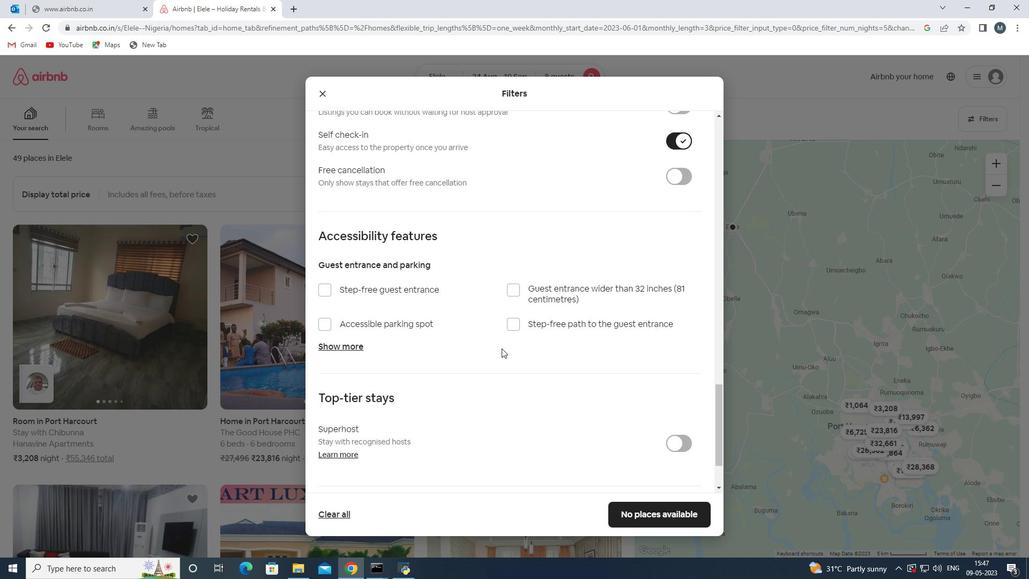 
Action: Mouse scrolled (417, 379) with delta (0, 0)
Screenshot: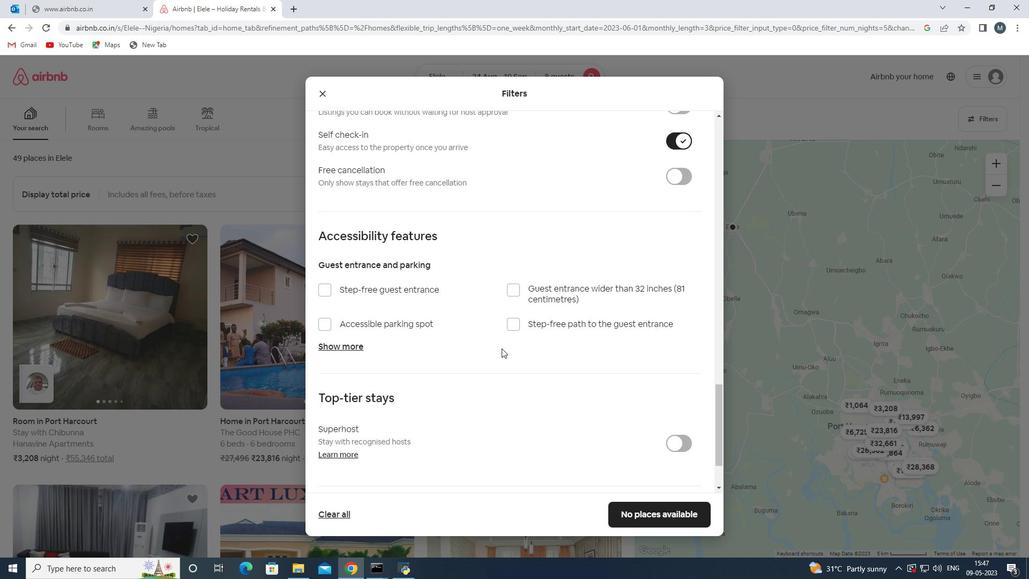 
Action: Mouse moved to (378, 400)
Screenshot: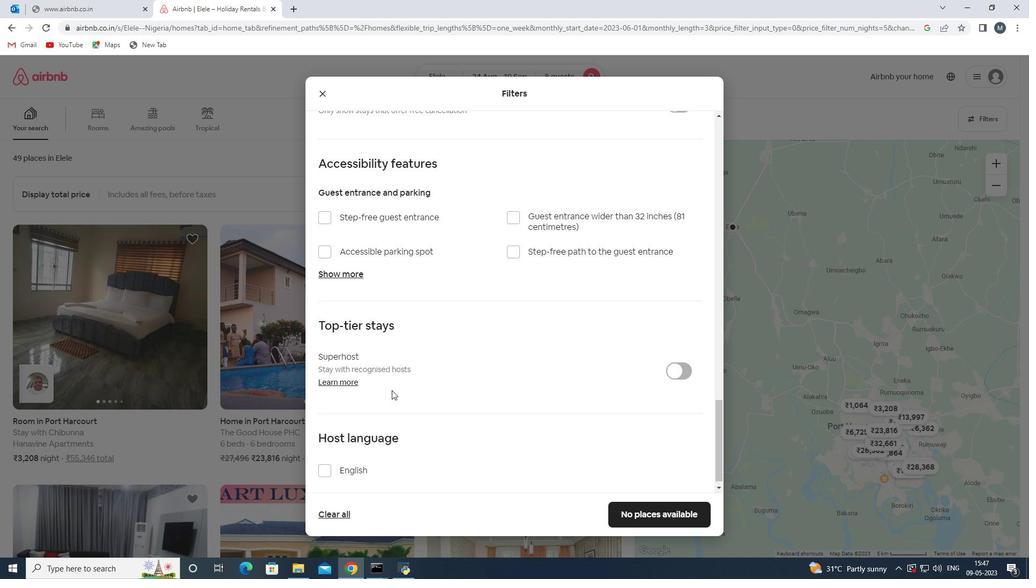 
Action: Mouse scrolled (378, 399) with delta (0, 0)
Screenshot: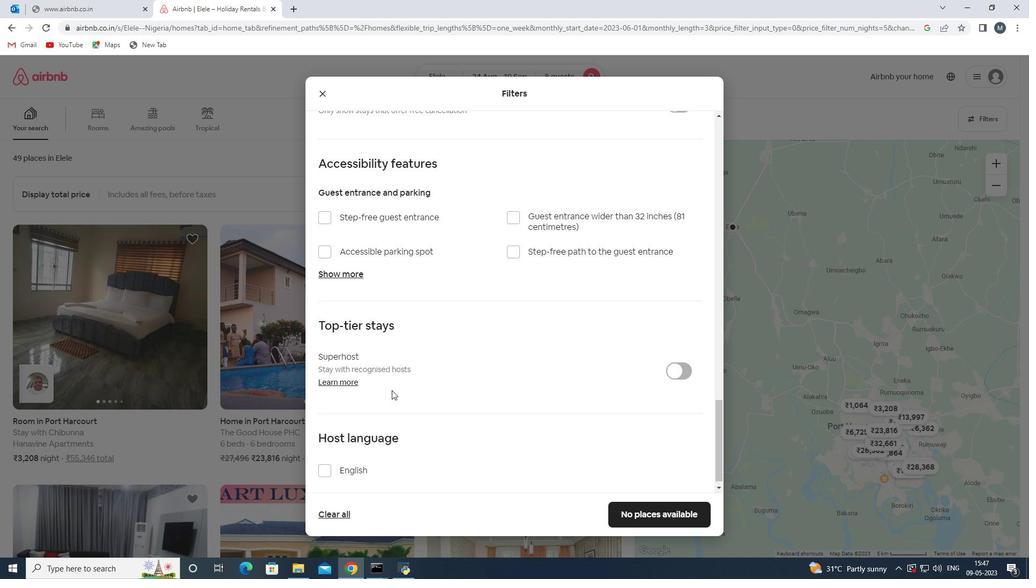 
Action: Mouse moved to (331, 462)
Screenshot: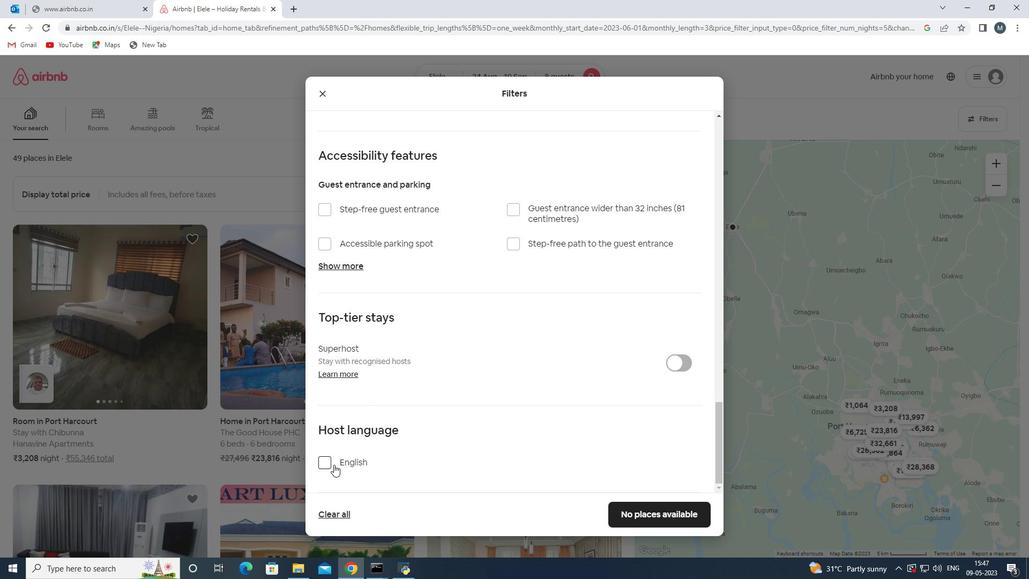 
Action: Mouse pressed left at (331, 462)
Screenshot: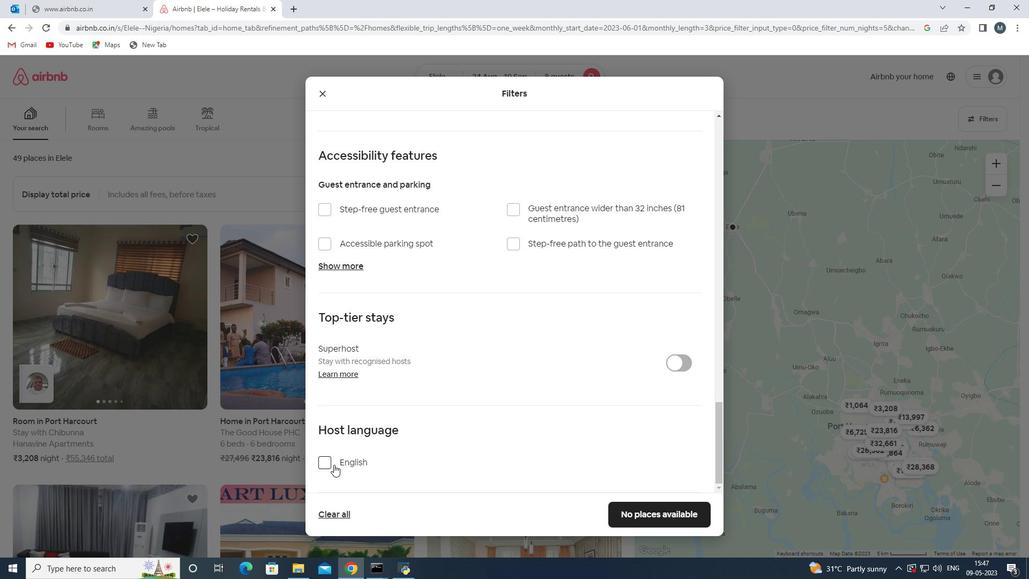 
Action: Mouse moved to (623, 510)
Screenshot: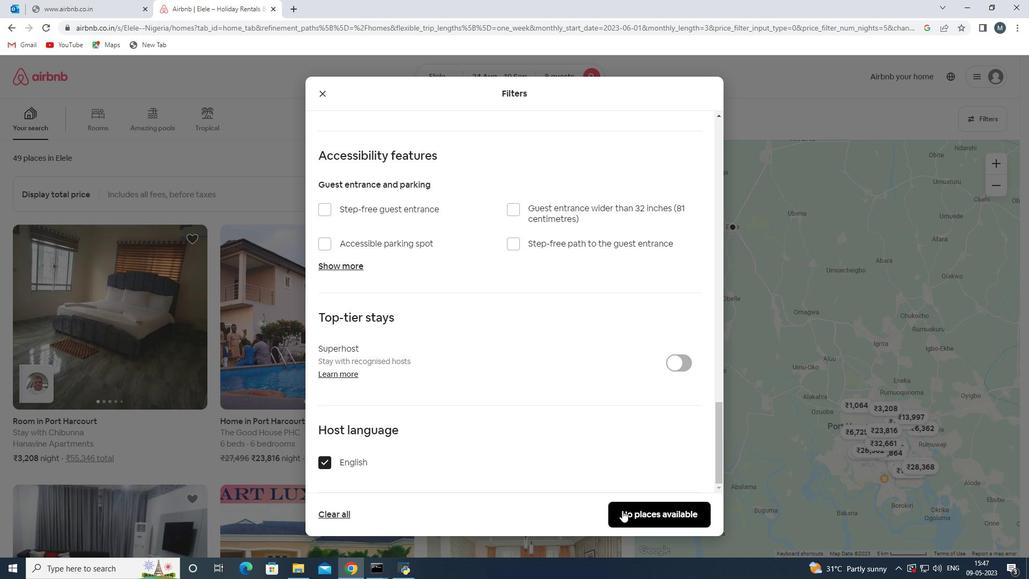 
Action: Mouse pressed left at (623, 510)
Screenshot: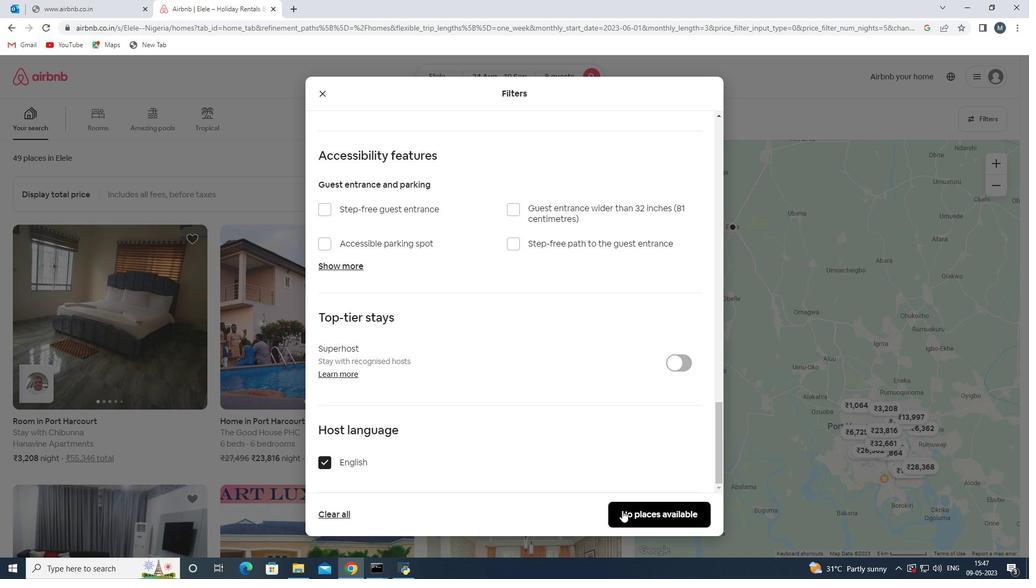
Action: Mouse moved to (623, 508)
Screenshot: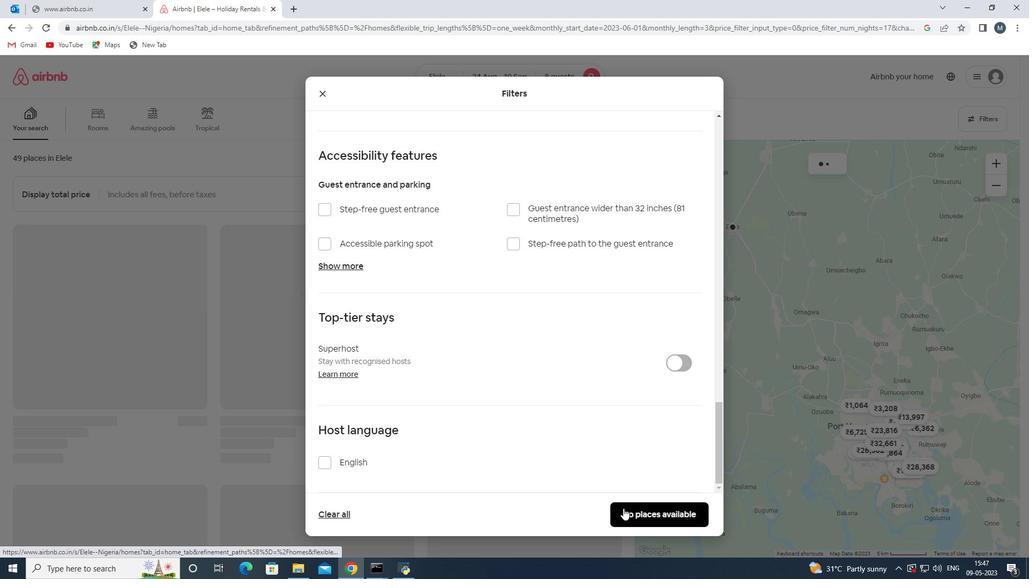 
